 Task: Look for space in Clive, United States from 12th July, 2023 to 16th July, 2023 for 8 adults in price range Rs.10000 to Rs.16000. Place can be private room with 8 bedrooms having 8 beds and 8 bathrooms. Property type can be house, flat, guest house, hotel. Amenities needed are: wifi, TV, free parkinig on premises, gym, breakfast. Booking option can be shelf check-in. Required host language is English.
Action: Mouse moved to (509, 116)
Screenshot: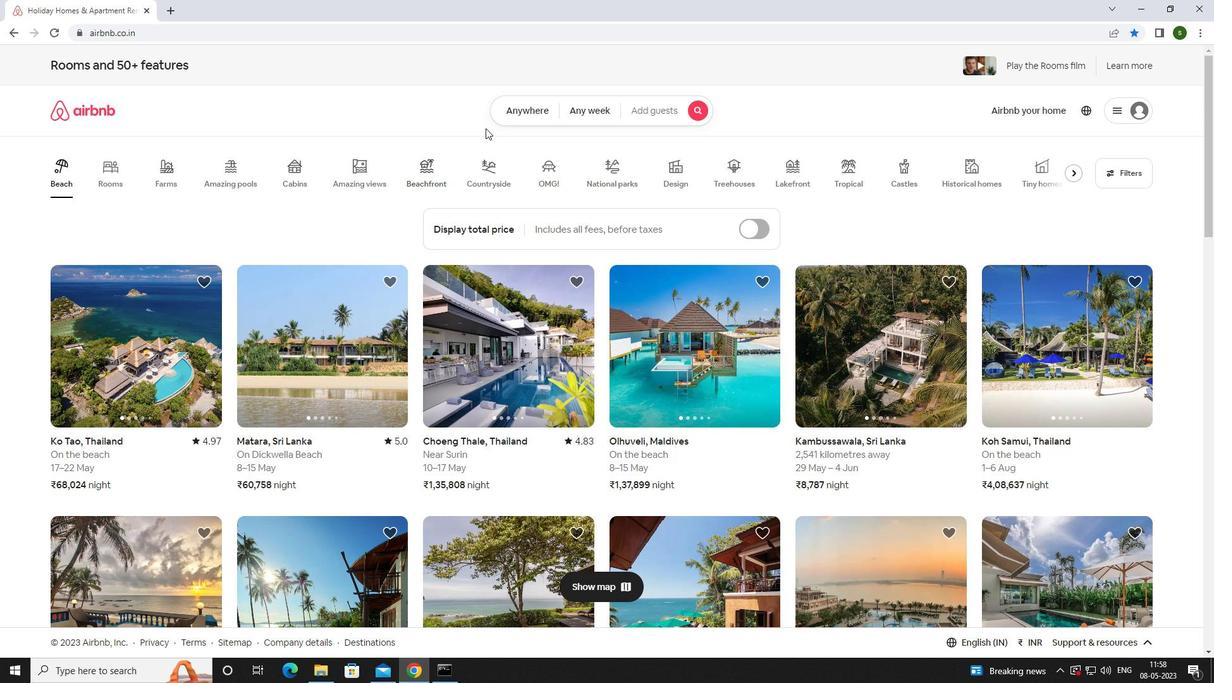 
Action: Mouse pressed left at (509, 116)
Screenshot: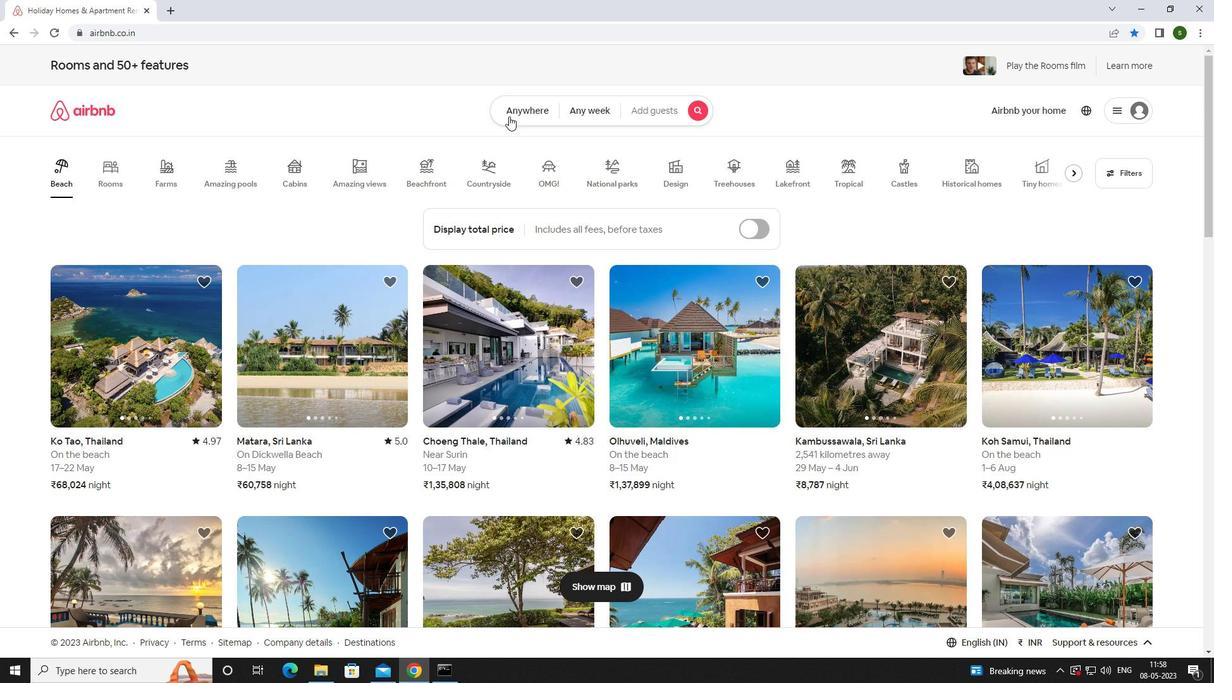 
Action: Mouse moved to (447, 160)
Screenshot: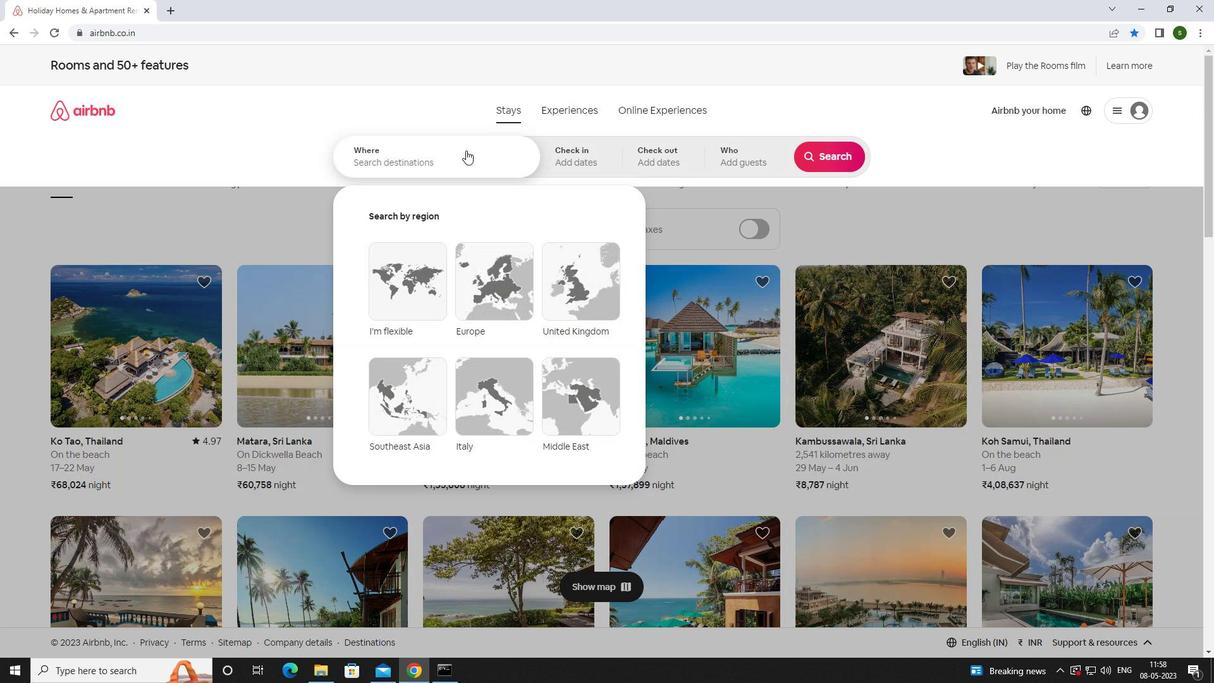 
Action: Mouse pressed left at (447, 160)
Screenshot: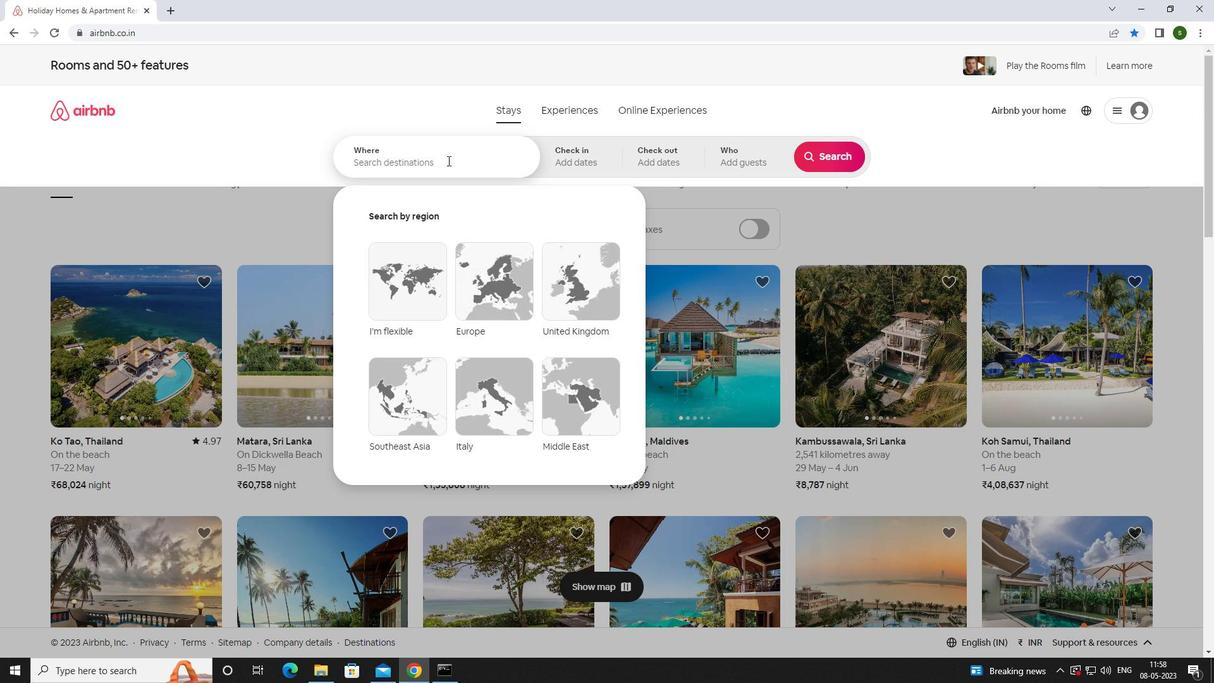 
Action: Mouse moved to (444, 161)
Screenshot: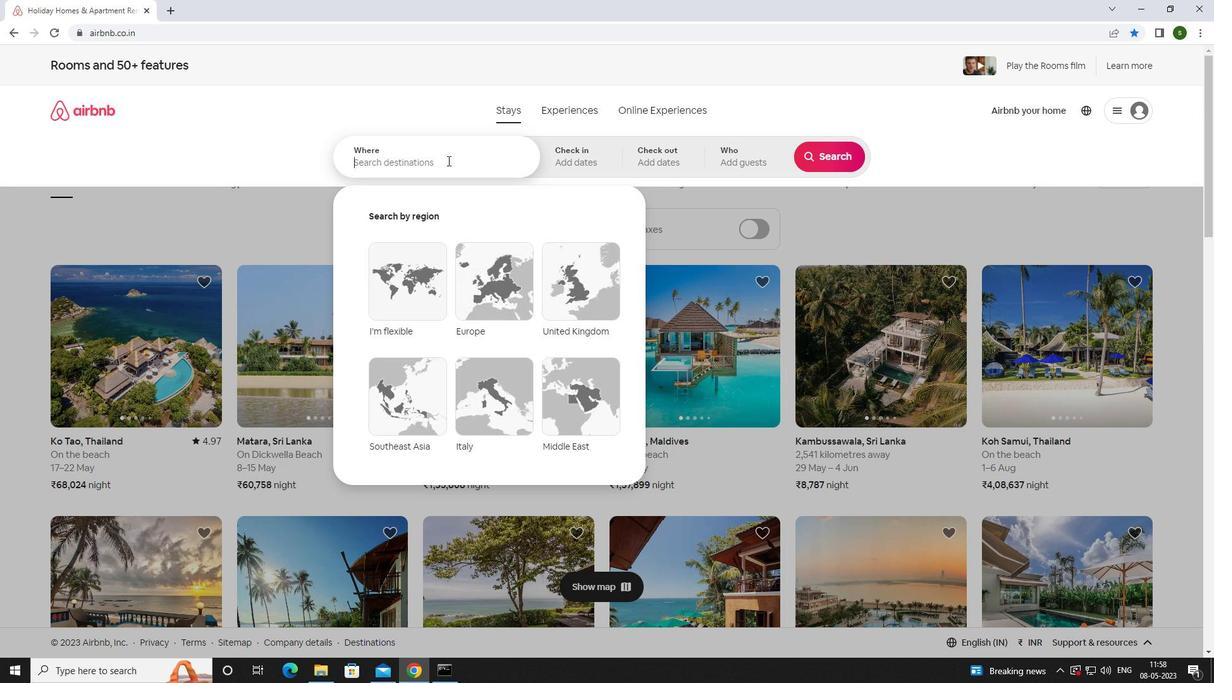 
Action: Key pressed <Key.caps_lock>c<Key.caps_lock>live,<Key.space><Key.caps_lock>u<Key.caps_lock>nited<Key.space><Key.caps_lock>s<Key.caps_lock>tates<Key.enter>
Screenshot: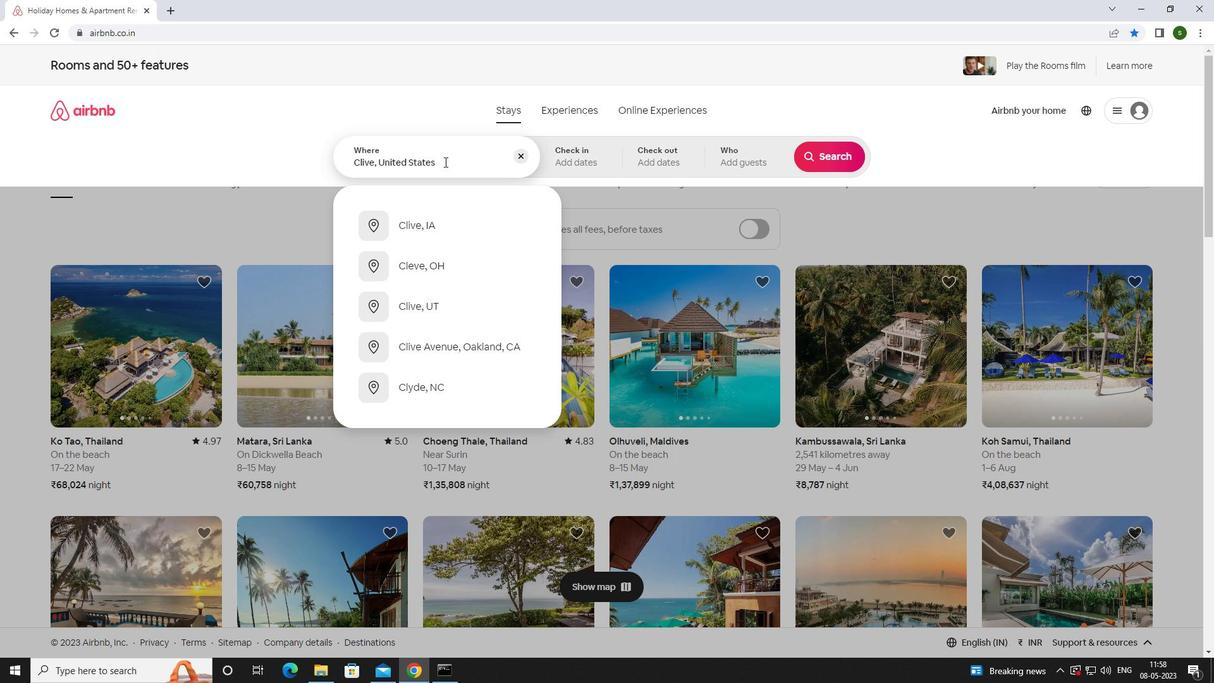 
Action: Mouse moved to (825, 254)
Screenshot: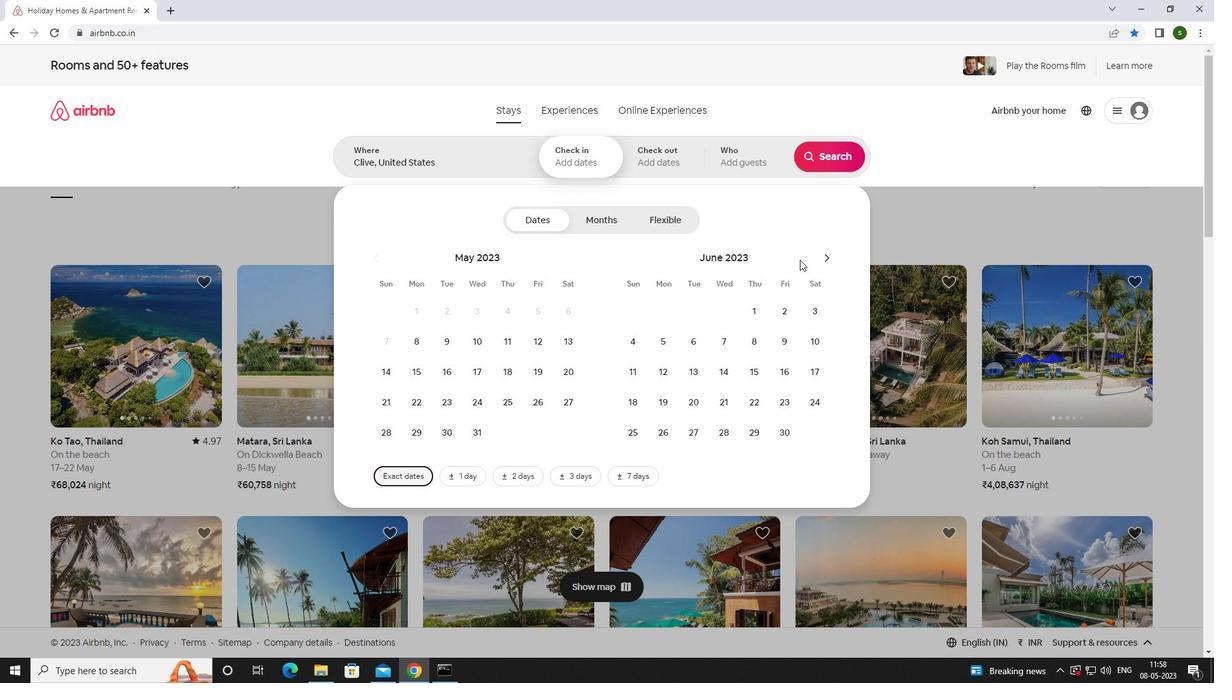 
Action: Mouse pressed left at (825, 254)
Screenshot: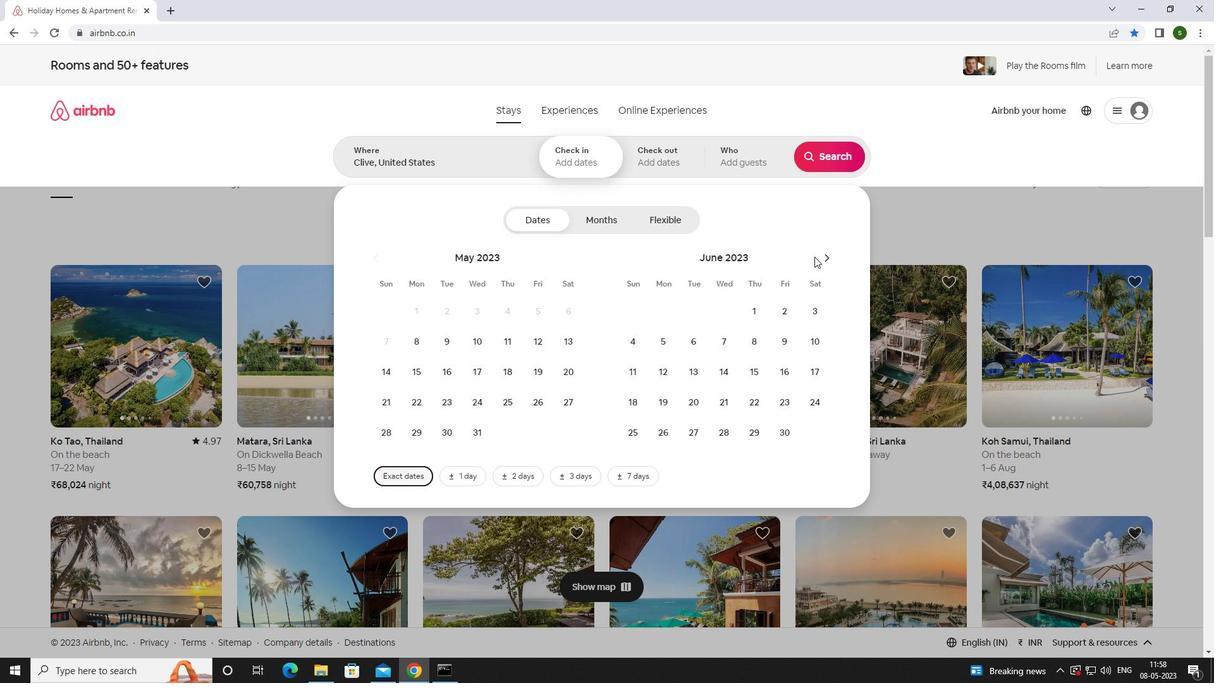 
Action: Mouse moved to (728, 370)
Screenshot: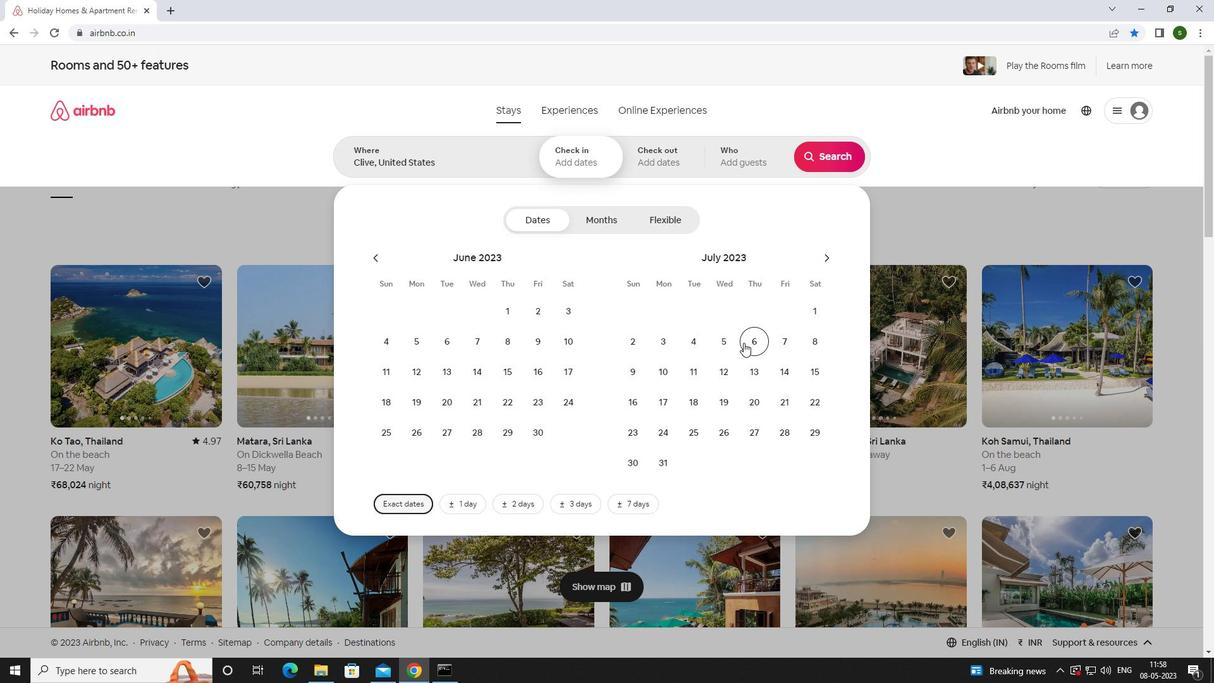 
Action: Mouse pressed left at (728, 370)
Screenshot: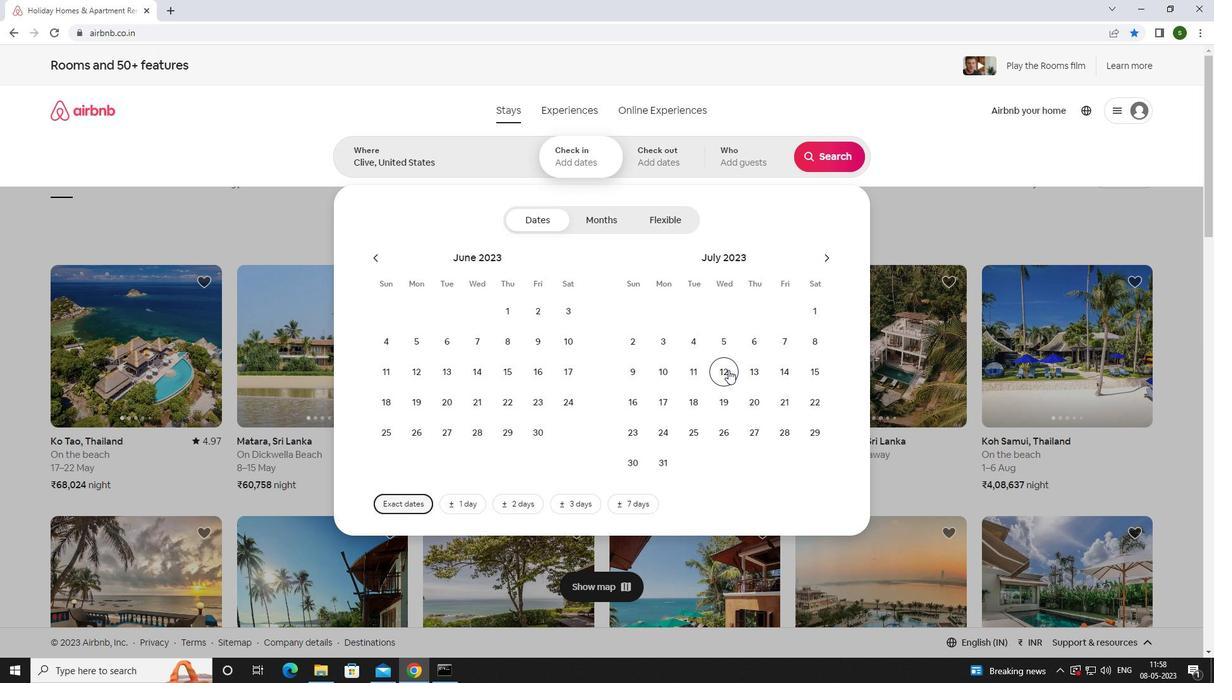 
Action: Mouse moved to (637, 404)
Screenshot: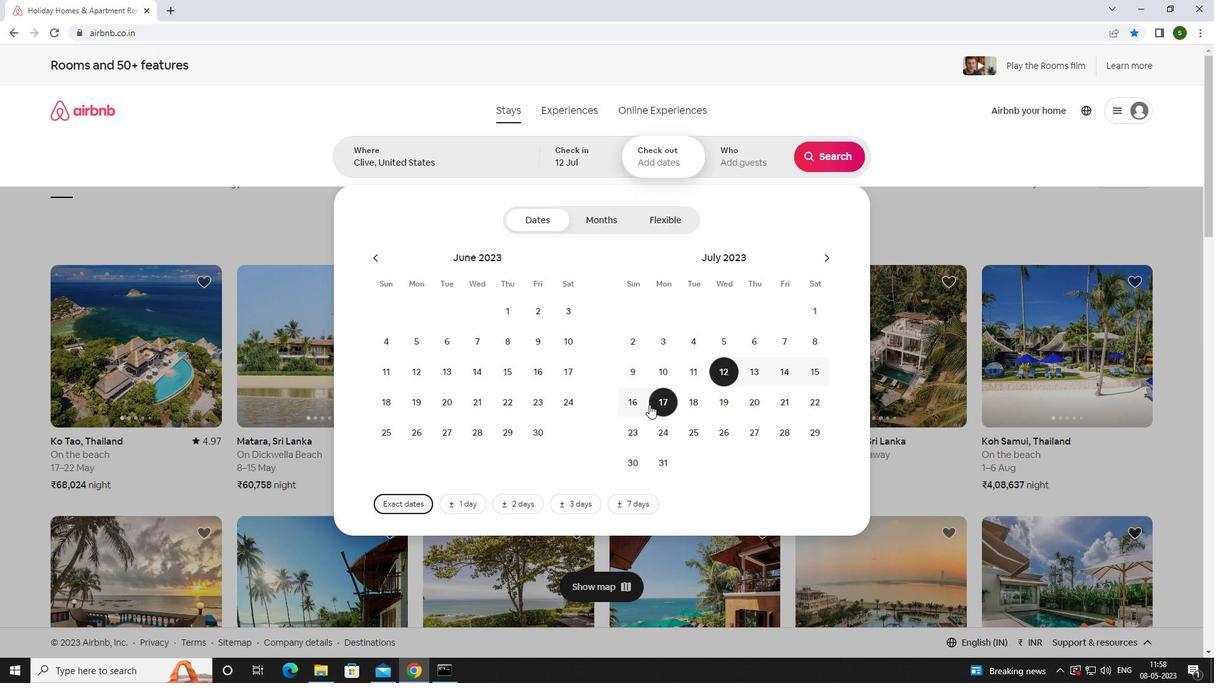 
Action: Mouse pressed left at (637, 404)
Screenshot: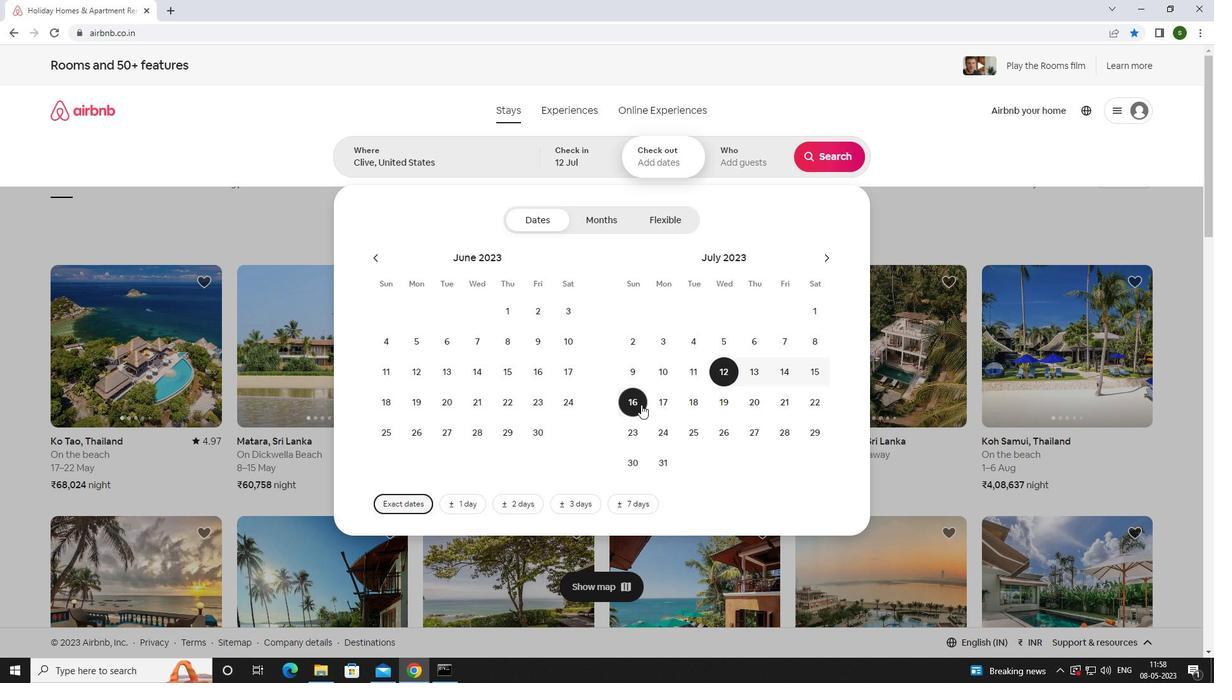 
Action: Mouse moved to (743, 161)
Screenshot: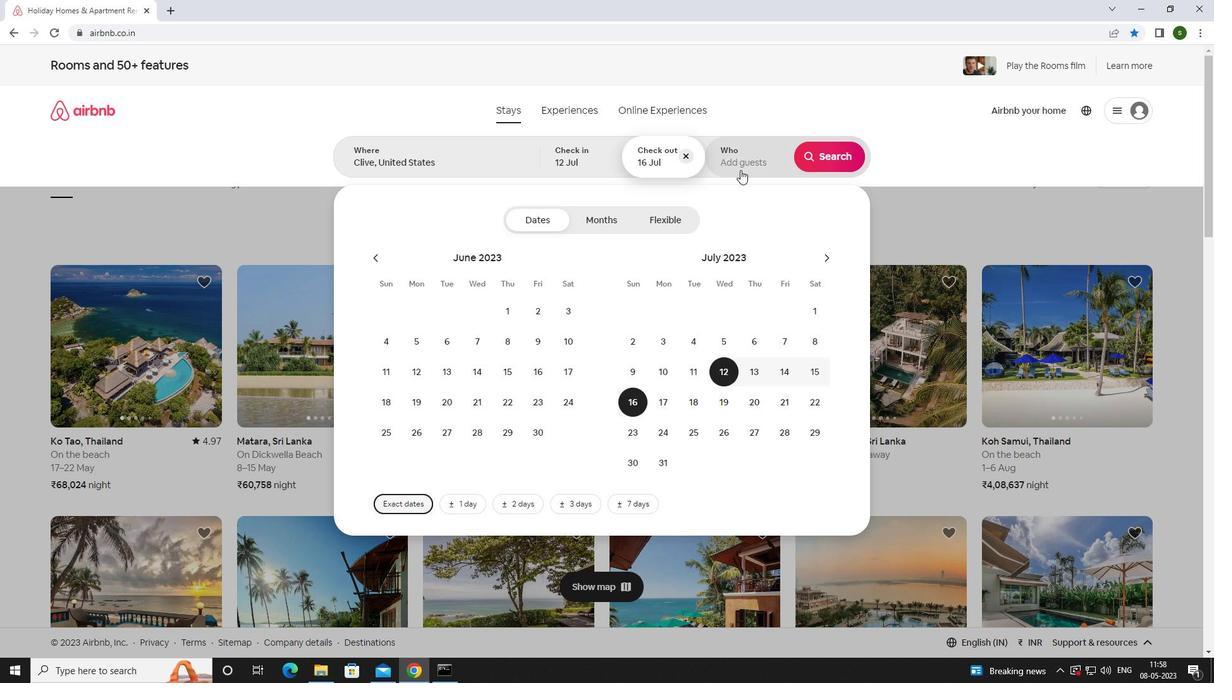 
Action: Mouse pressed left at (743, 161)
Screenshot: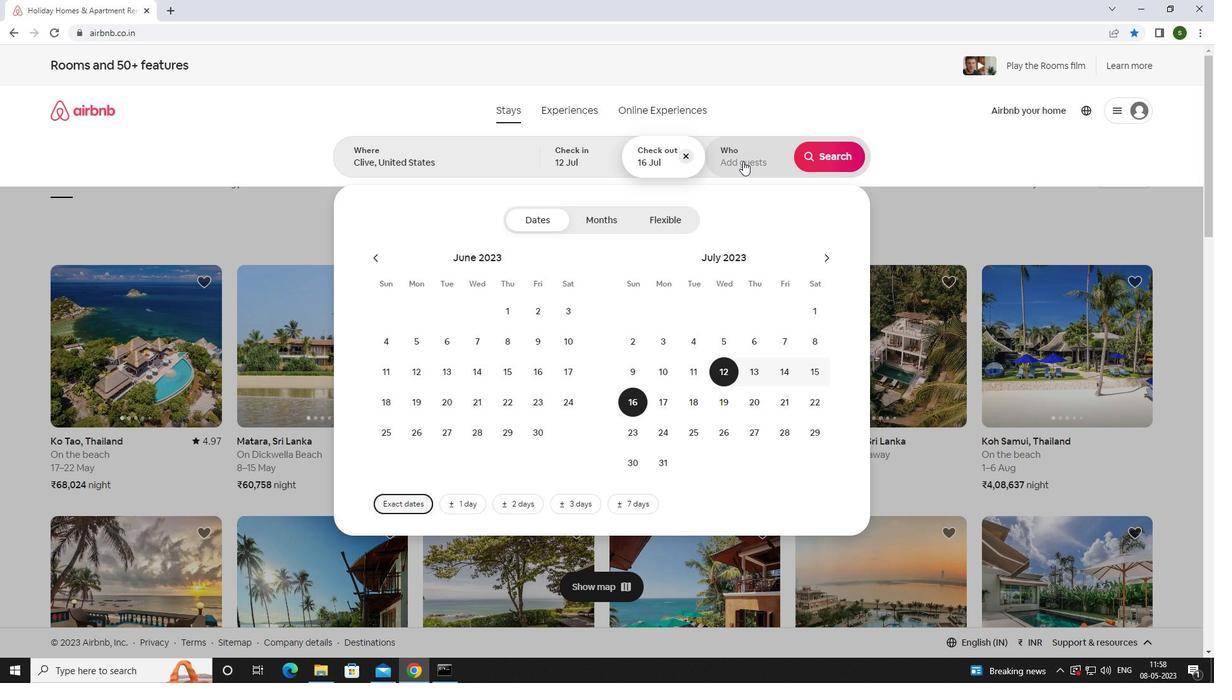 
Action: Mouse moved to (835, 224)
Screenshot: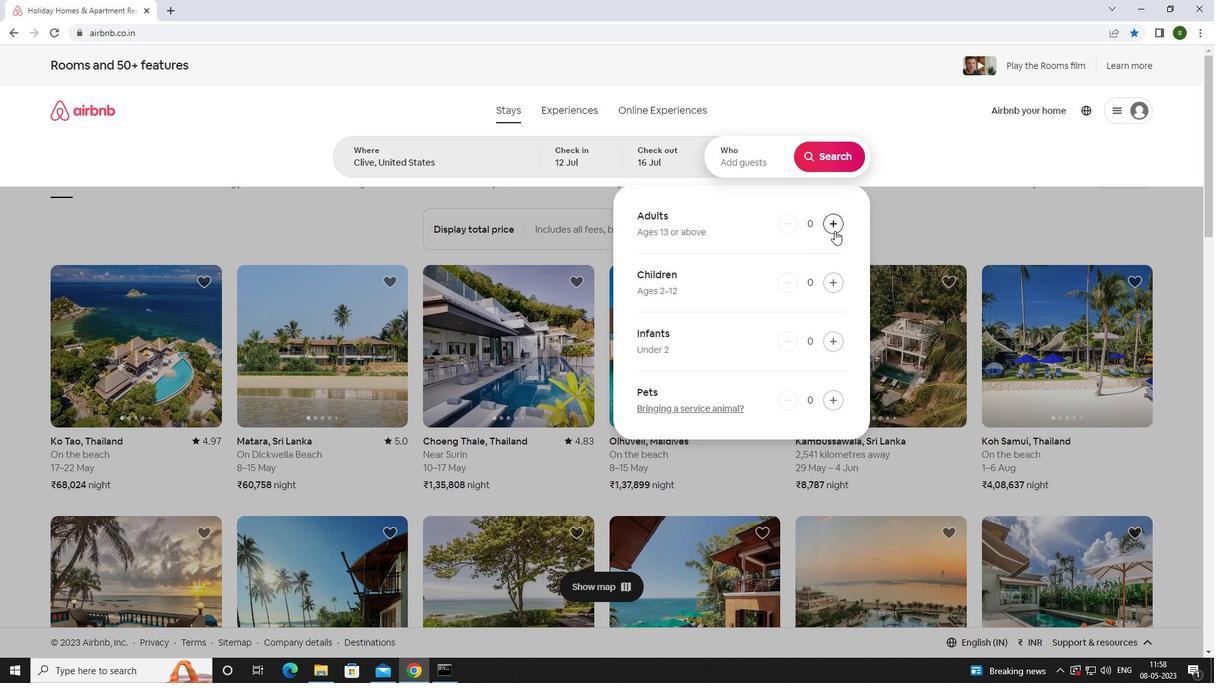 
Action: Mouse pressed left at (835, 224)
Screenshot: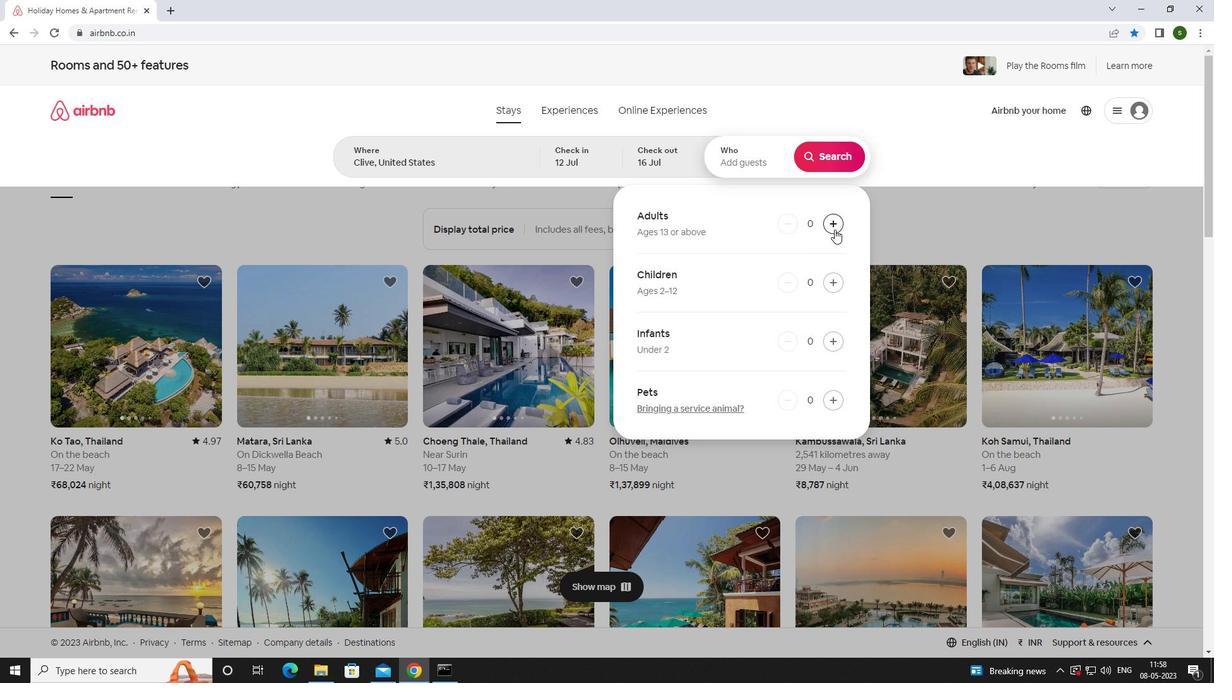 
Action: Mouse pressed left at (835, 224)
Screenshot: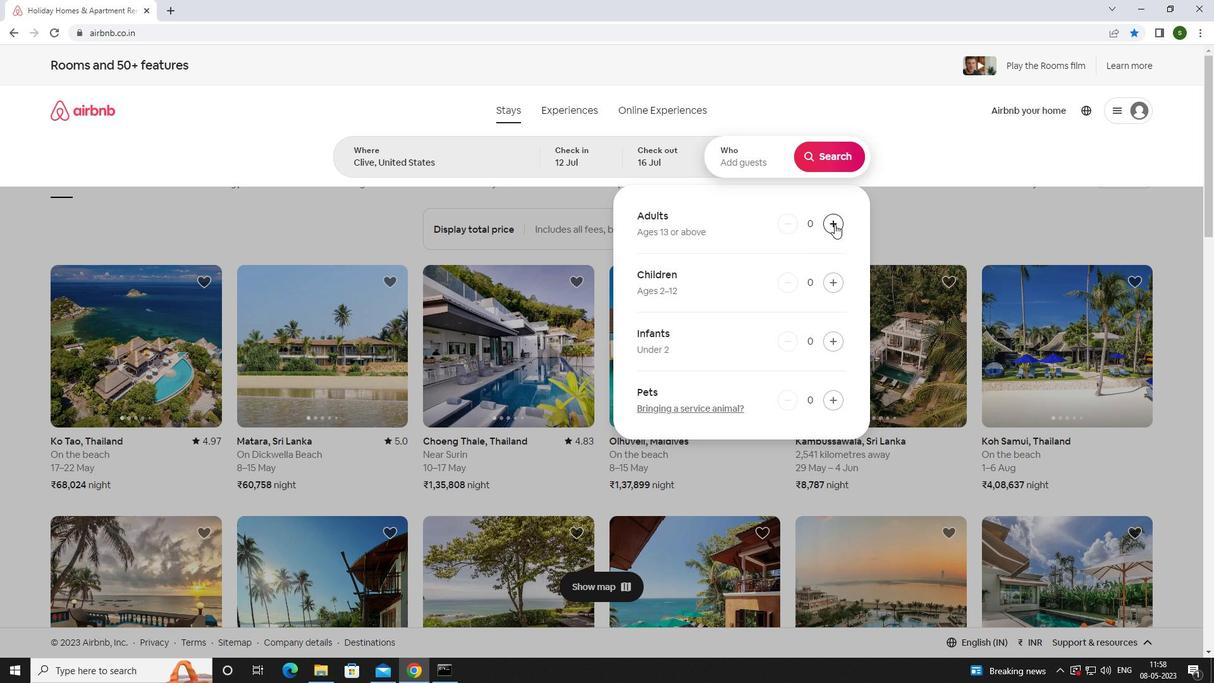 
Action: Mouse pressed left at (835, 224)
Screenshot: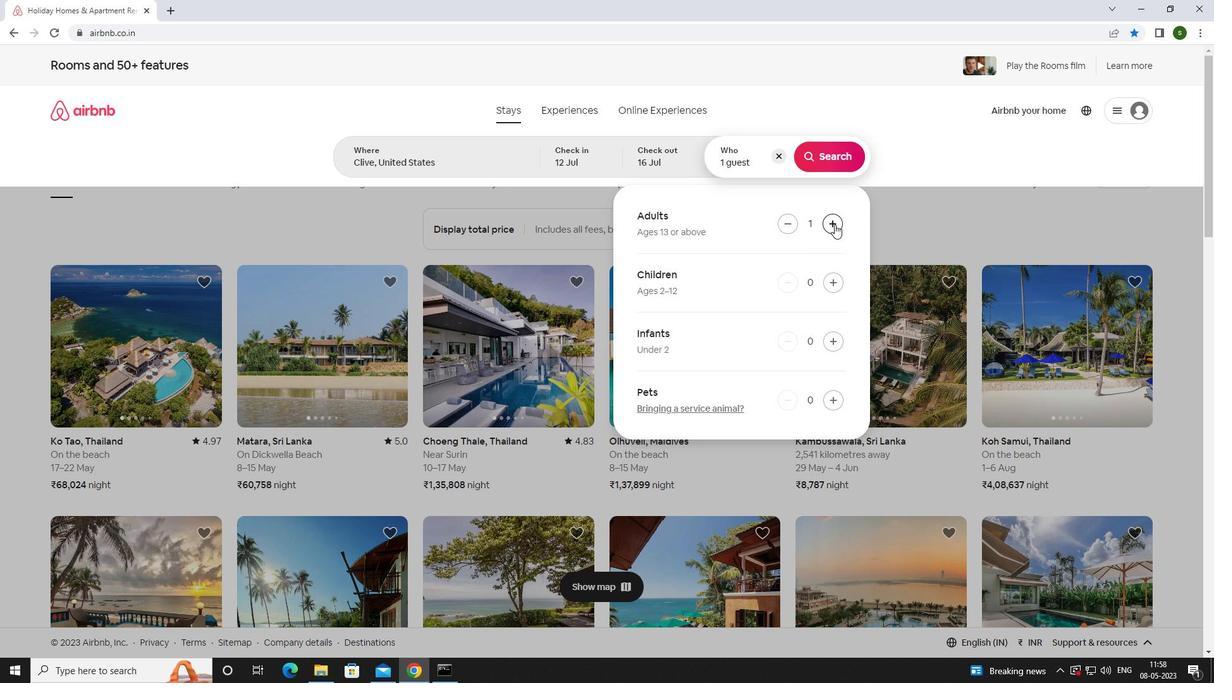 
Action: Mouse pressed left at (835, 224)
Screenshot: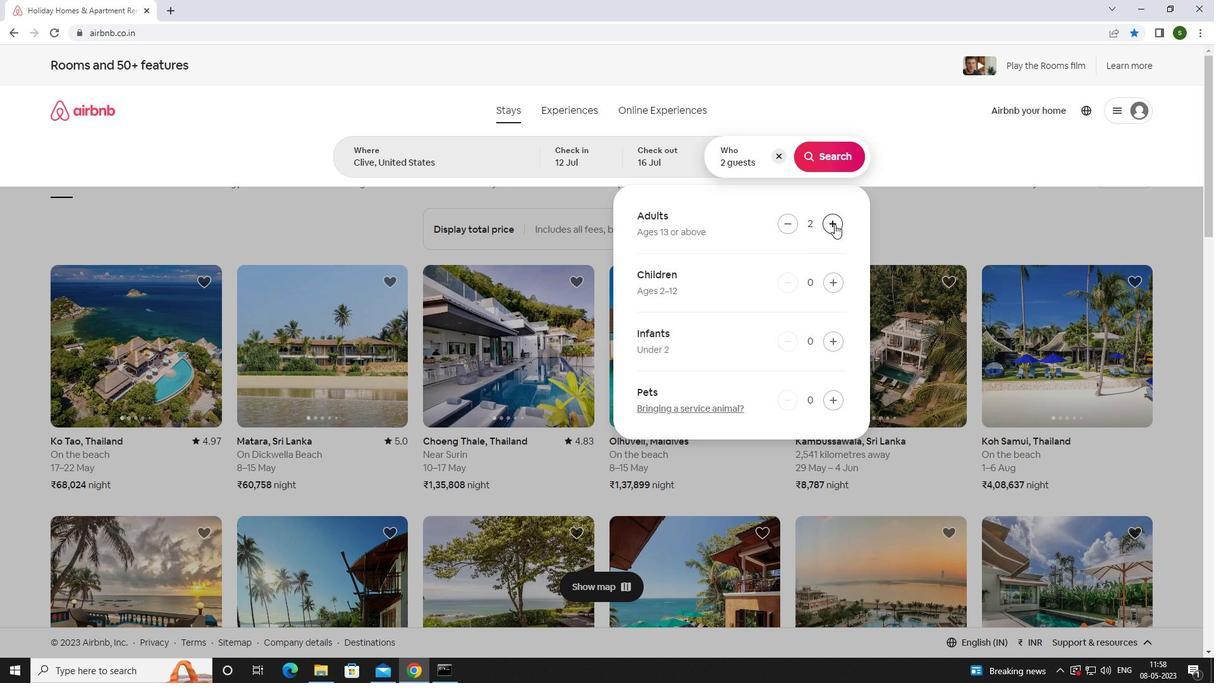 
Action: Mouse pressed left at (835, 224)
Screenshot: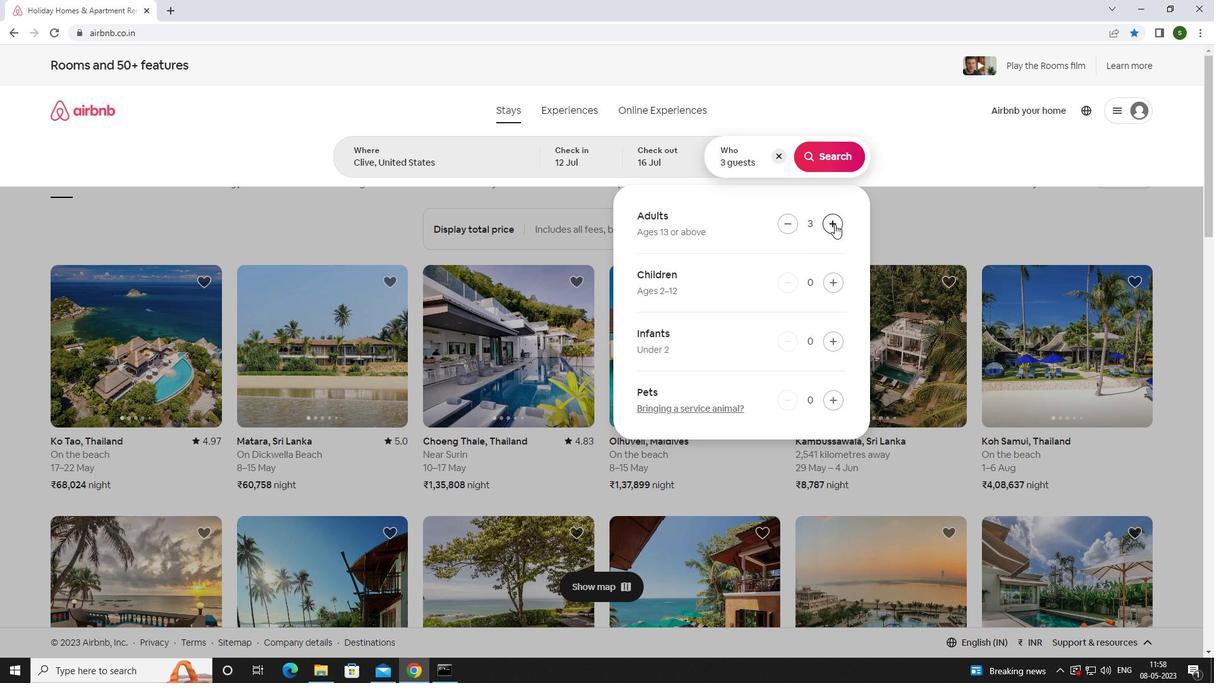 
Action: Mouse pressed left at (835, 224)
Screenshot: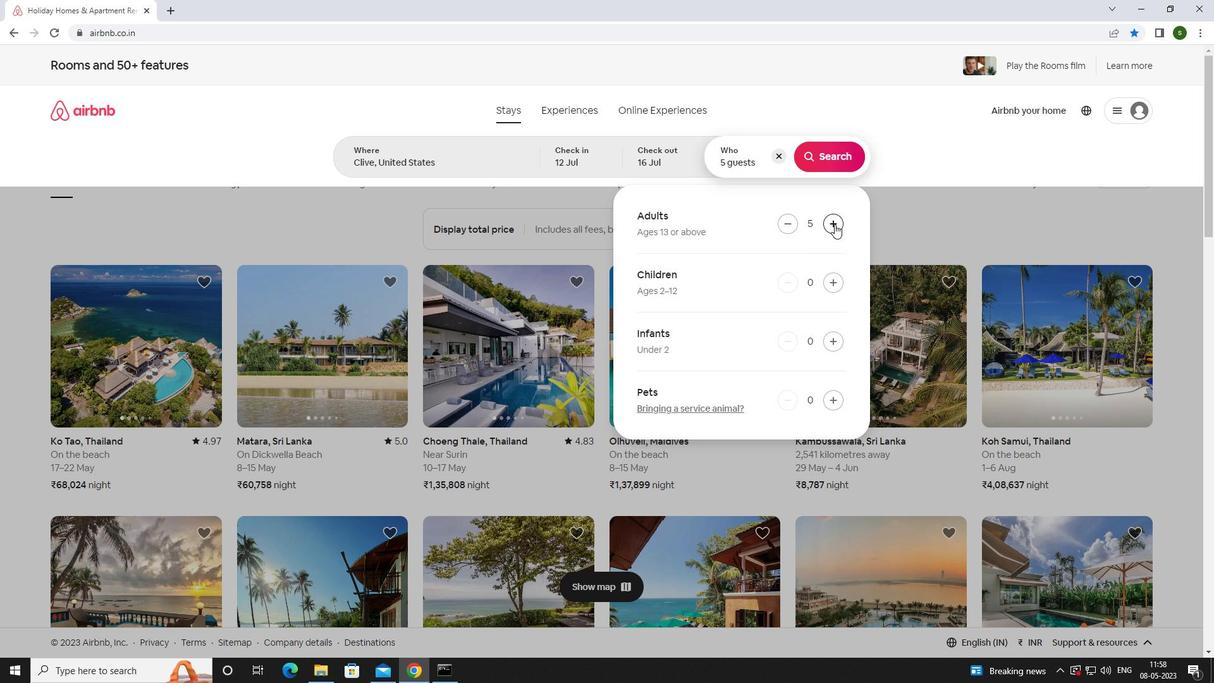 
Action: Mouse pressed left at (835, 224)
Screenshot: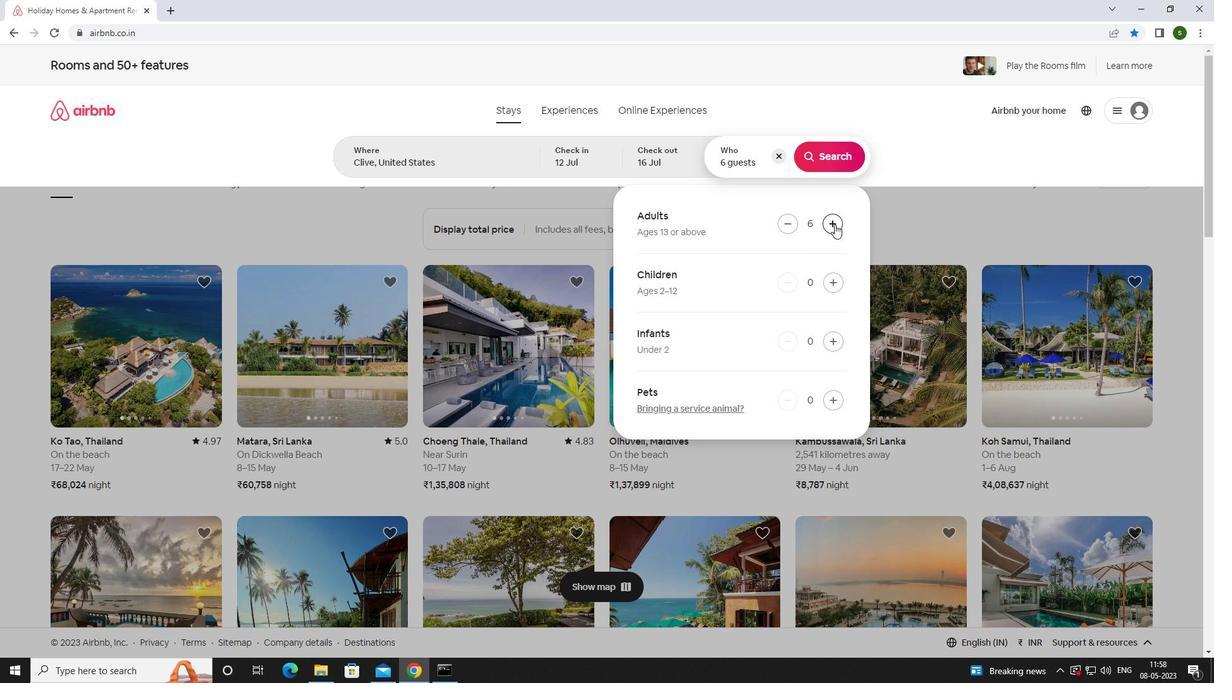 
Action: Mouse moved to (831, 218)
Screenshot: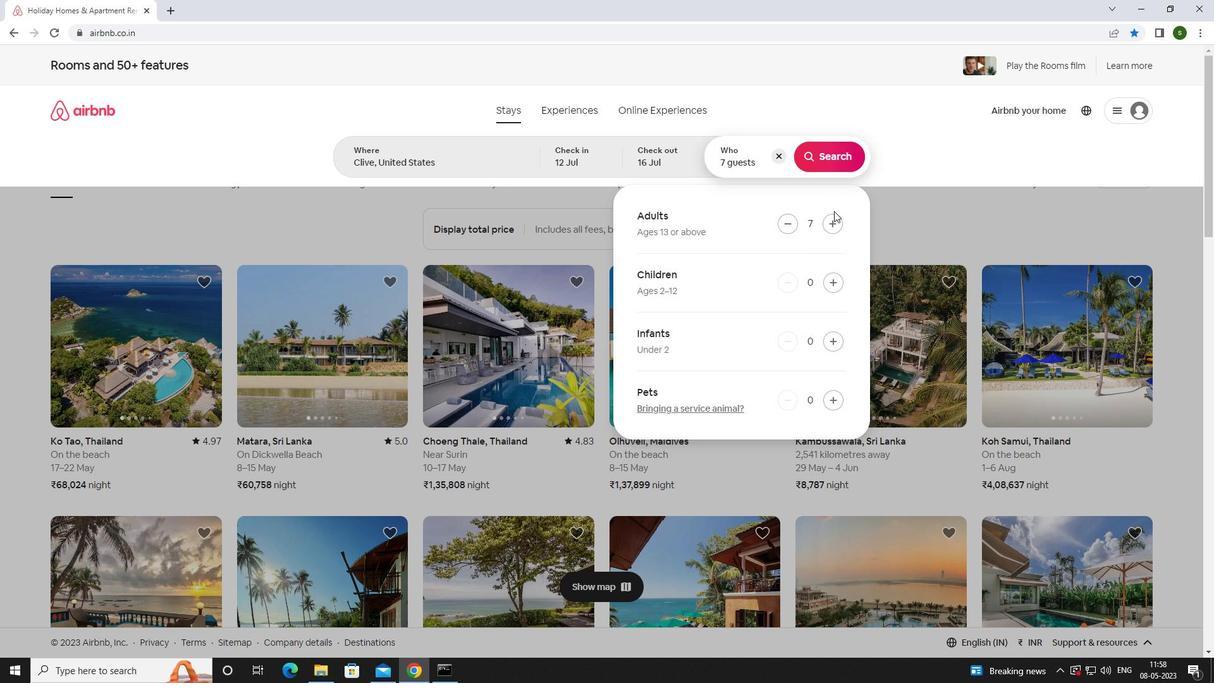 
Action: Mouse pressed left at (831, 218)
Screenshot: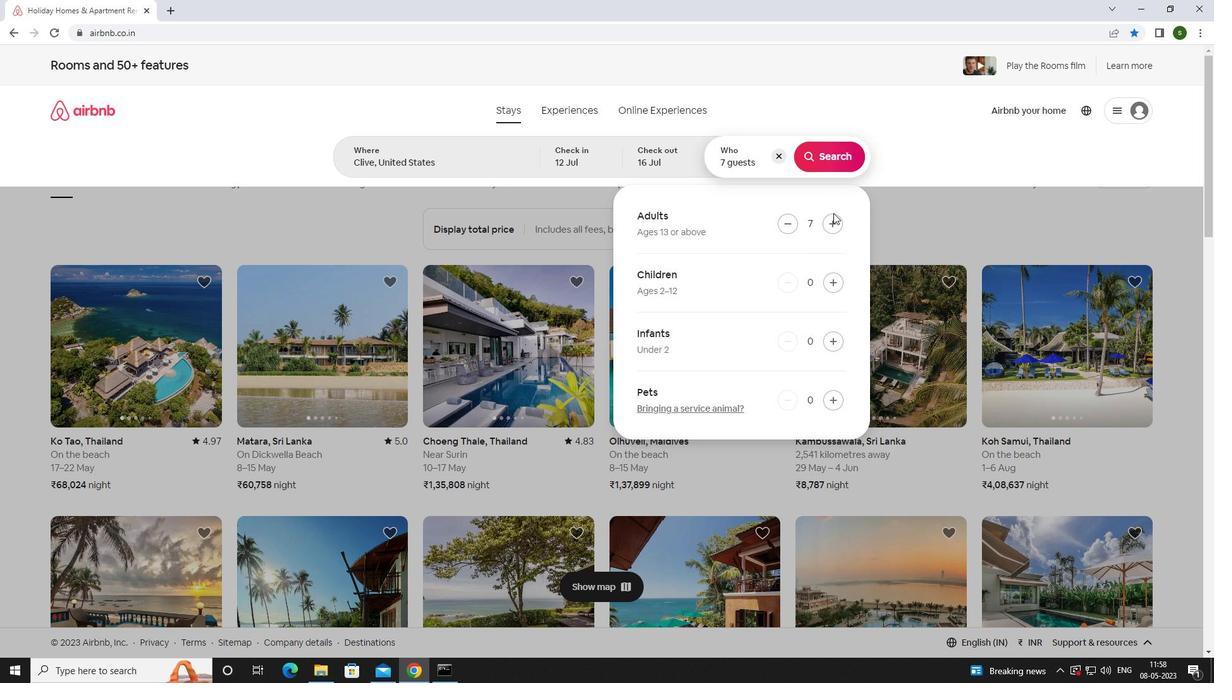 
Action: Mouse moved to (836, 159)
Screenshot: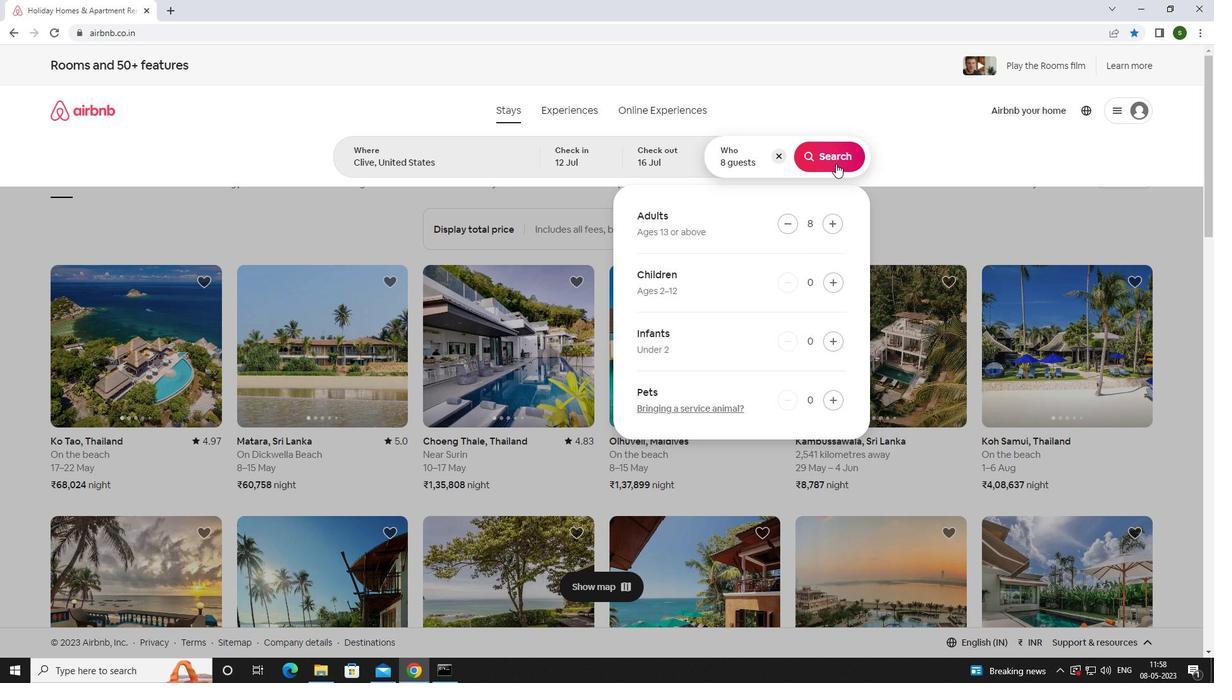 
Action: Mouse pressed left at (836, 159)
Screenshot: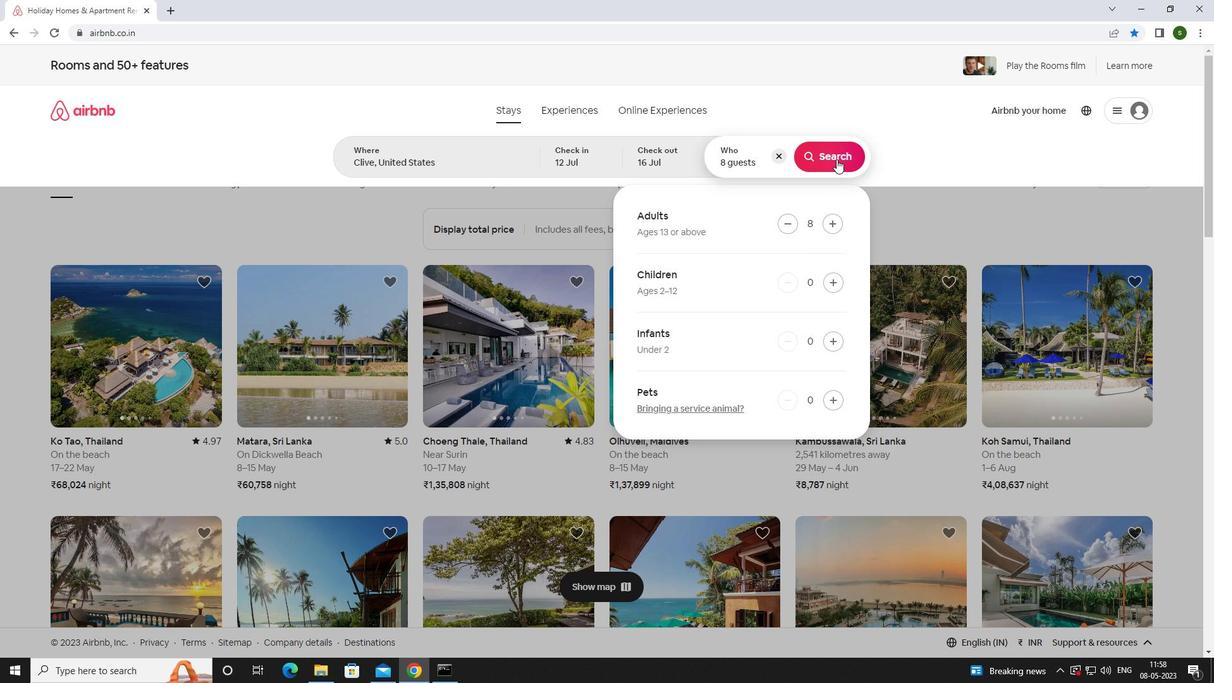 
Action: Mouse moved to (1148, 110)
Screenshot: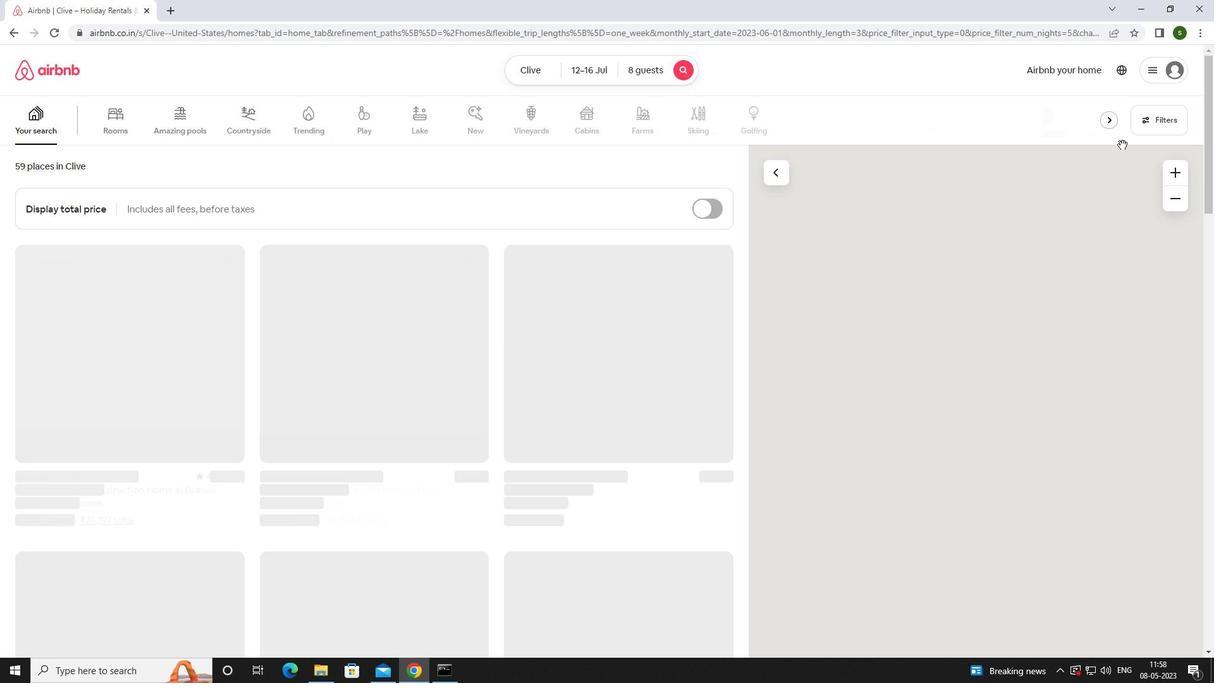 
Action: Mouse pressed left at (1148, 110)
Screenshot: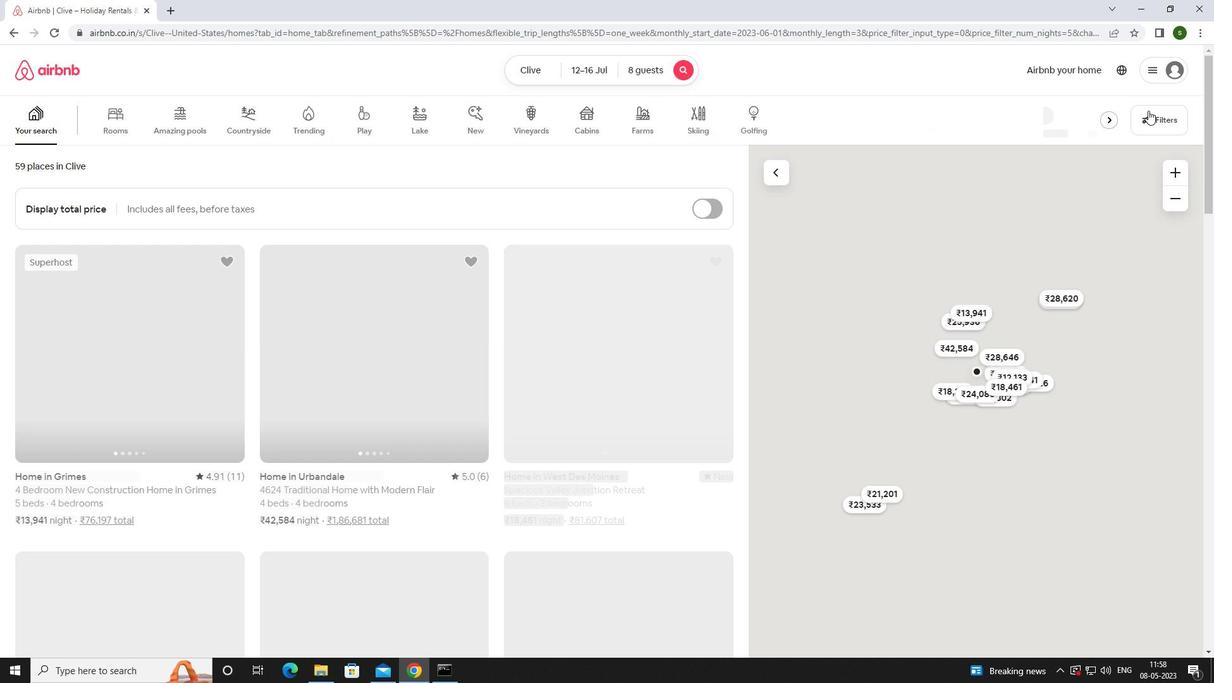 
Action: Mouse moved to (473, 429)
Screenshot: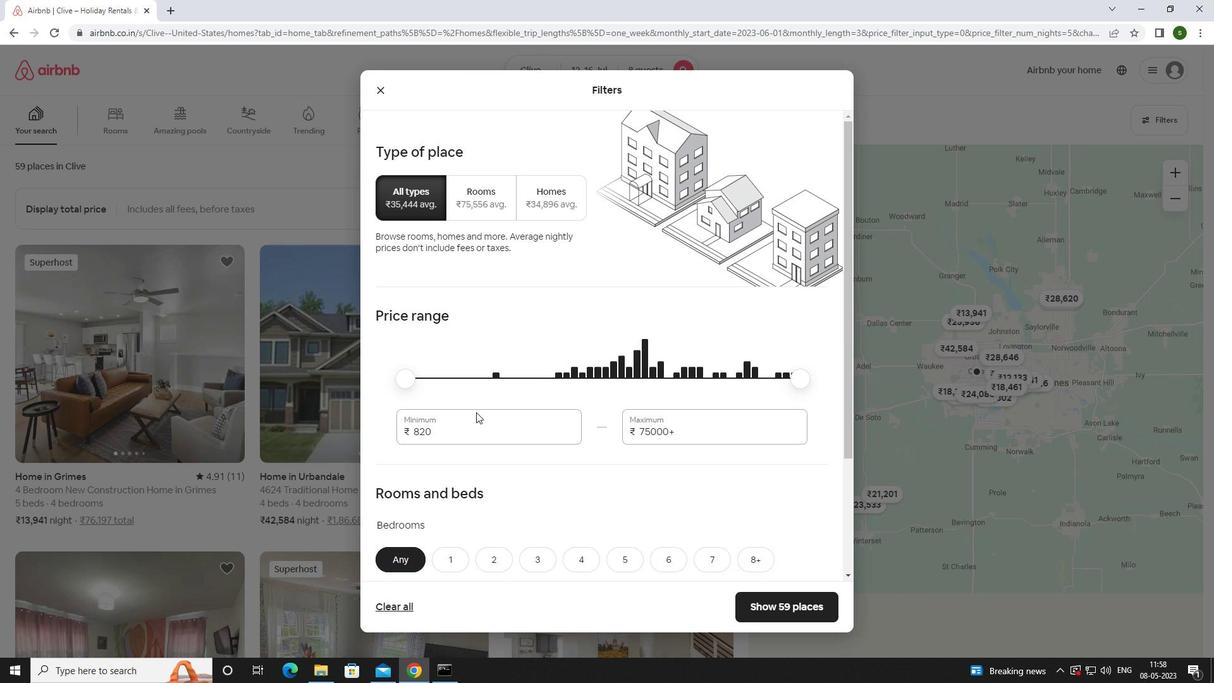 
Action: Mouse pressed left at (473, 429)
Screenshot: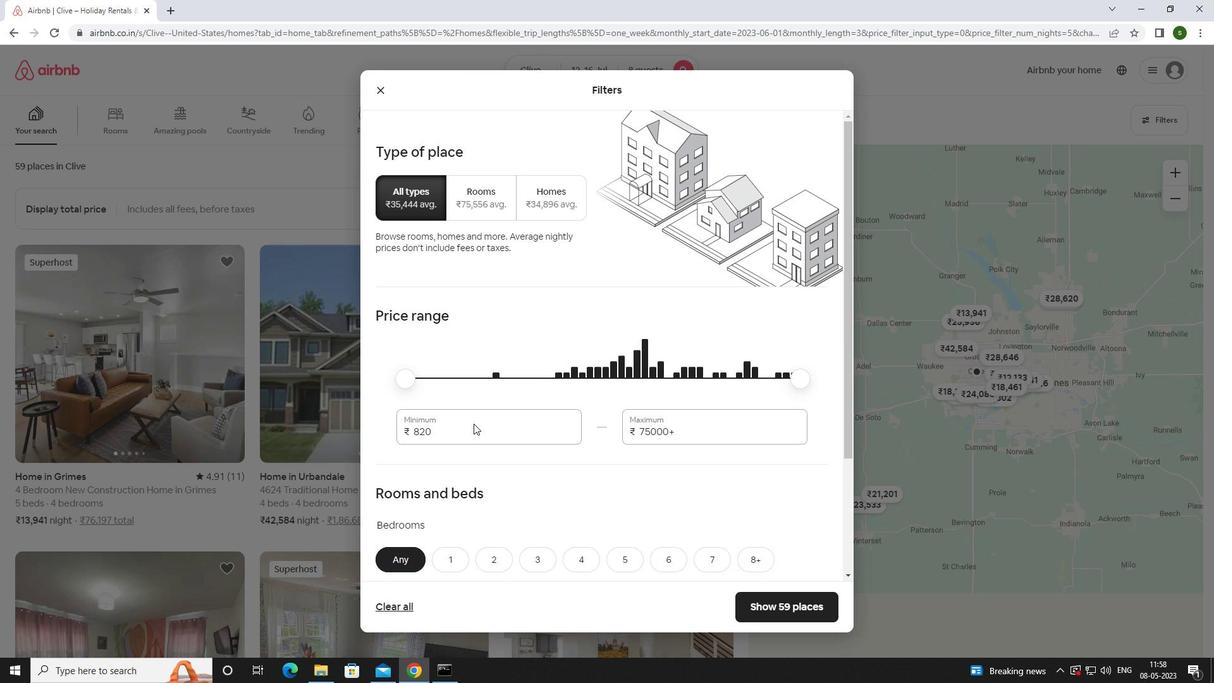 
Action: Mouse moved to (473, 429)
Screenshot: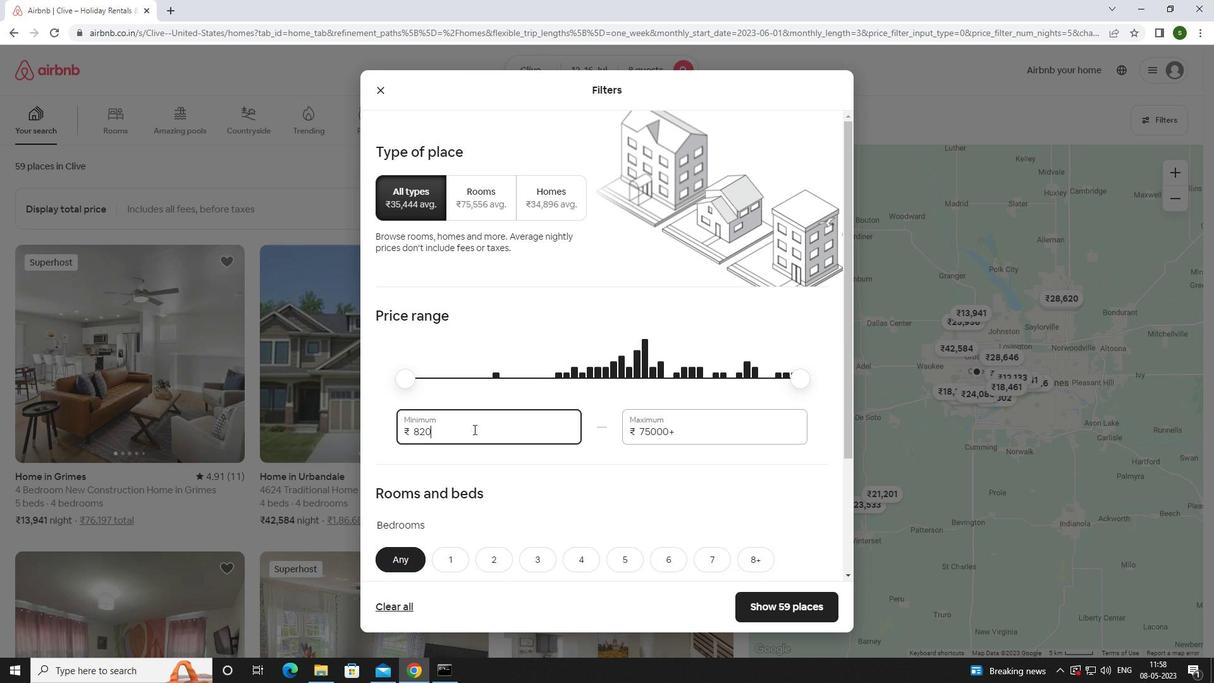 
Action: Key pressed <Key.backspace><Key.backspace><Key.backspace><Key.backspace>10000
Screenshot: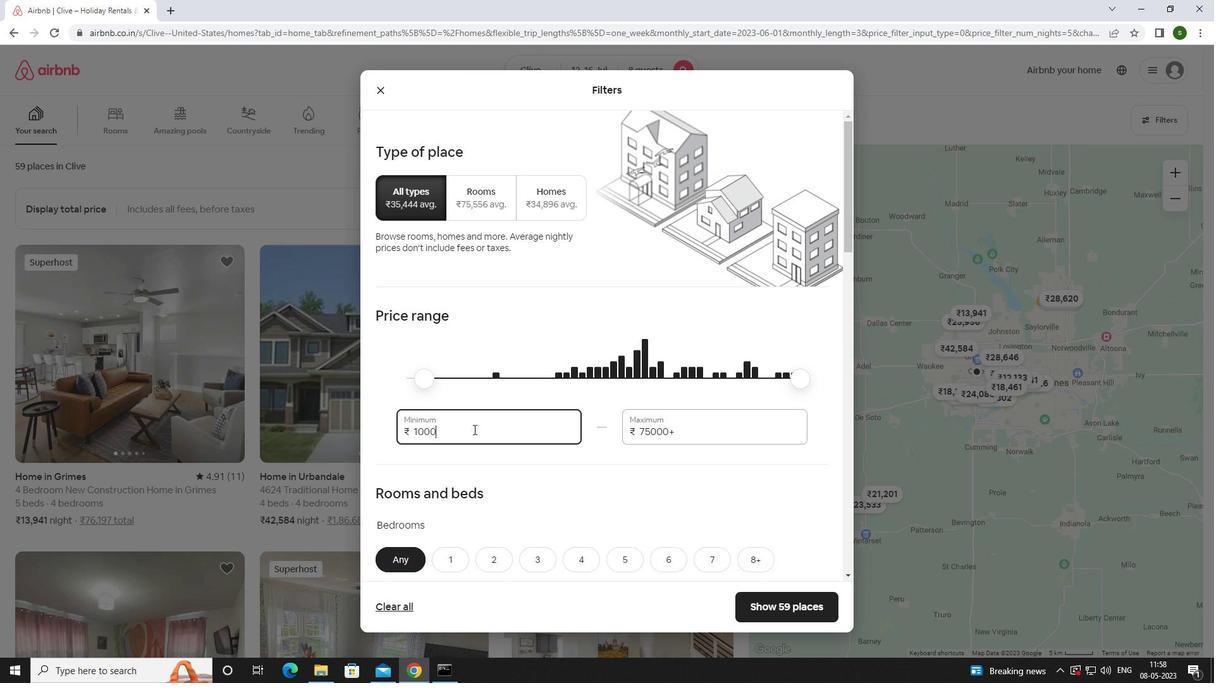 
Action: Mouse moved to (688, 429)
Screenshot: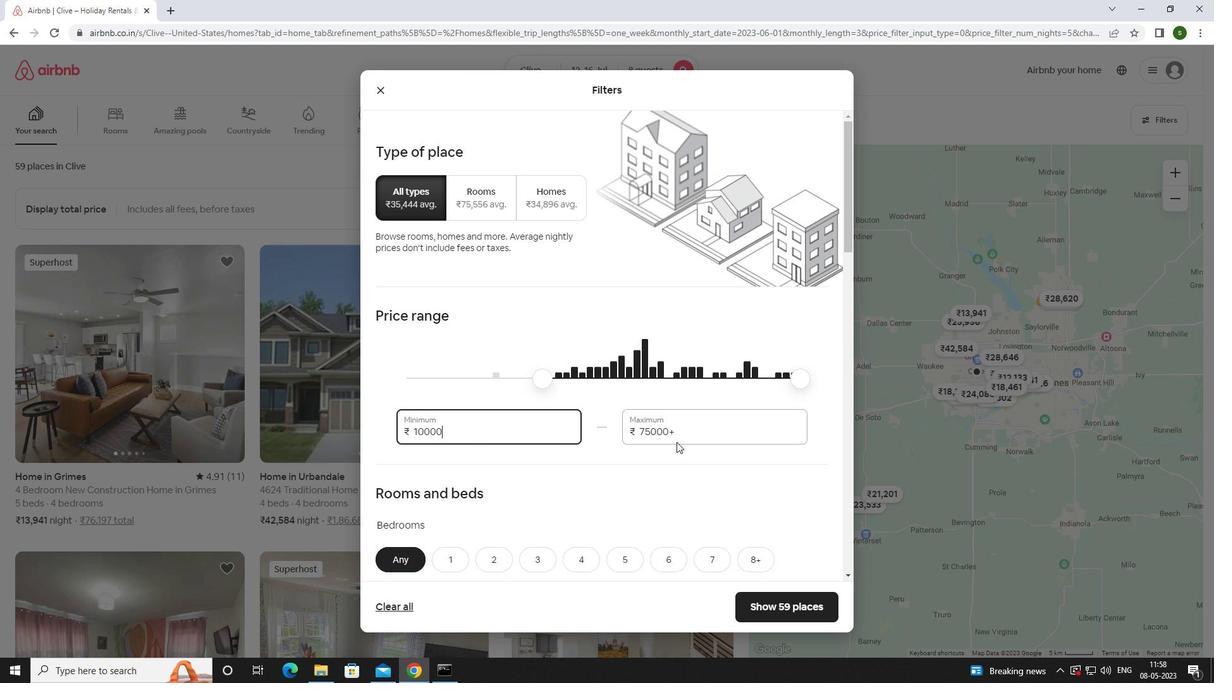 
Action: Mouse pressed left at (688, 429)
Screenshot: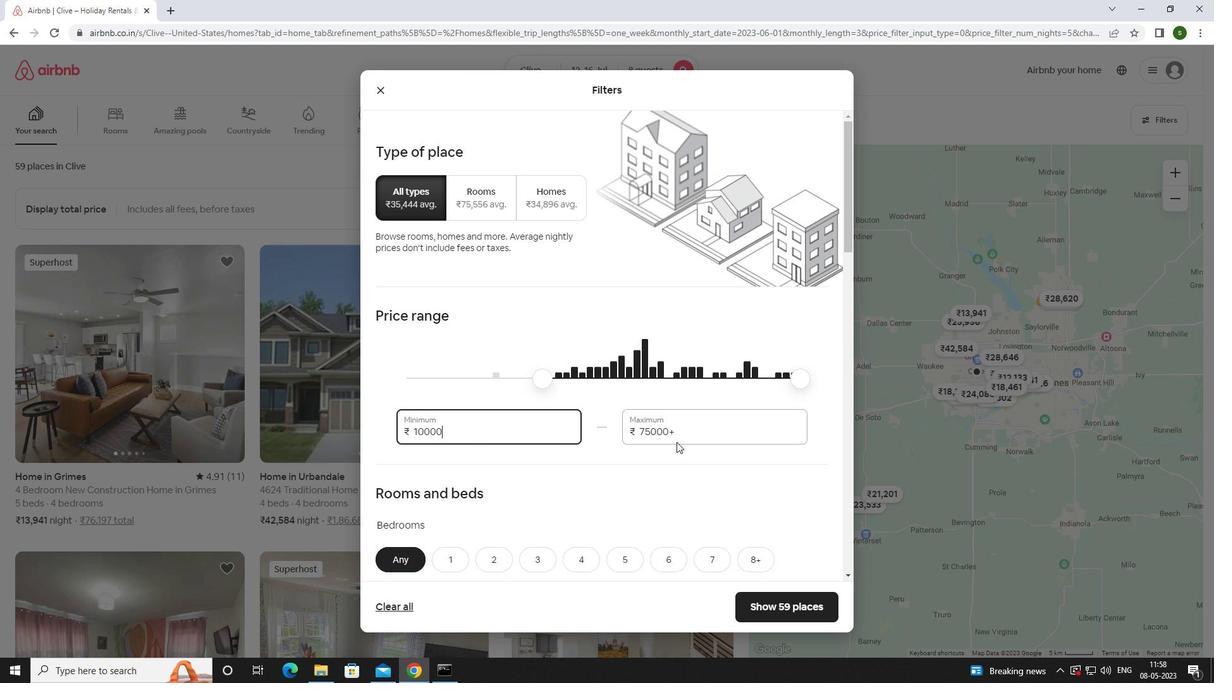 
Action: Key pressed <Key.backspace><Key.backspace><Key.backspace><Key.backspace><Key.backspace><Key.backspace><Key.backspace><Key.backspace><Key.backspace><Key.backspace><Key.backspace><Key.backspace><Key.backspace><Key.backspace>16000
Screenshot: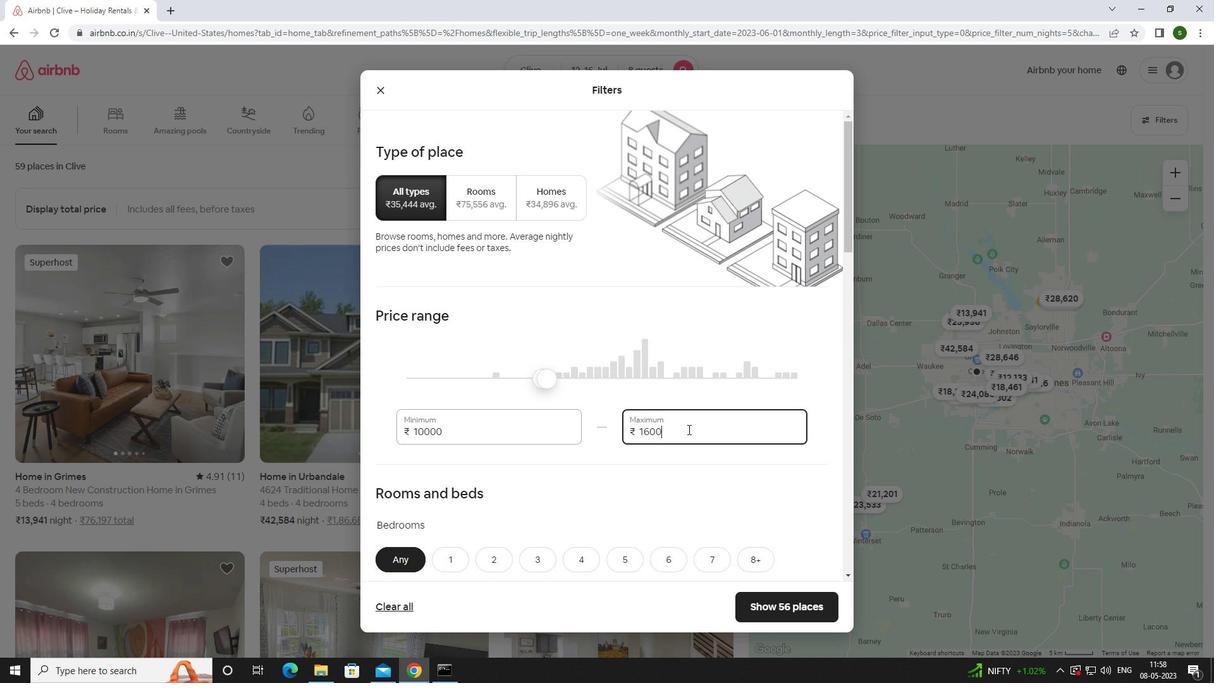 
Action: Mouse moved to (593, 419)
Screenshot: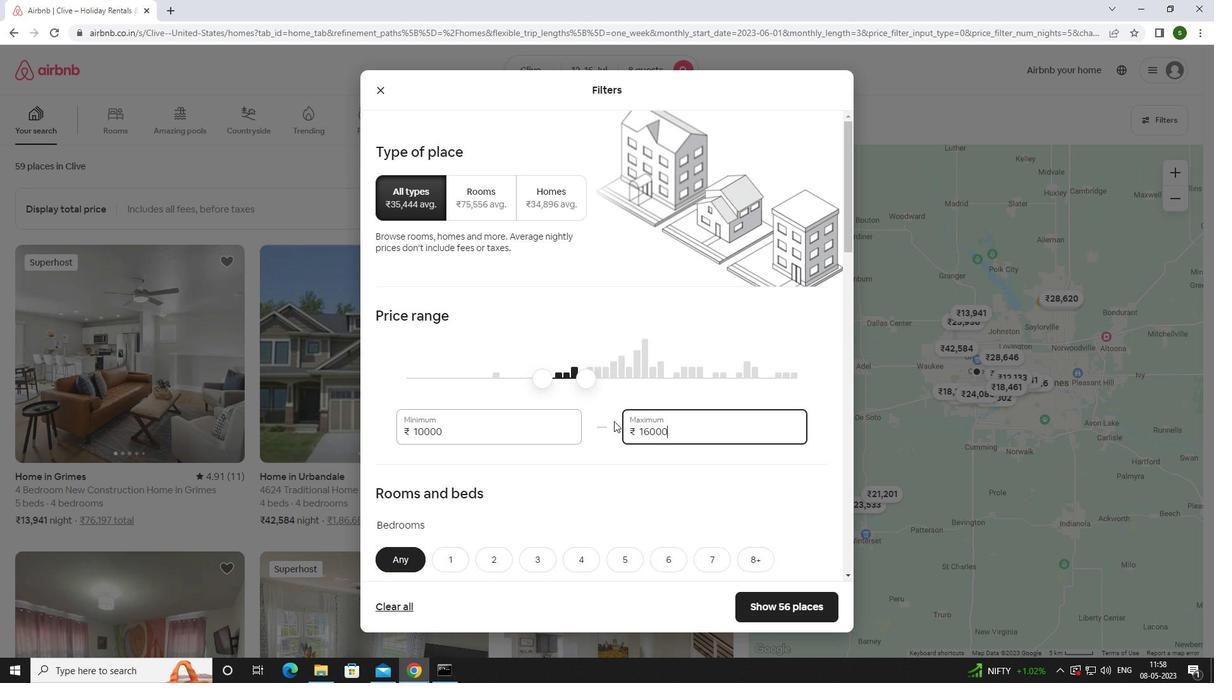 
Action: Mouse scrolled (593, 418) with delta (0, 0)
Screenshot: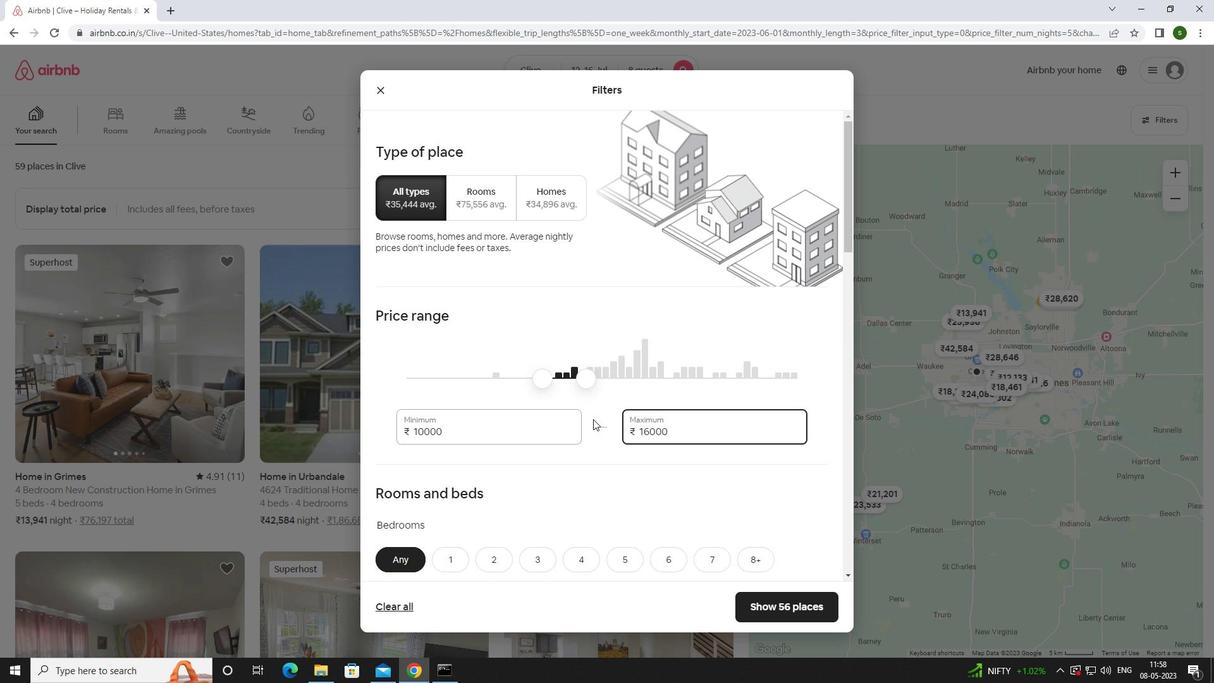 
Action: Mouse scrolled (593, 418) with delta (0, 0)
Screenshot: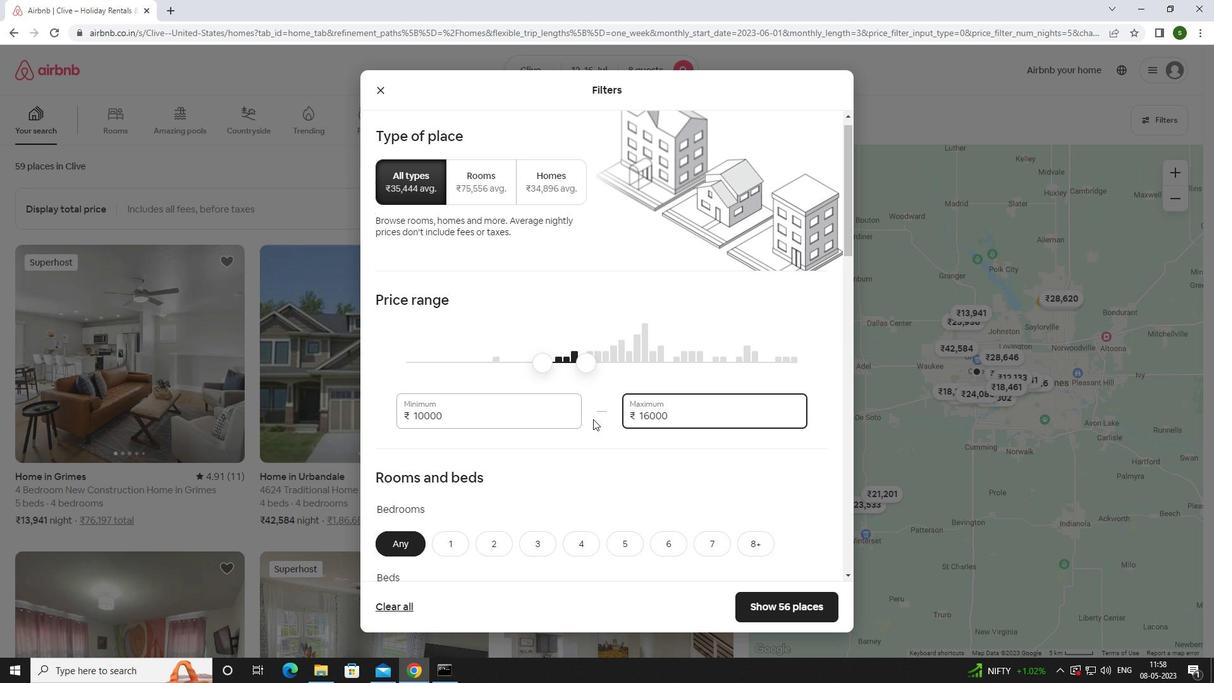 
Action: Mouse scrolled (593, 418) with delta (0, 0)
Screenshot: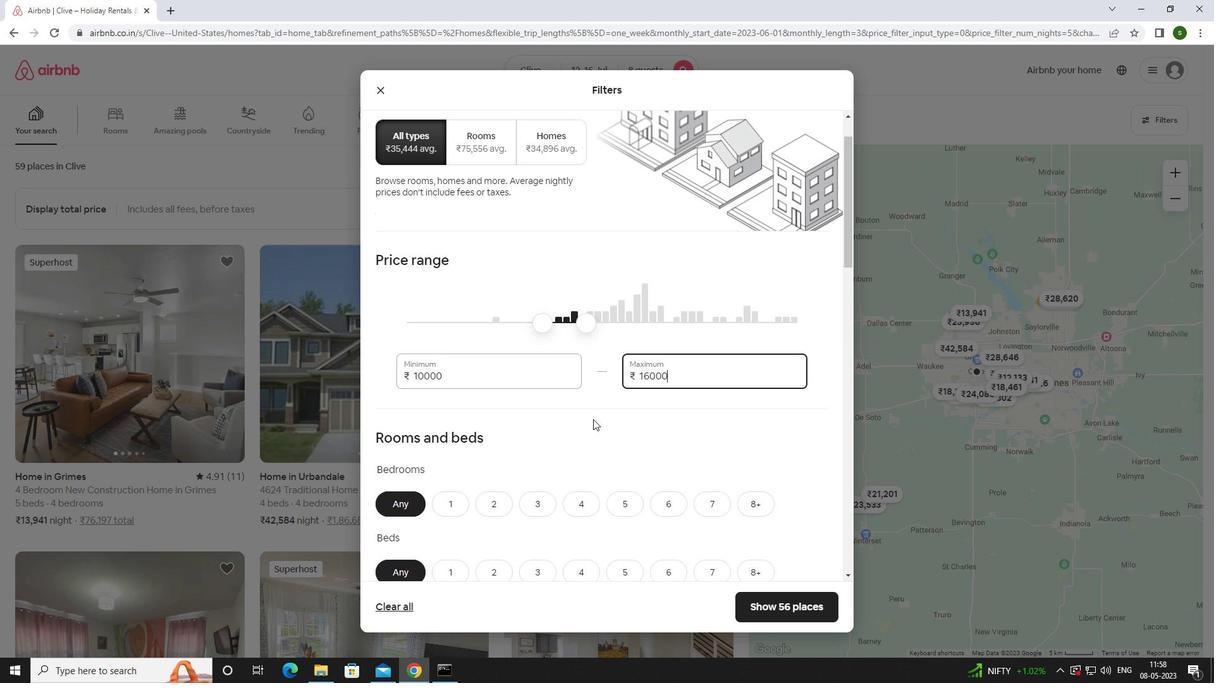 
Action: Mouse scrolled (593, 418) with delta (0, 0)
Screenshot: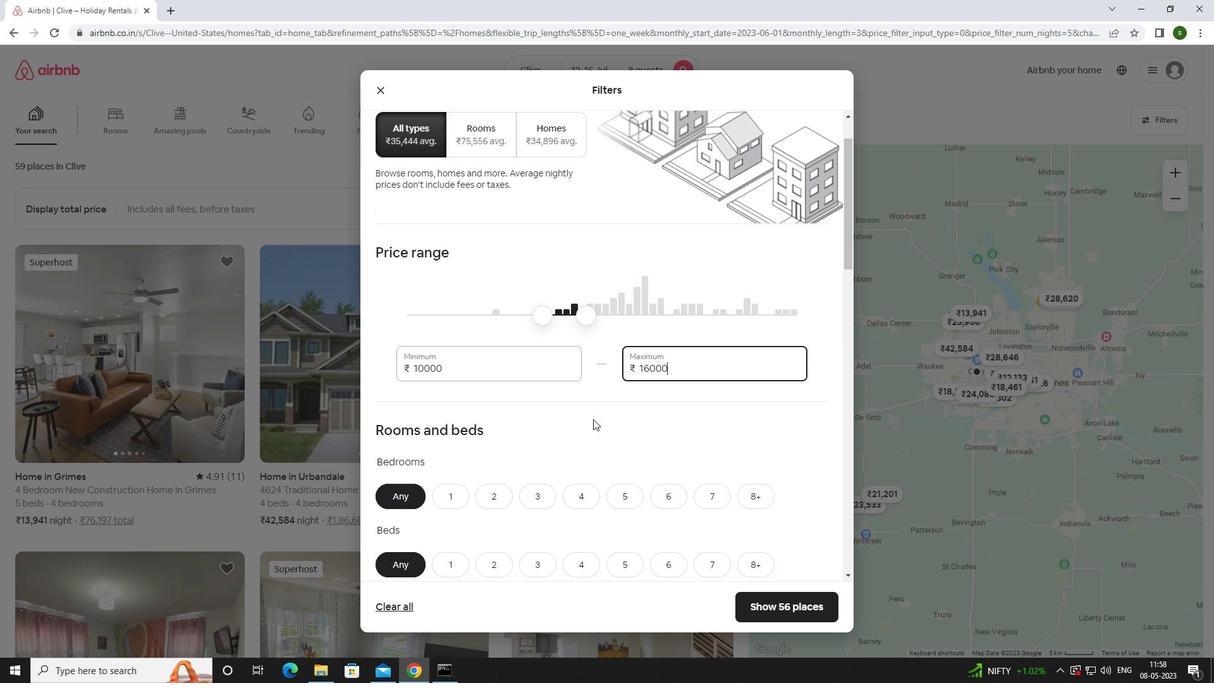 
Action: Mouse moved to (753, 307)
Screenshot: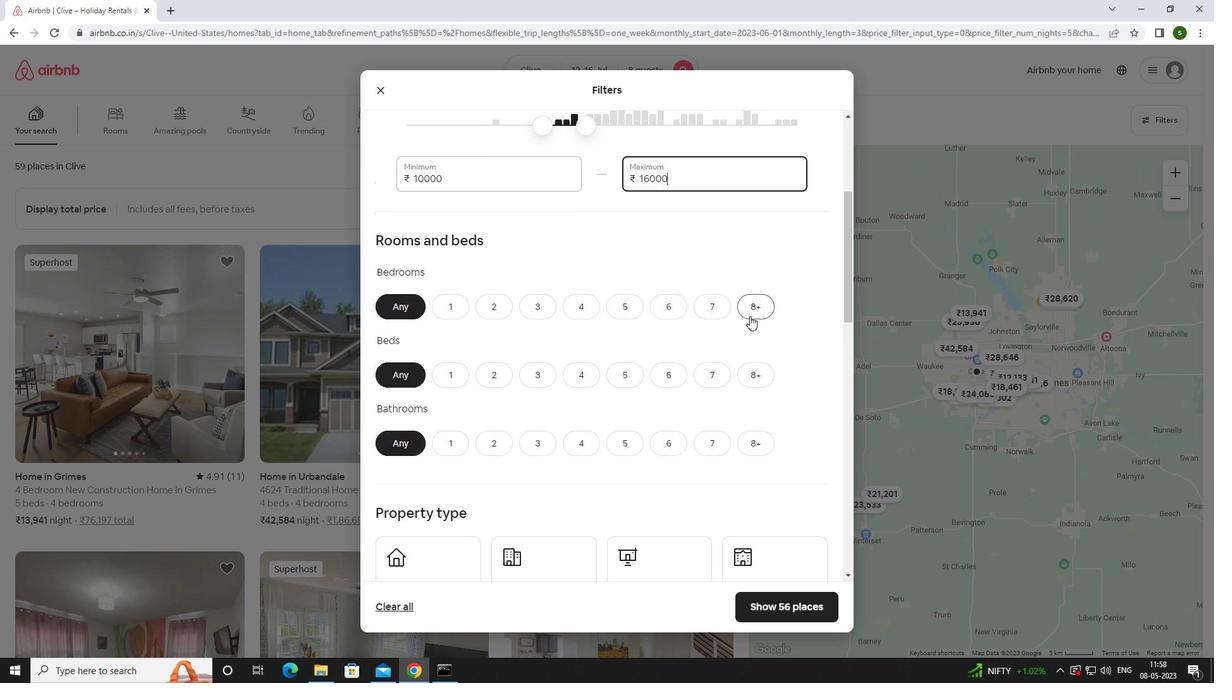 
Action: Mouse pressed left at (753, 307)
Screenshot: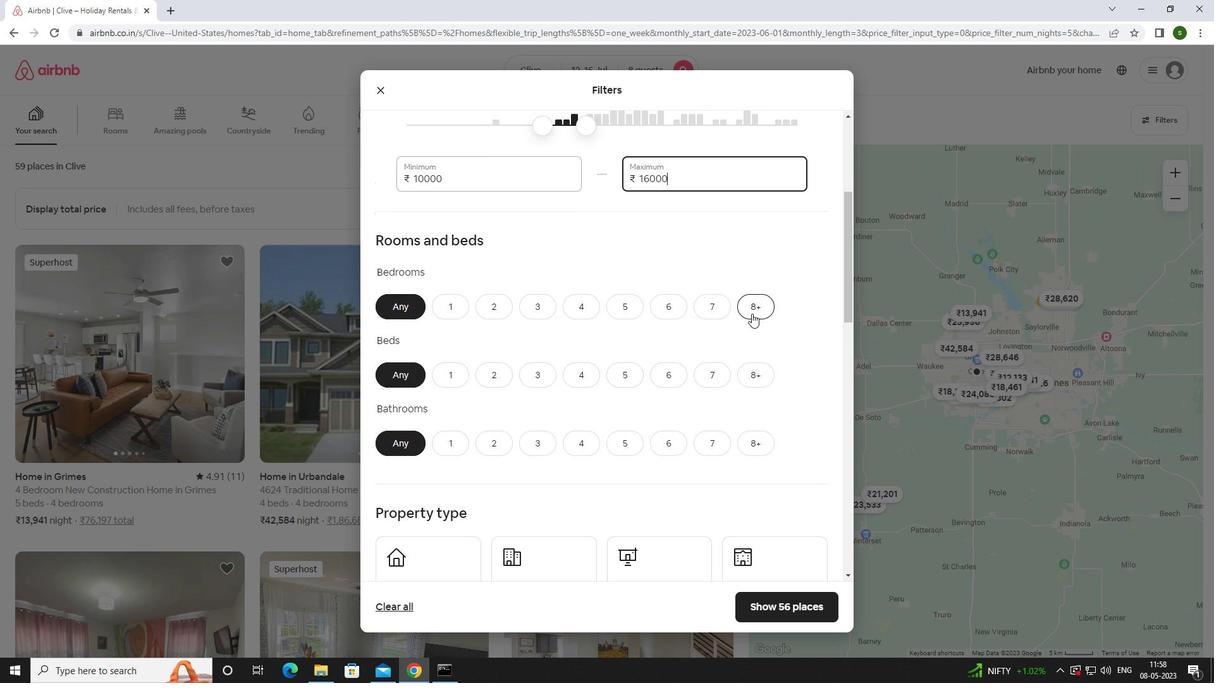 
Action: Mouse moved to (750, 375)
Screenshot: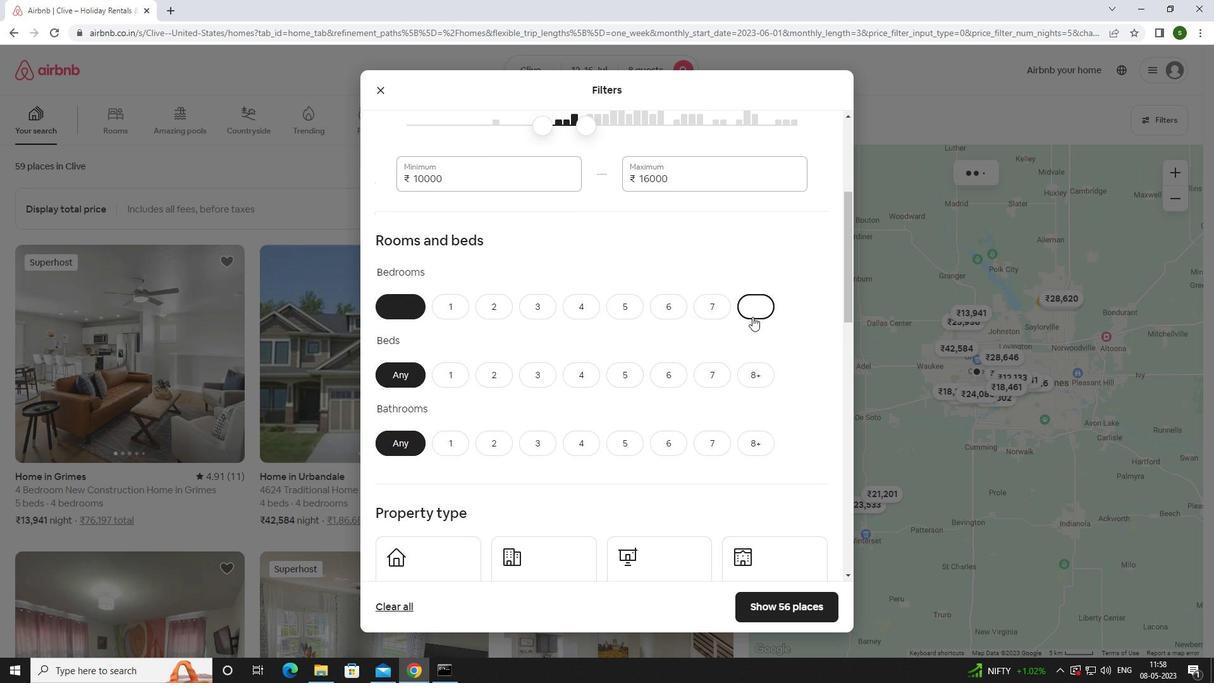 
Action: Mouse pressed left at (750, 375)
Screenshot: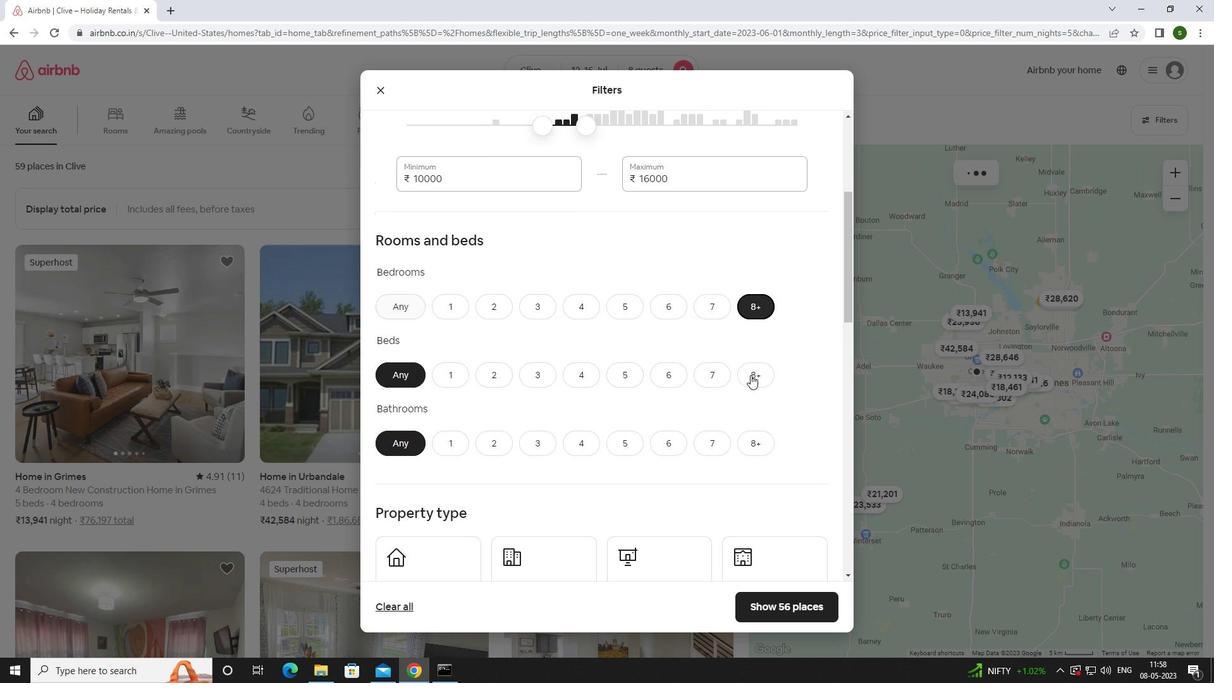 
Action: Mouse moved to (761, 446)
Screenshot: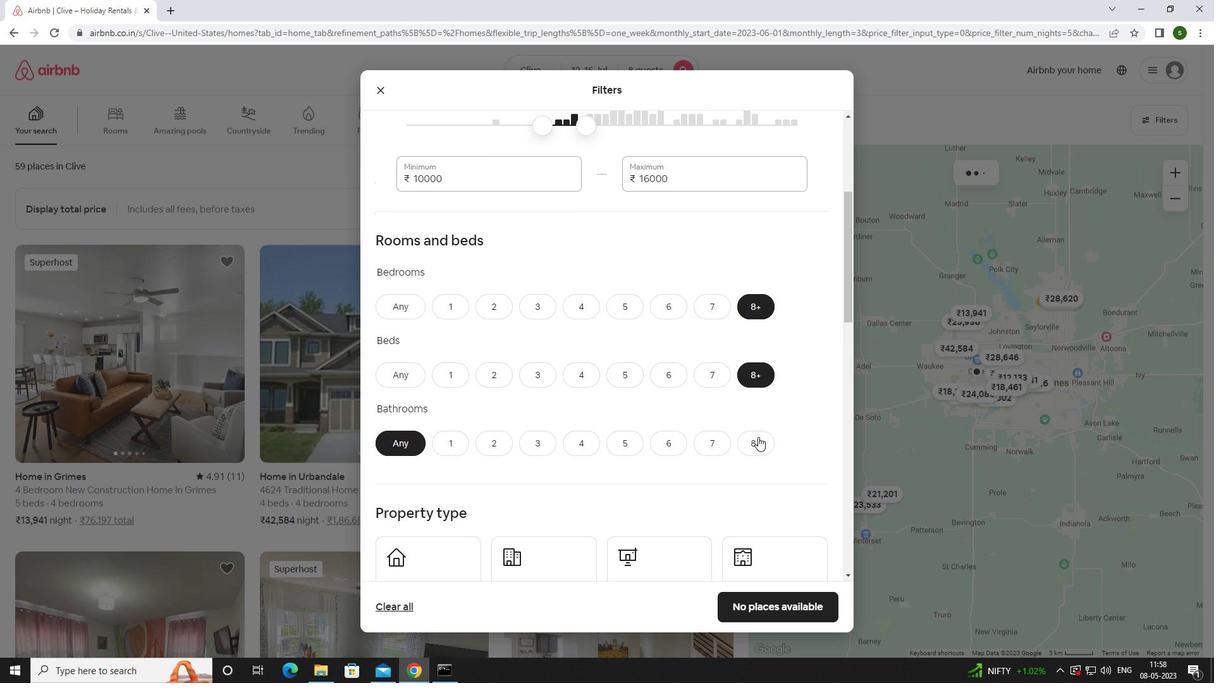 
Action: Mouse pressed left at (761, 446)
Screenshot: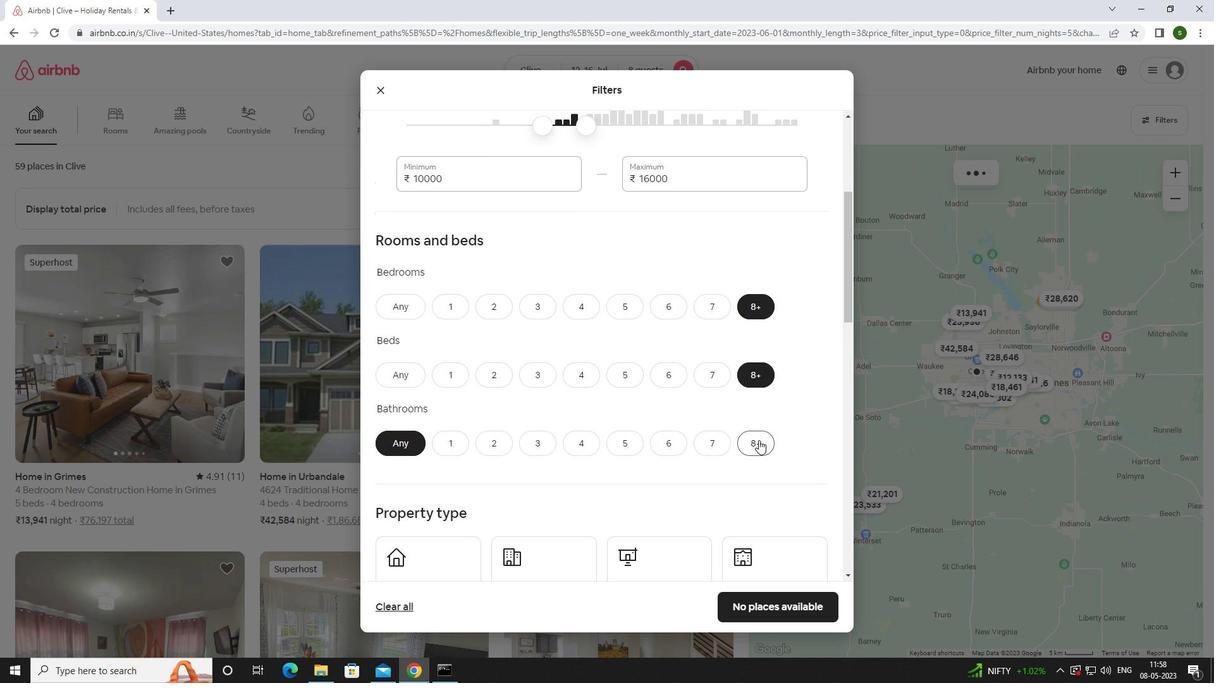 
Action: Mouse moved to (607, 382)
Screenshot: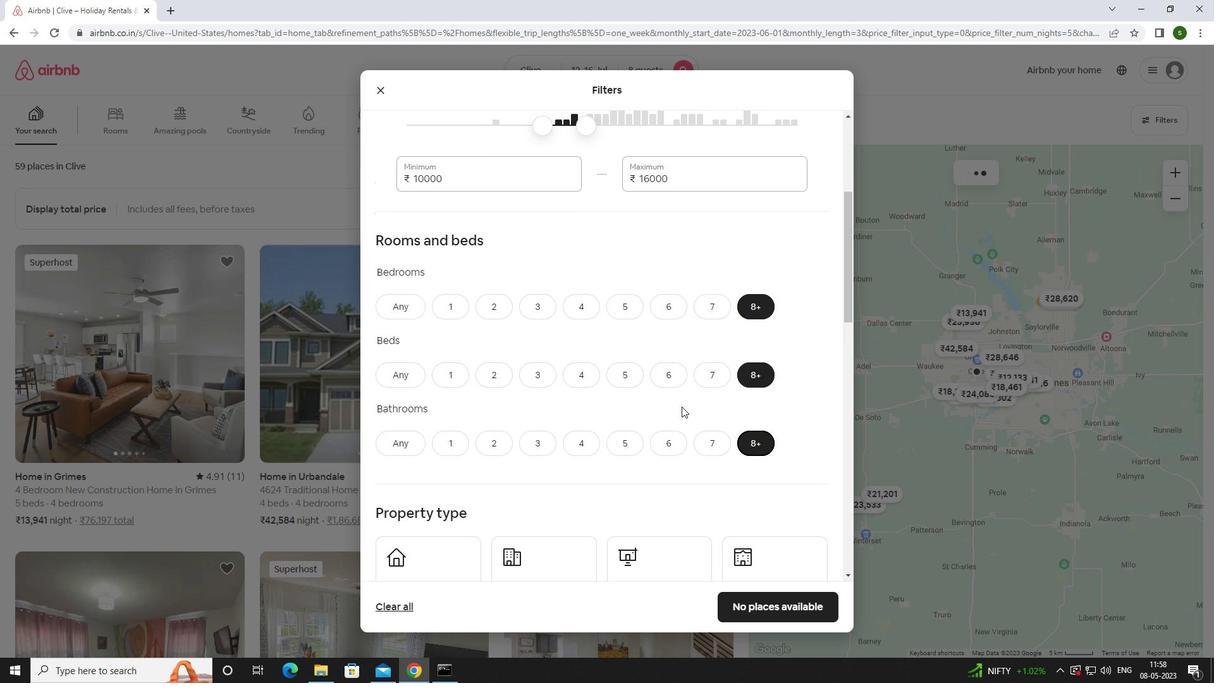 
Action: Mouse scrolled (607, 381) with delta (0, 0)
Screenshot: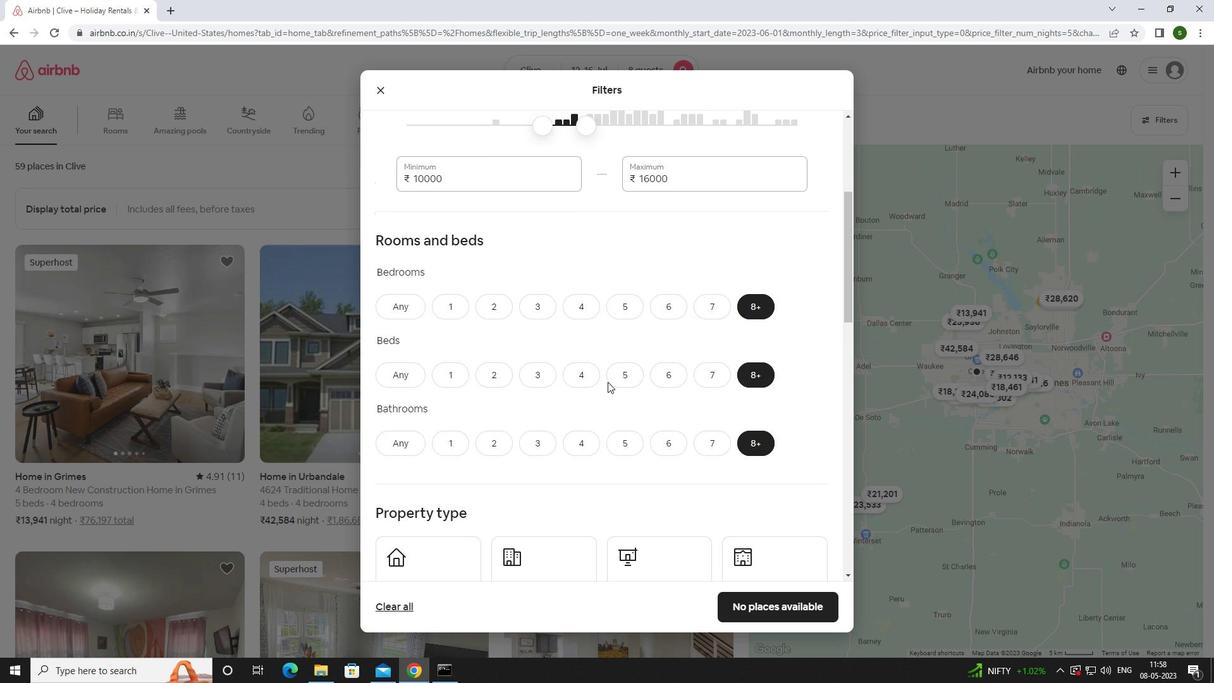 
Action: Mouse scrolled (607, 381) with delta (0, 0)
Screenshot: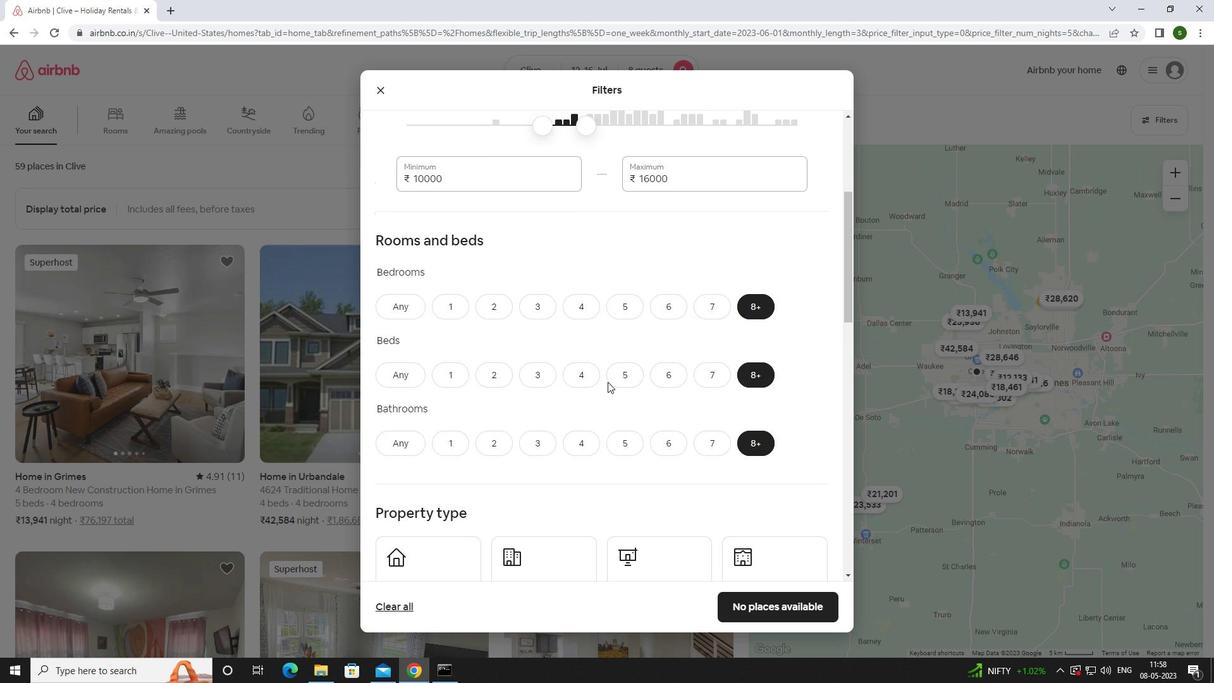 
Action: Mouse scrolled (607, 381) with delta (0, 0)
Screenshot: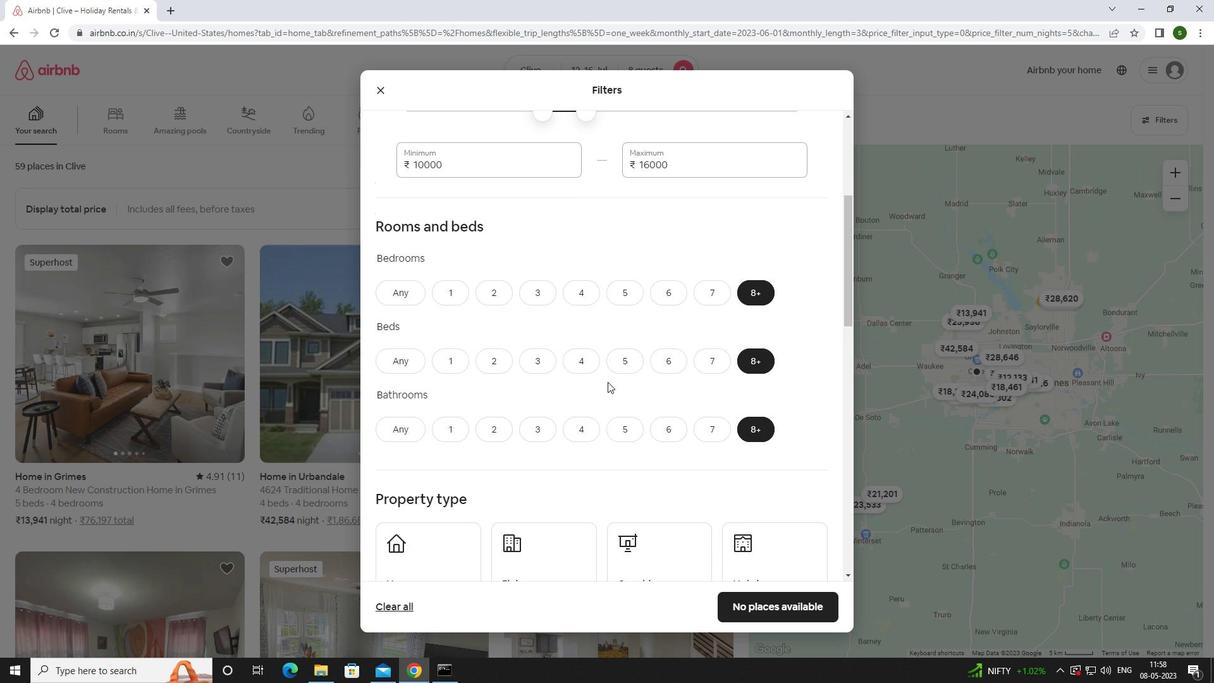 
Action: Mouse moved to (435, 371)
Screenshot: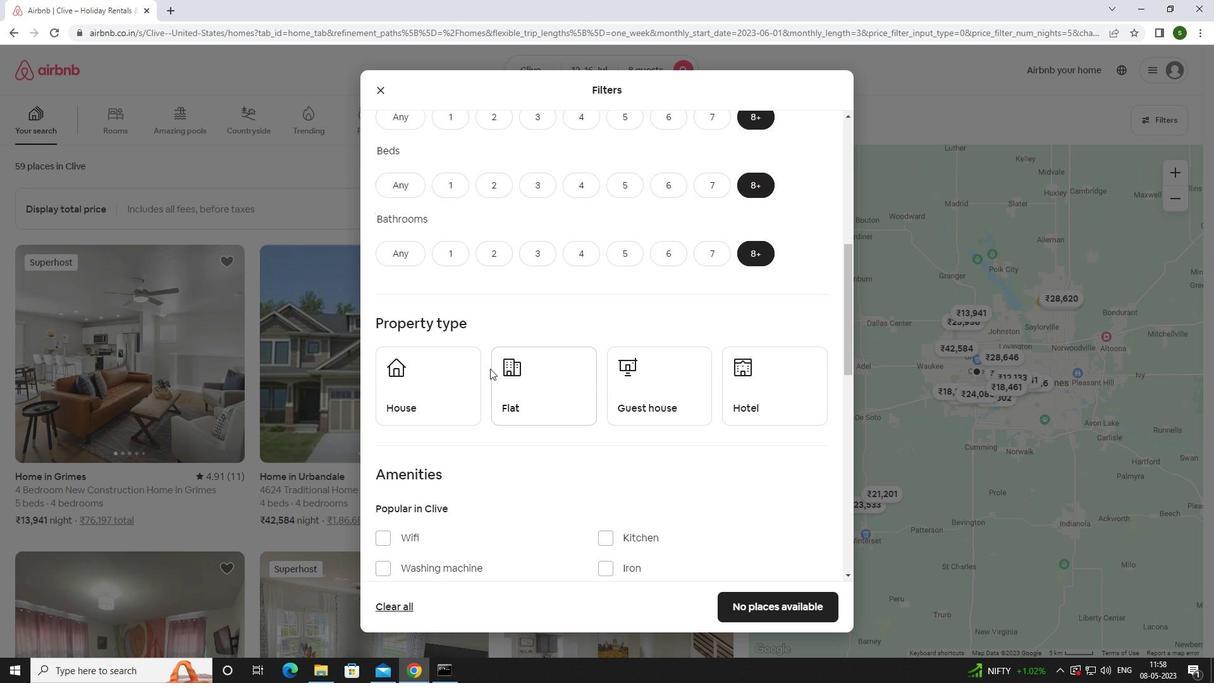 
Action: Mouse pressed left at (435, 371)
Screenshot: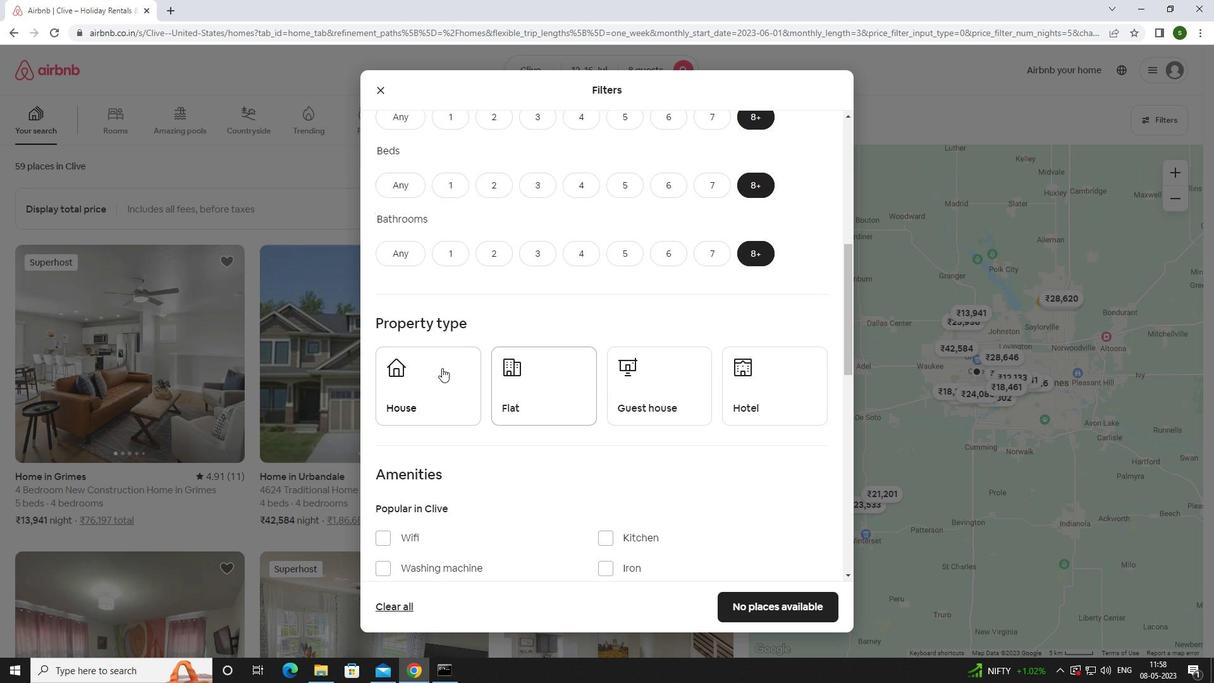 
Action: Mouse moved to (535, 387)
Screenshot: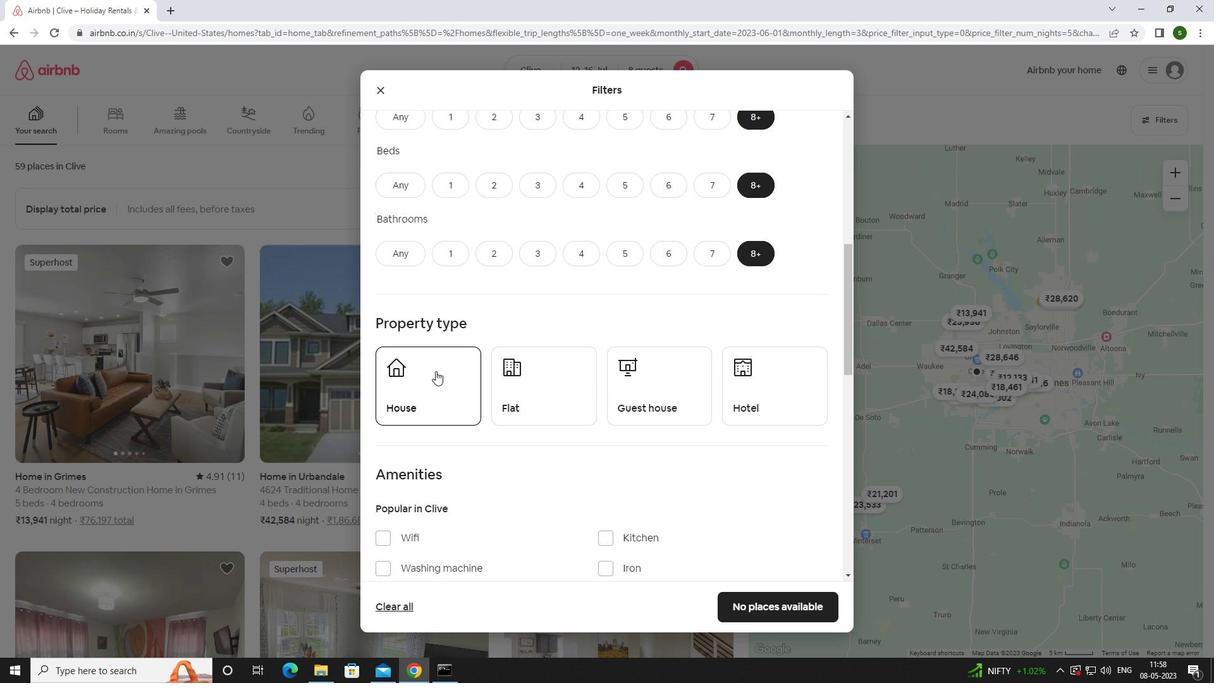 
Action: Mouse pressed left at (535, 387)
Screenshot: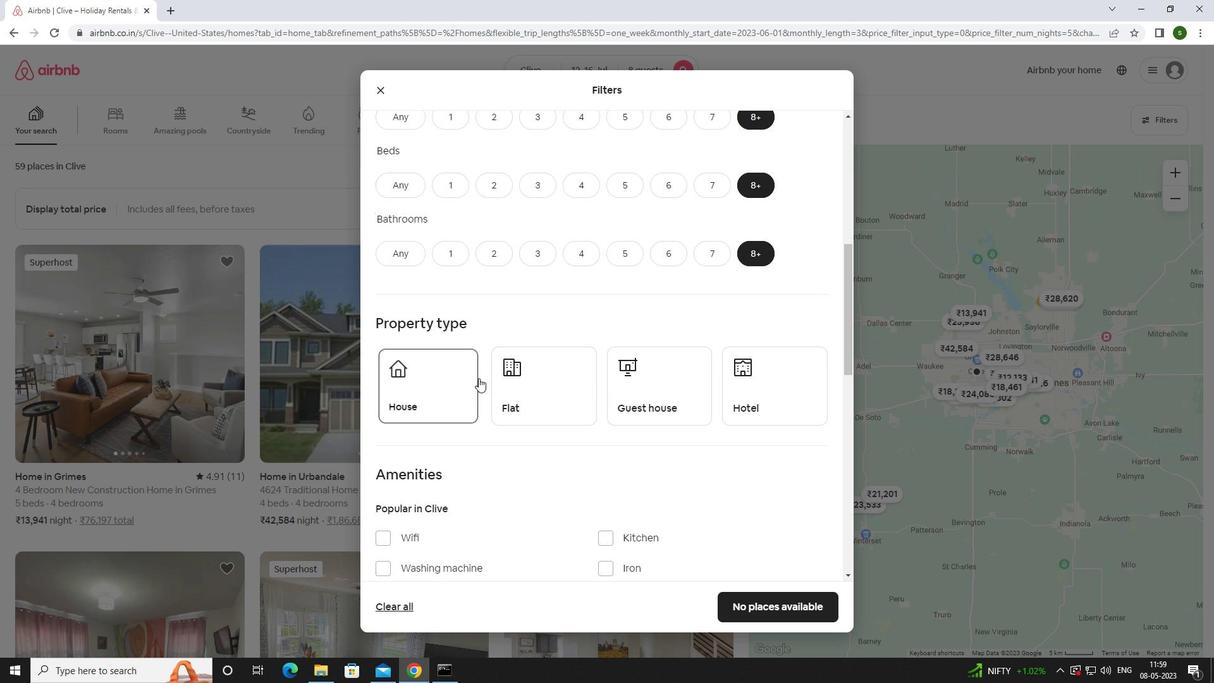 
Action: Mouse moved to (631, 378)
Screenshot: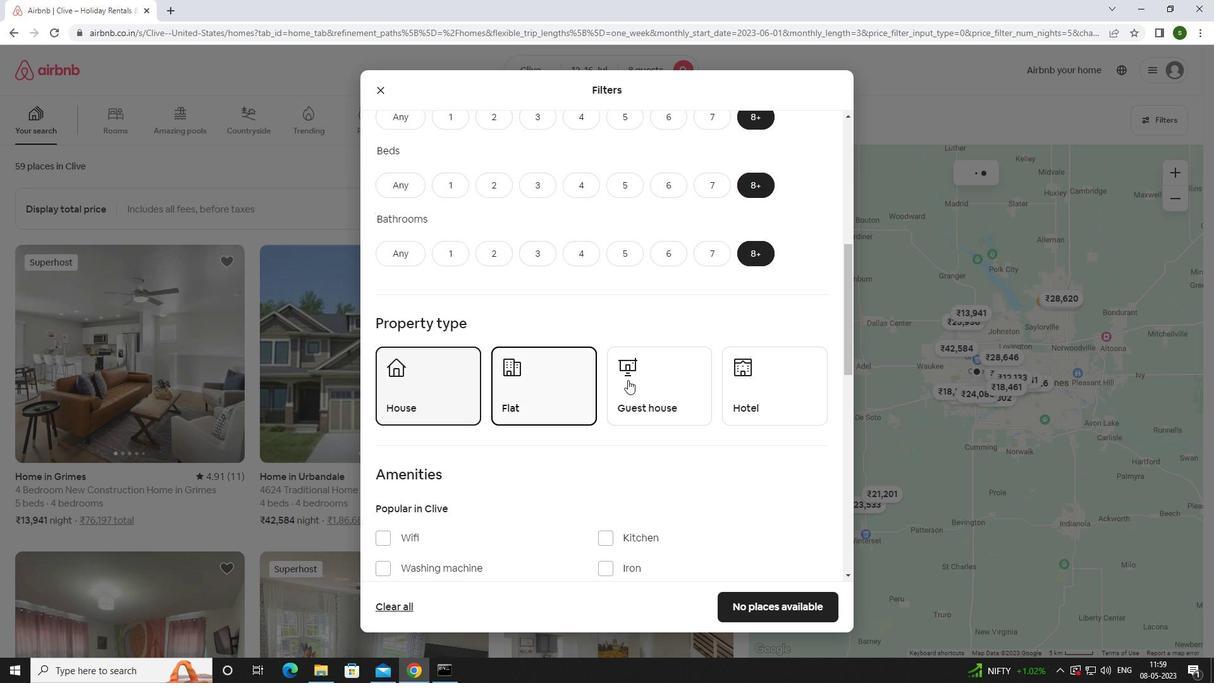 
Action: Mouse pressed left at (631, 378)
Screenshot: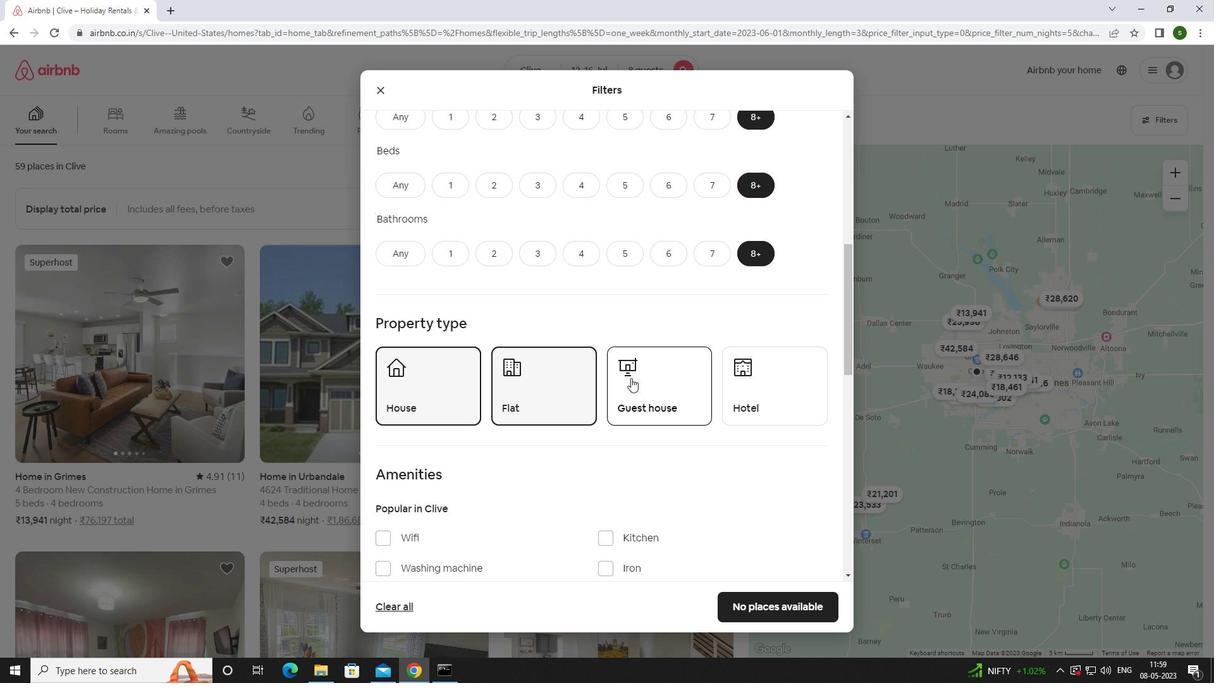 
Action: Mouse moved to (752, 379)
Screenshot: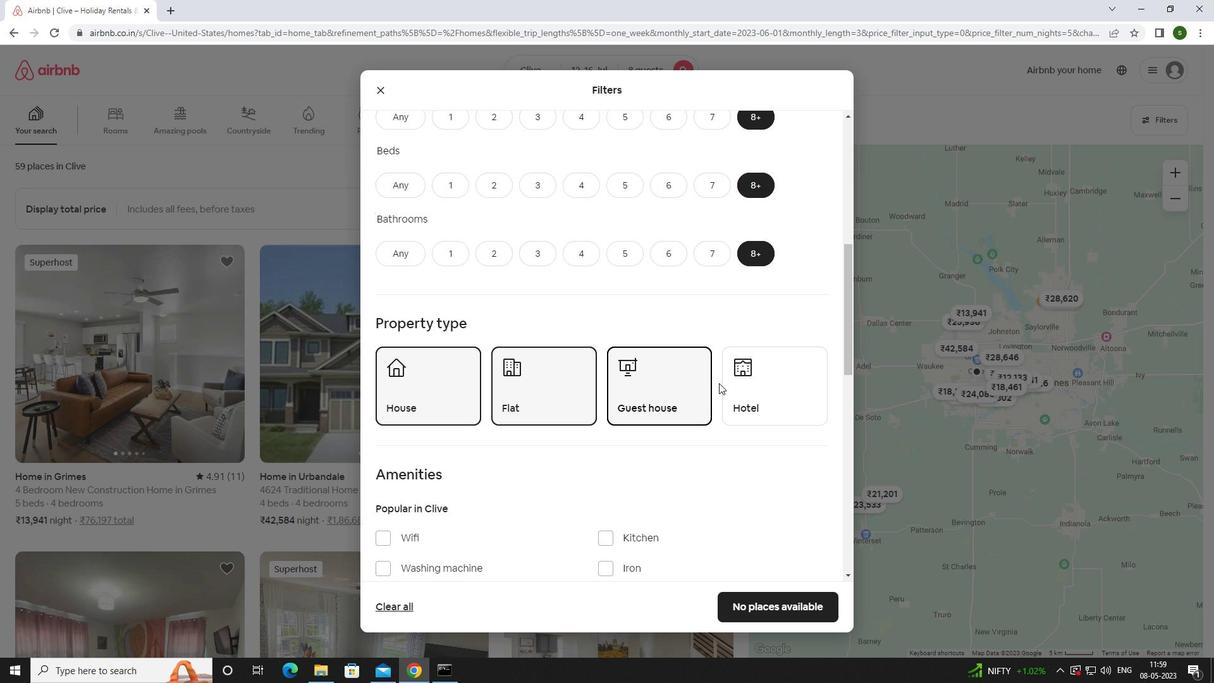 
Action: Mouse pressed left at (752, 379)
Screenshot: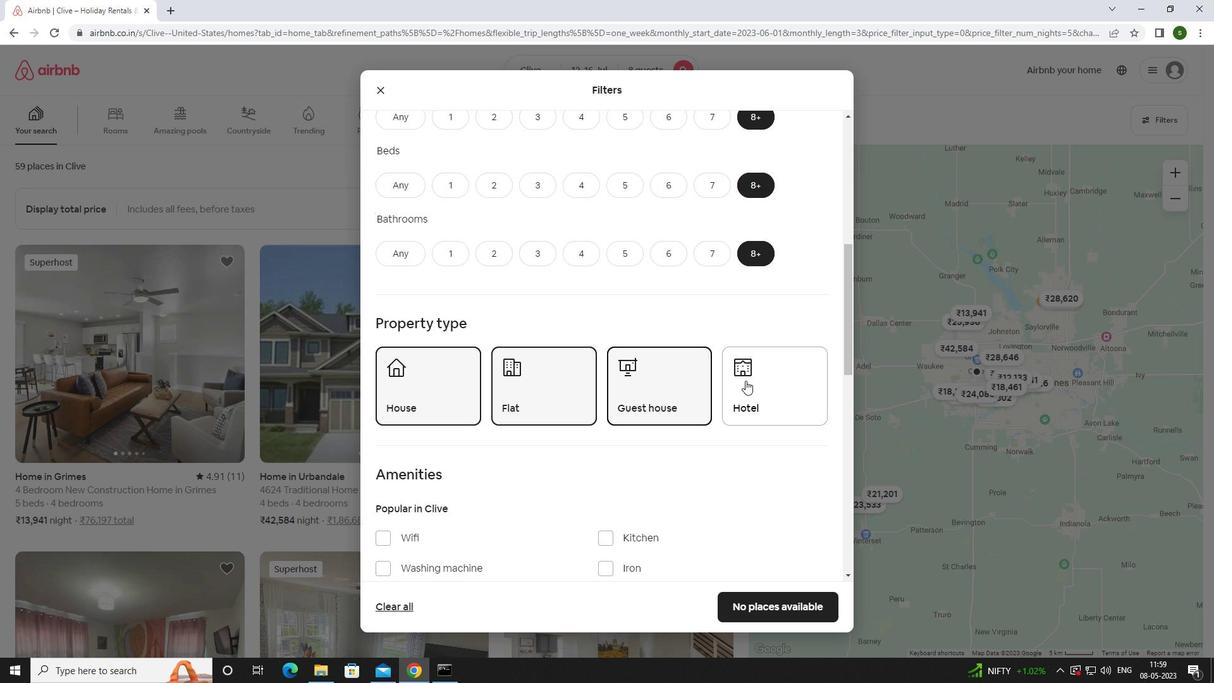 
Action: Mouse moved to (509, 349)
Screenshot: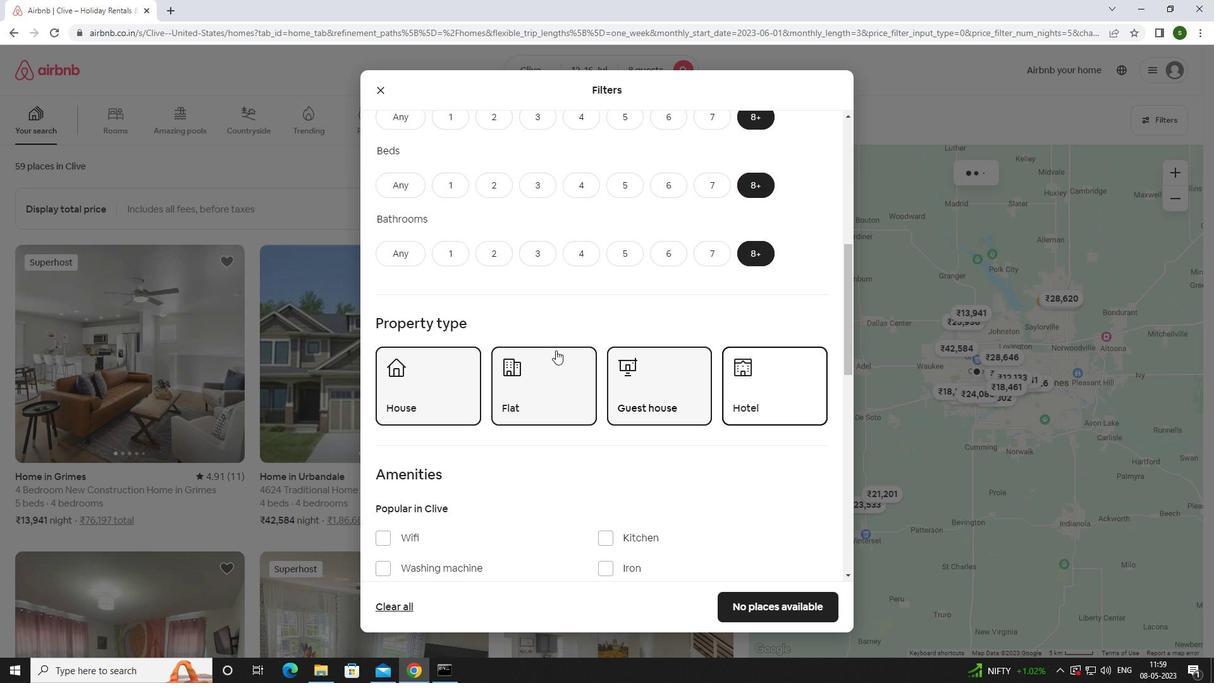 
Action: Mouse scrolled (509, 349) with delta (0, 0)
Screenshot: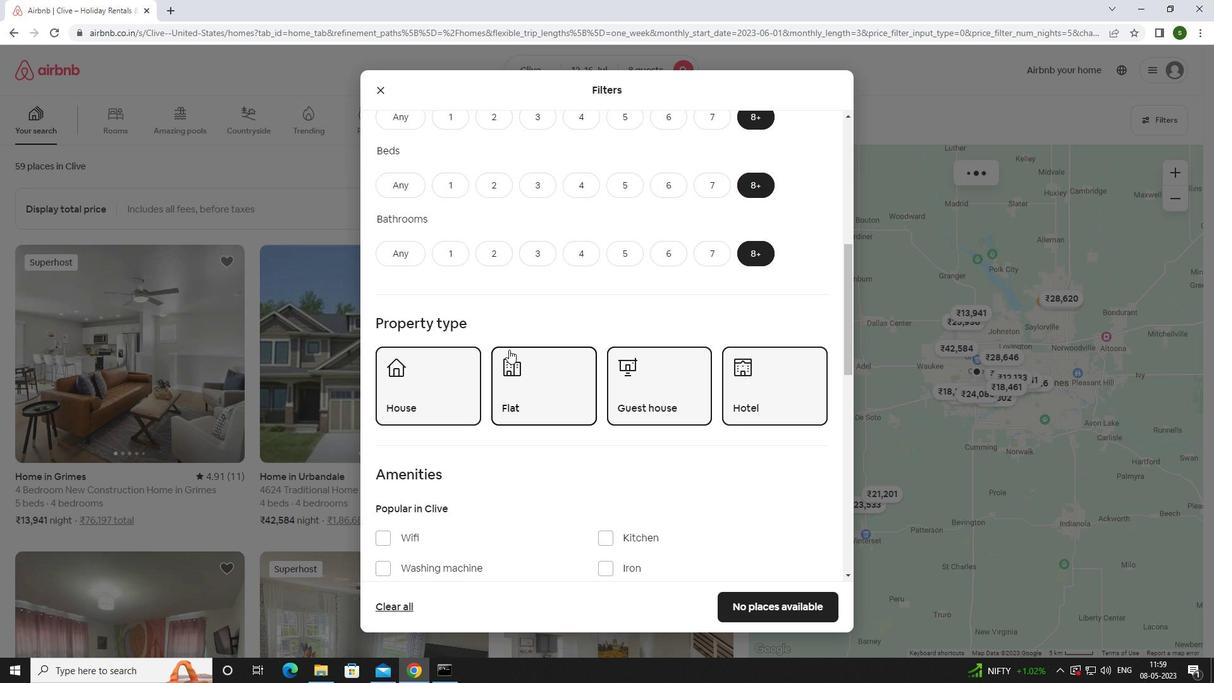 
Action: Mouse scrolled (509, 349) with delta (0, 0)
Screenshot: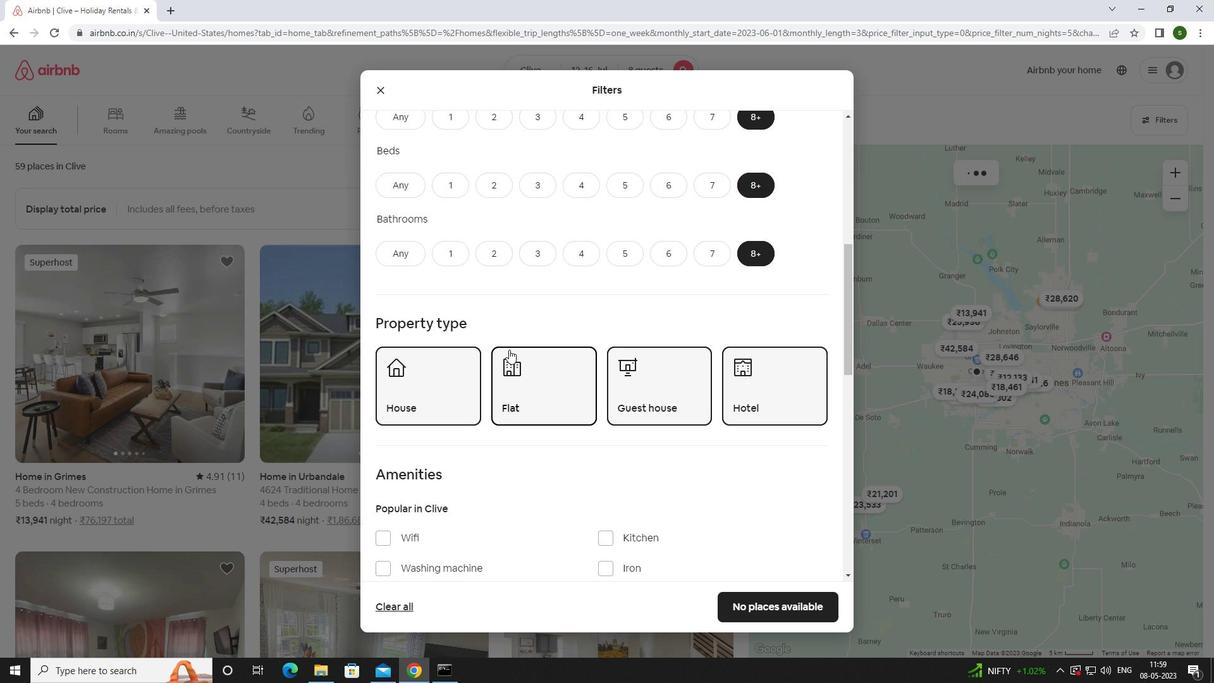 
Action: Mouse scrolled (509, 349) with delta (0, 0)
Screenshot: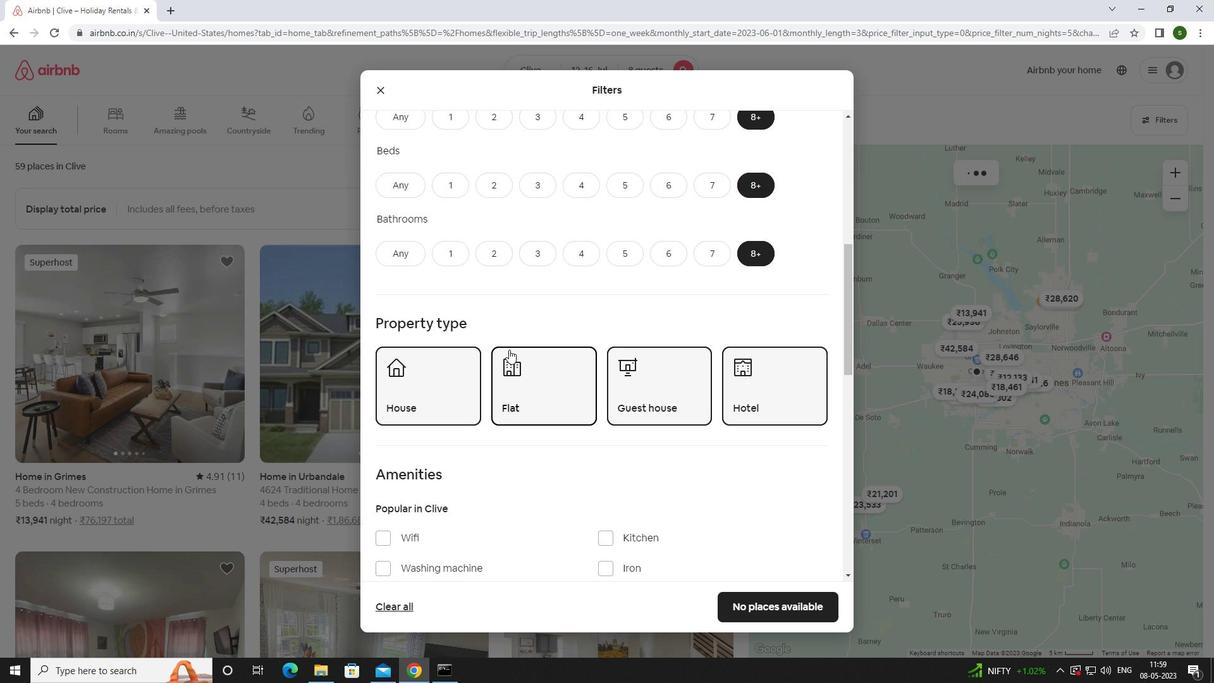 
Action: Mouse moved to (399, 347)
Screenshot: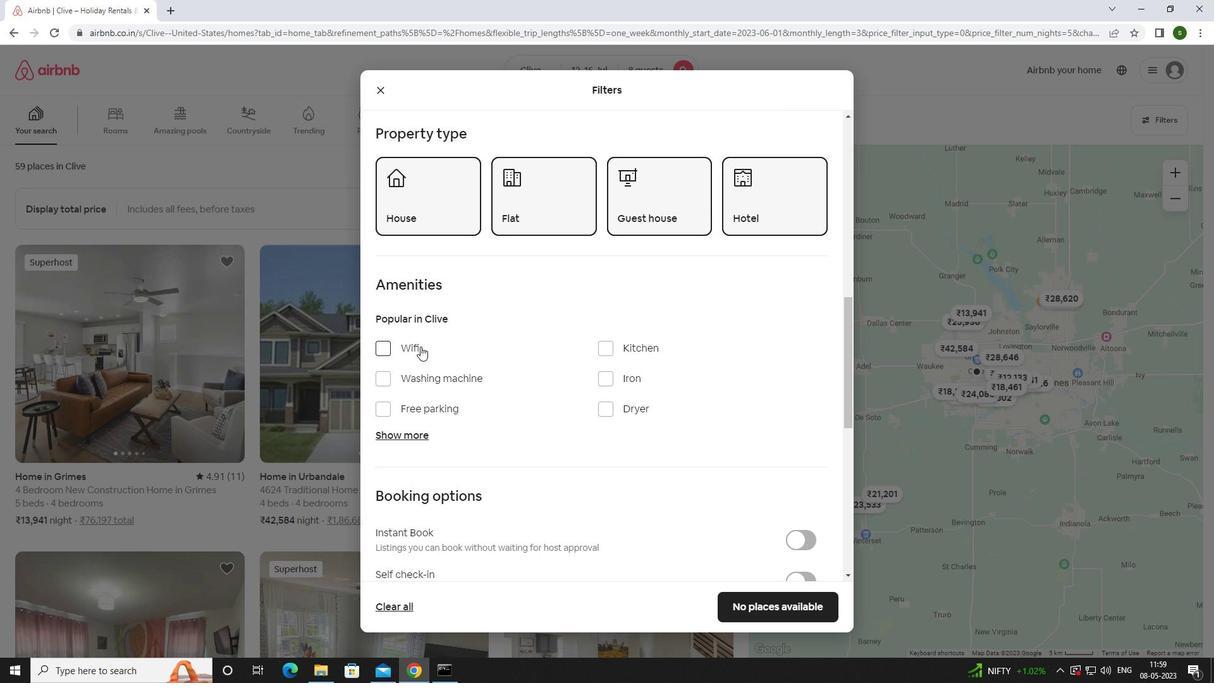 
Action: Mouse pressed left at (399, 347)
Screenshot: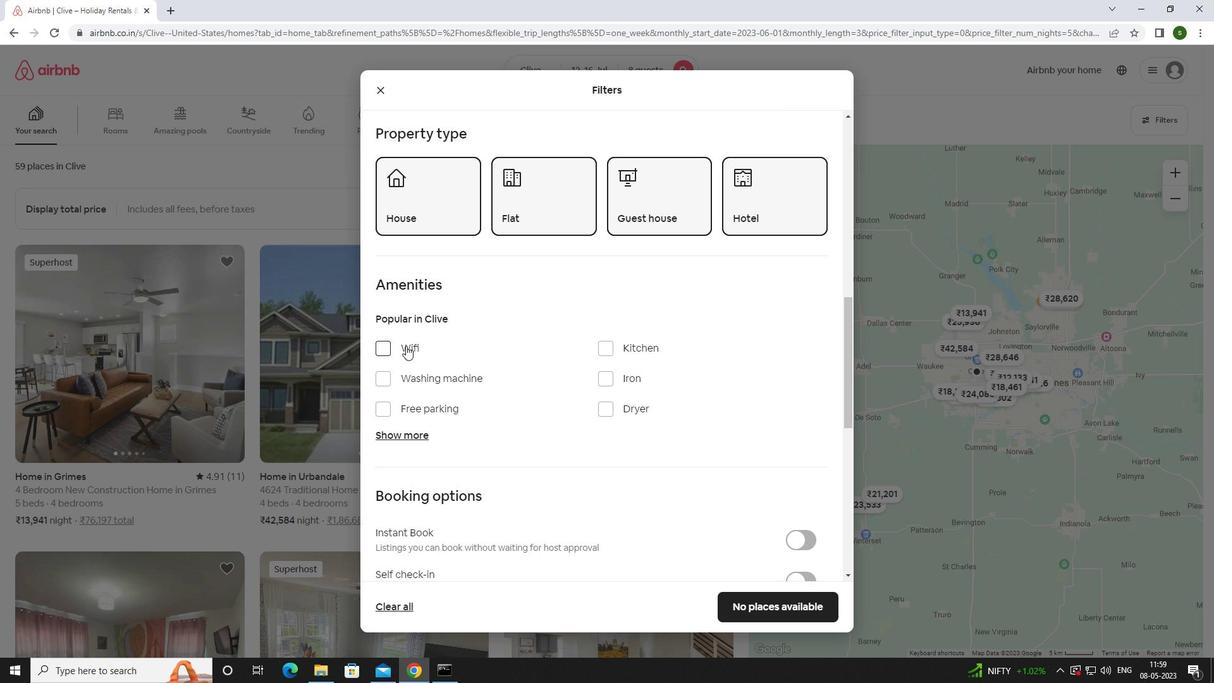 
Action: Mouse moved to (408, 400)
Screenshot: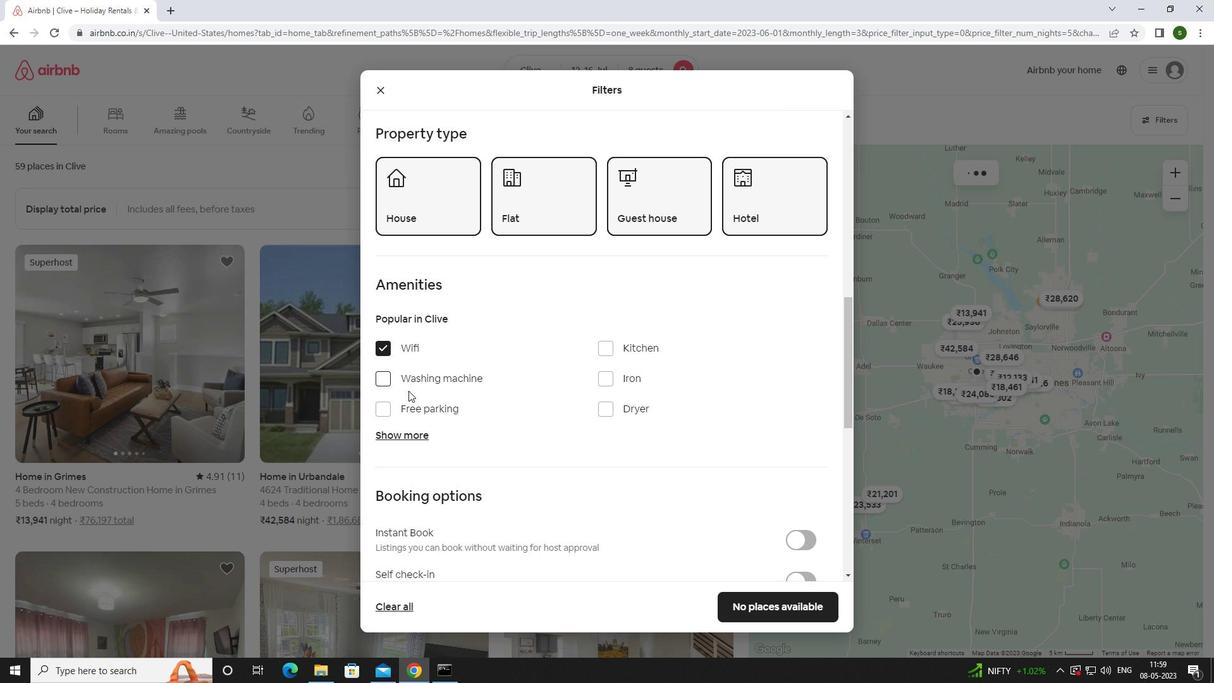 
Action: Mouse pressed left at (408, 400)
Screenshot: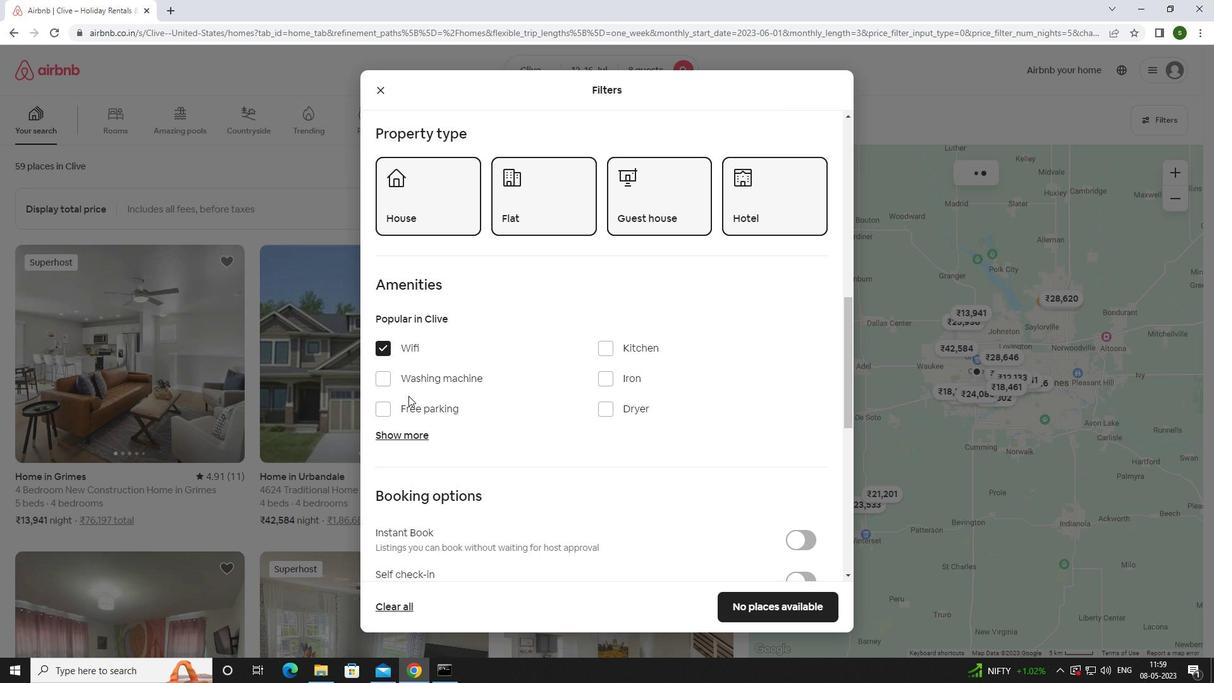 
Action: Mouse moved to (409, 405)
Screenshot: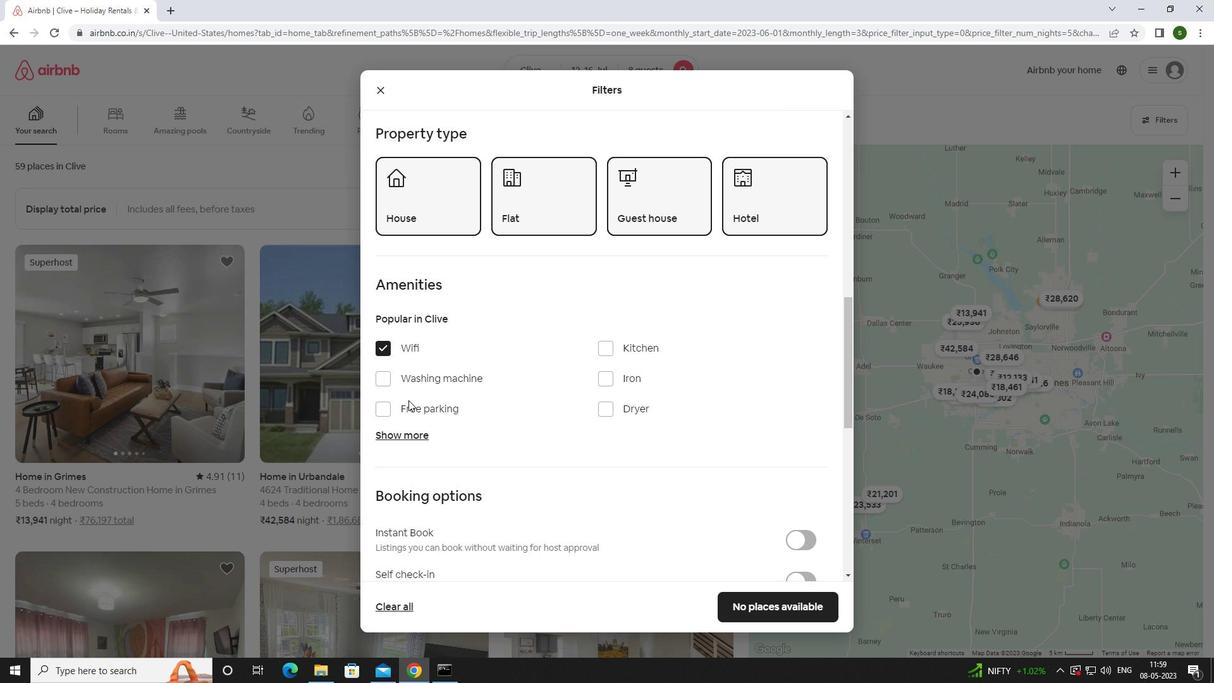 
Action: Mouse pressed left at (409, 405)
Screenshot: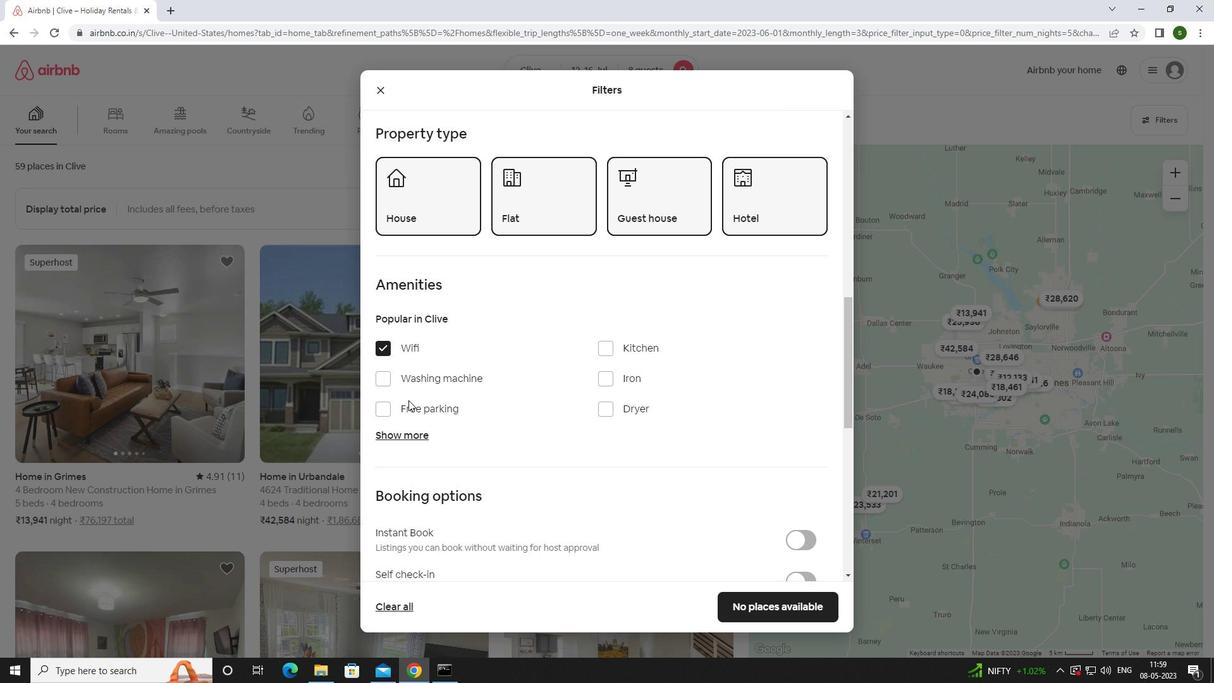 
Action: Mouse moved to (408, 433)
Screenshot: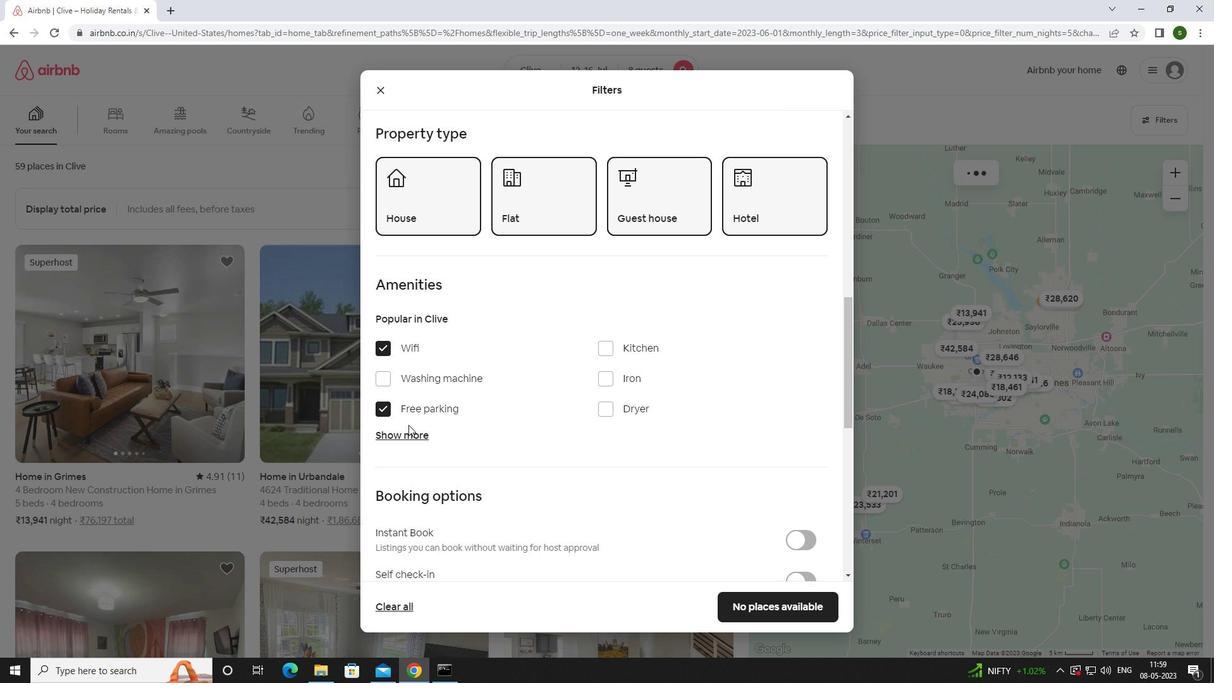 
Action: Mouse pressed left at (408, 433)
Screenshot: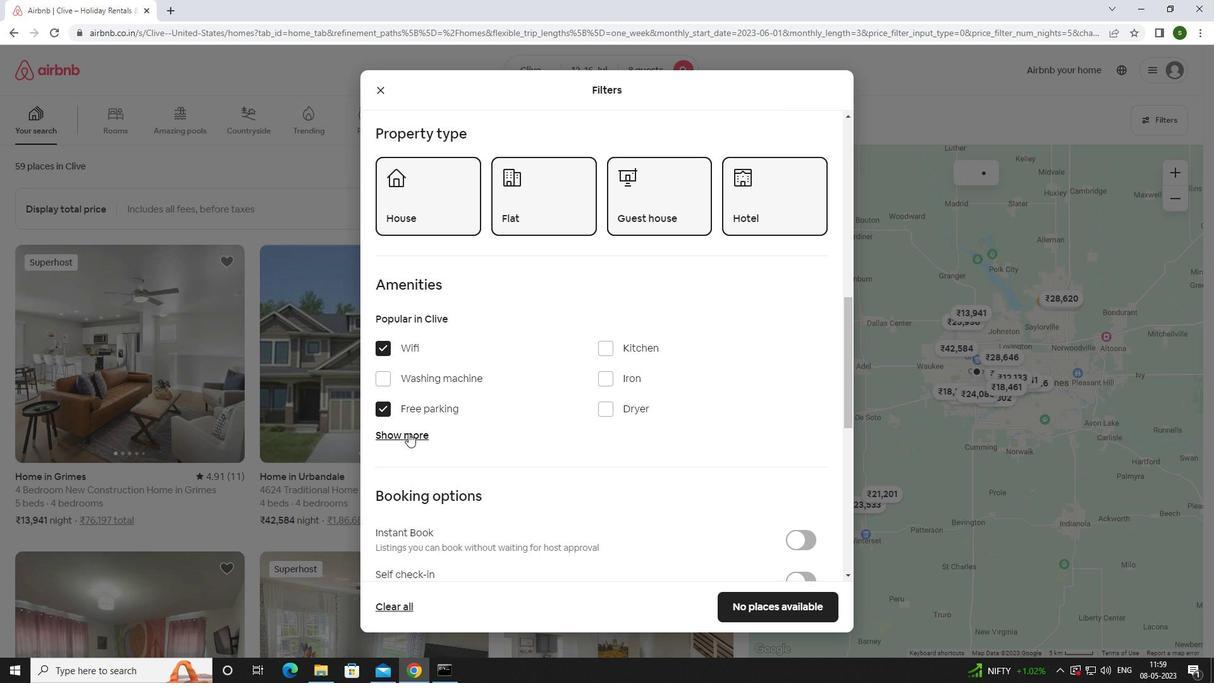 
Action: Mouse moved to (408, 432)
Screenshot: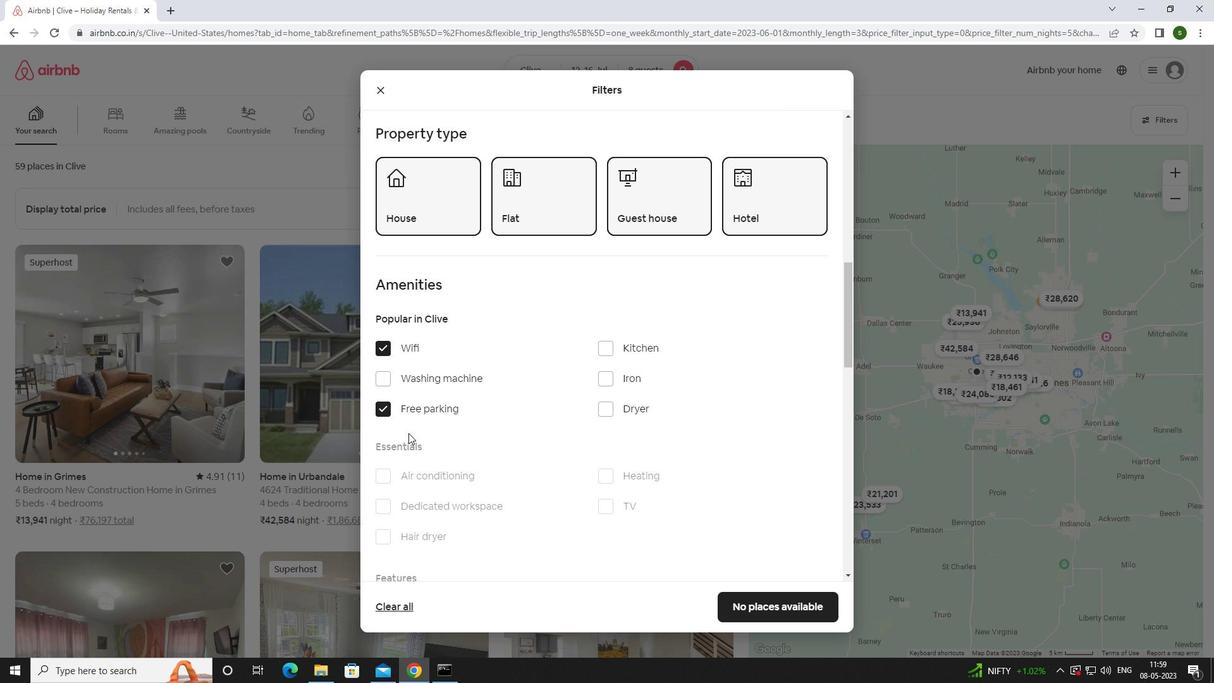 
Action: Mouse scrolled (408, 431) with delta (0, 0)
Screenshot: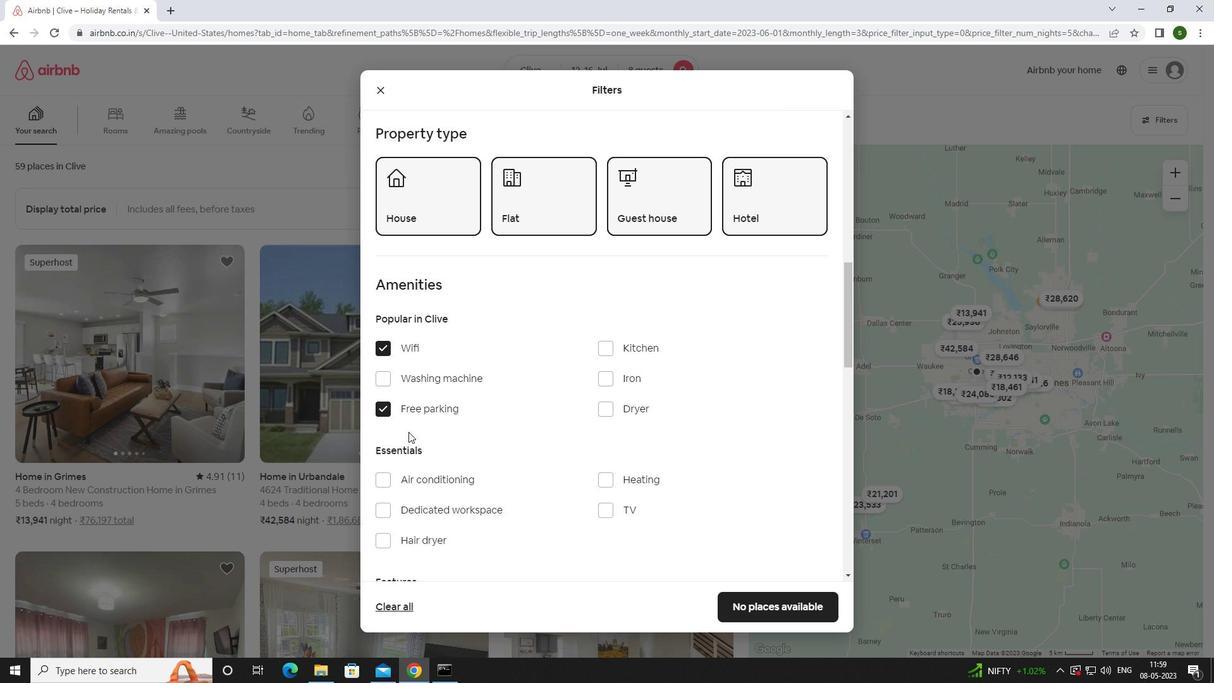 
Action: Mouse scrolled (408, 431) with delta (0, 0)
Screenshot: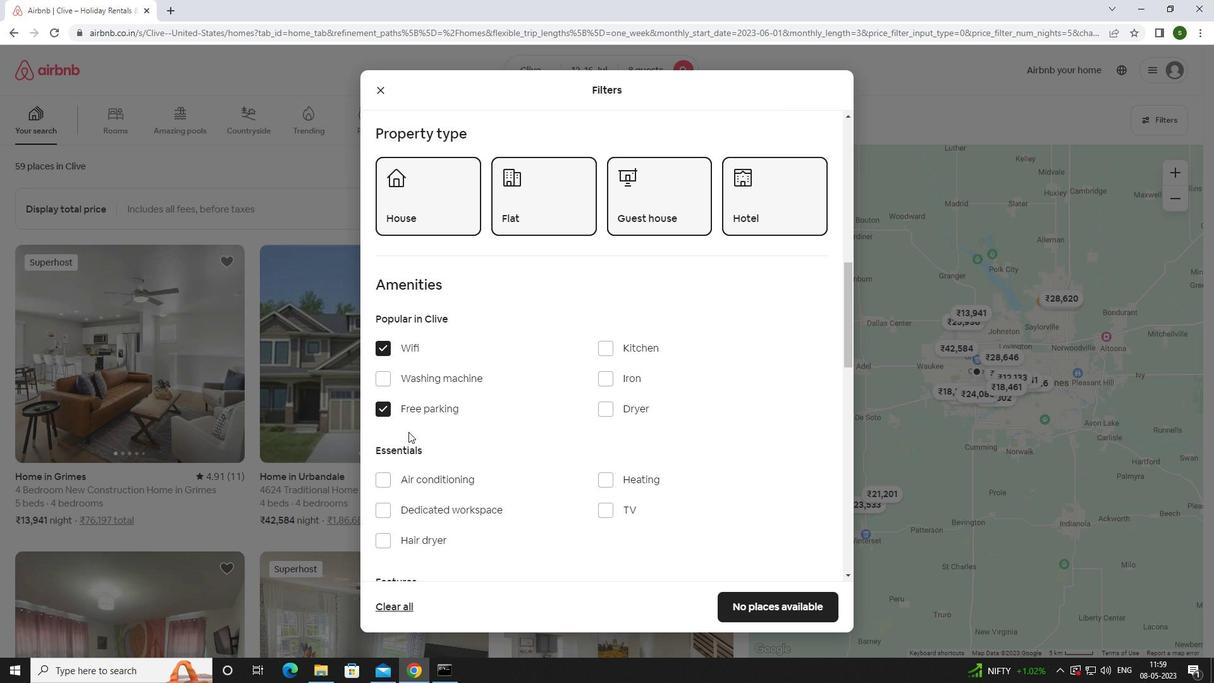 
Action: Mouse moved to (408, 432)
Screenshot: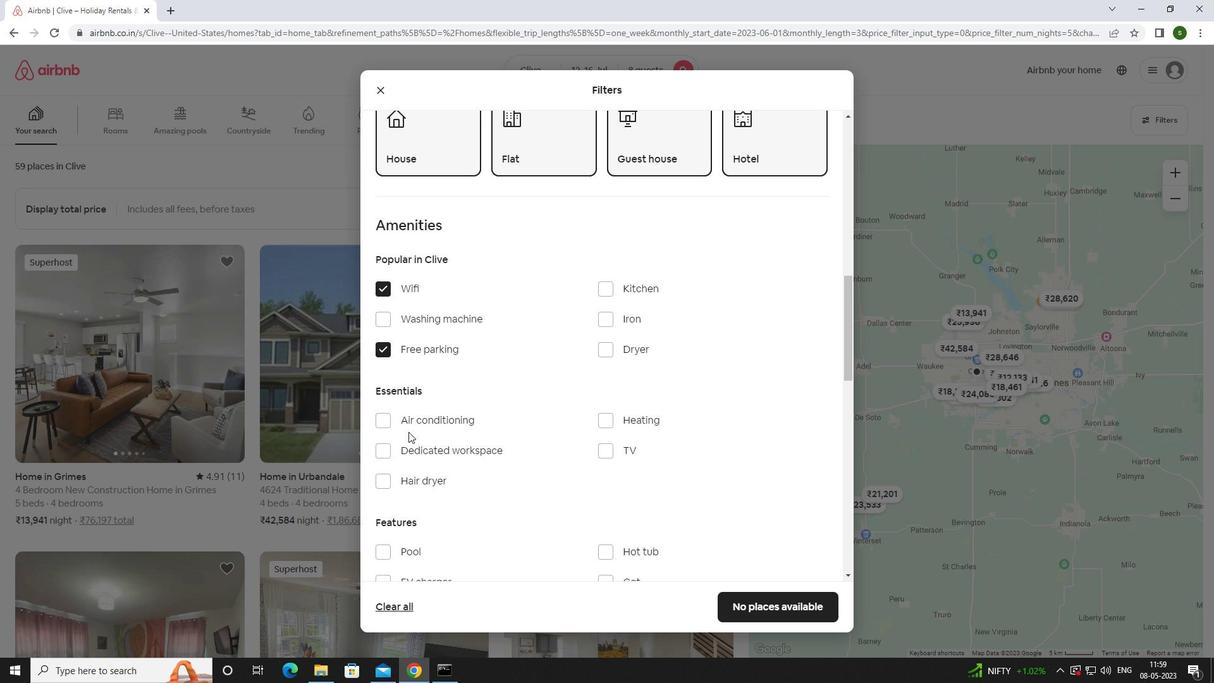 
Action: Mouse scrolled (408, 431) with delta (0, 0)
Screenshot: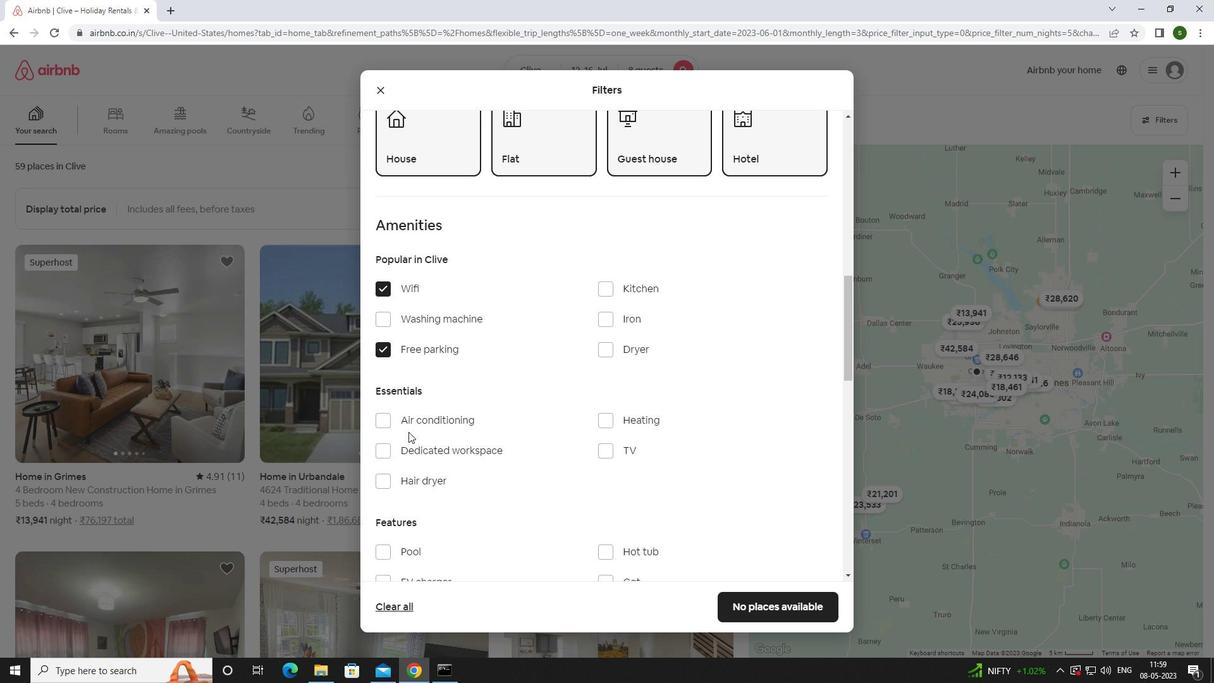
Action: Mouse moved to (601, 319)
Screenshot: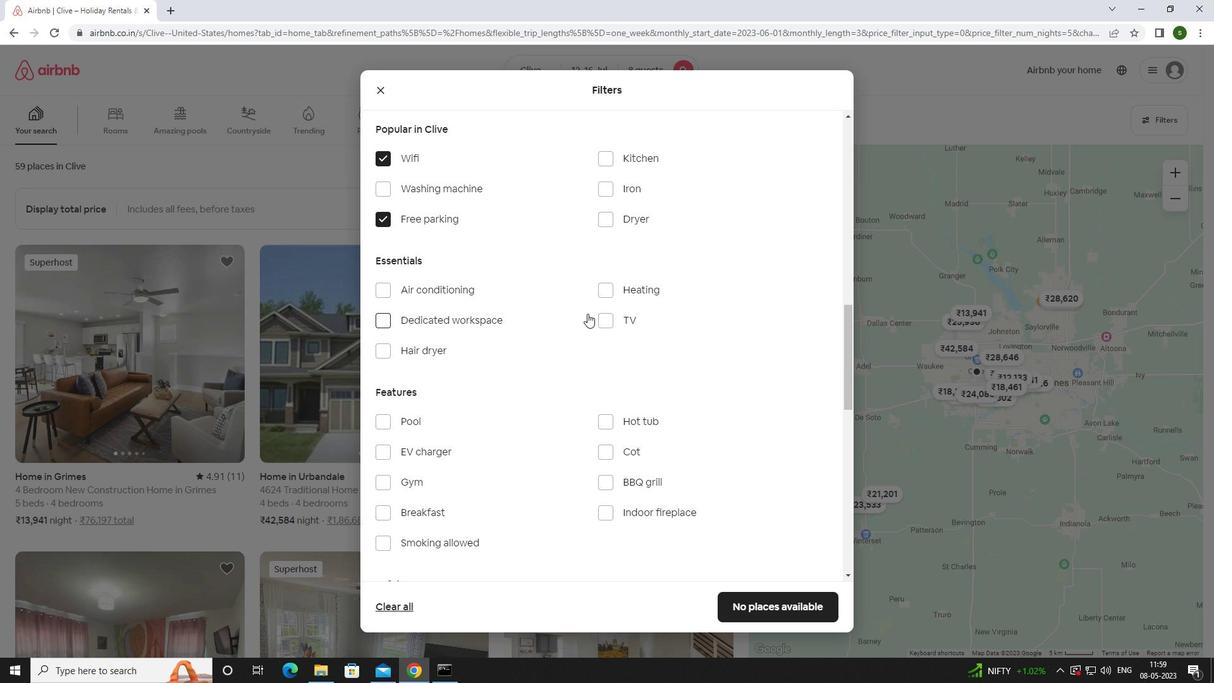 
Action: Mouse pressed left at (601, 319)
Screenshot: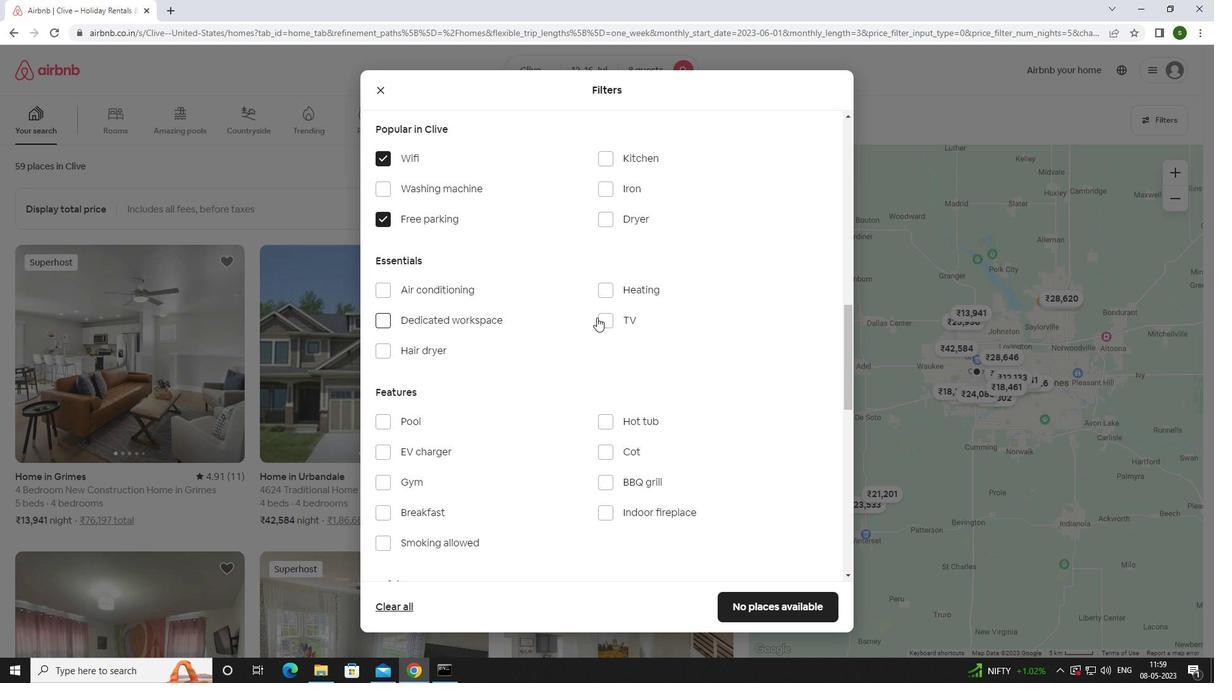 
Action: Mouse moved to (394, 478)
Screenshot: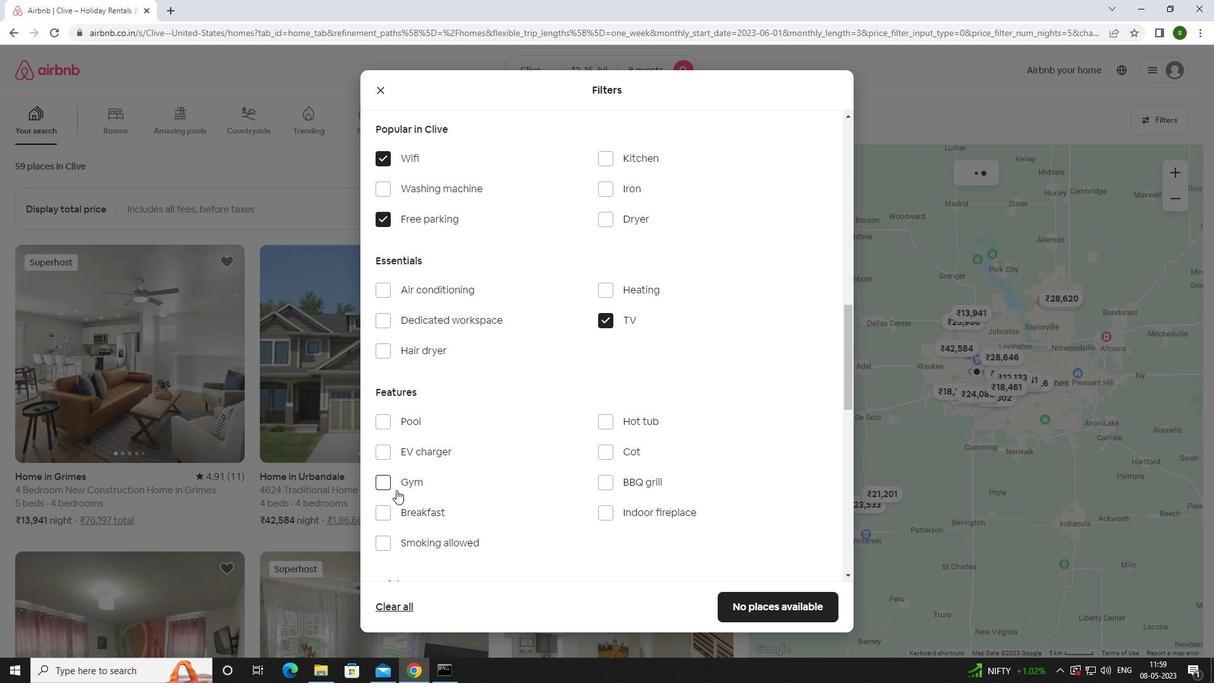 
Action: Mouse pressed left at (394, 478)
Screenshot: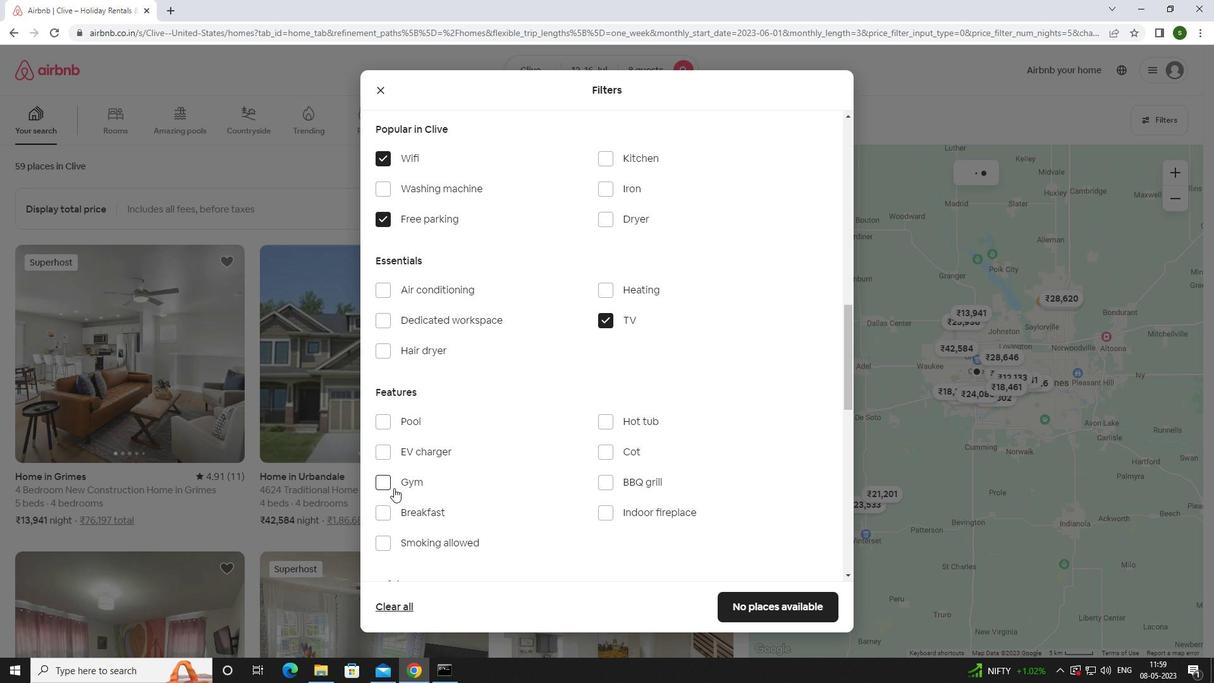 
Action: Mouse moved to (411, 511)
Screenshot: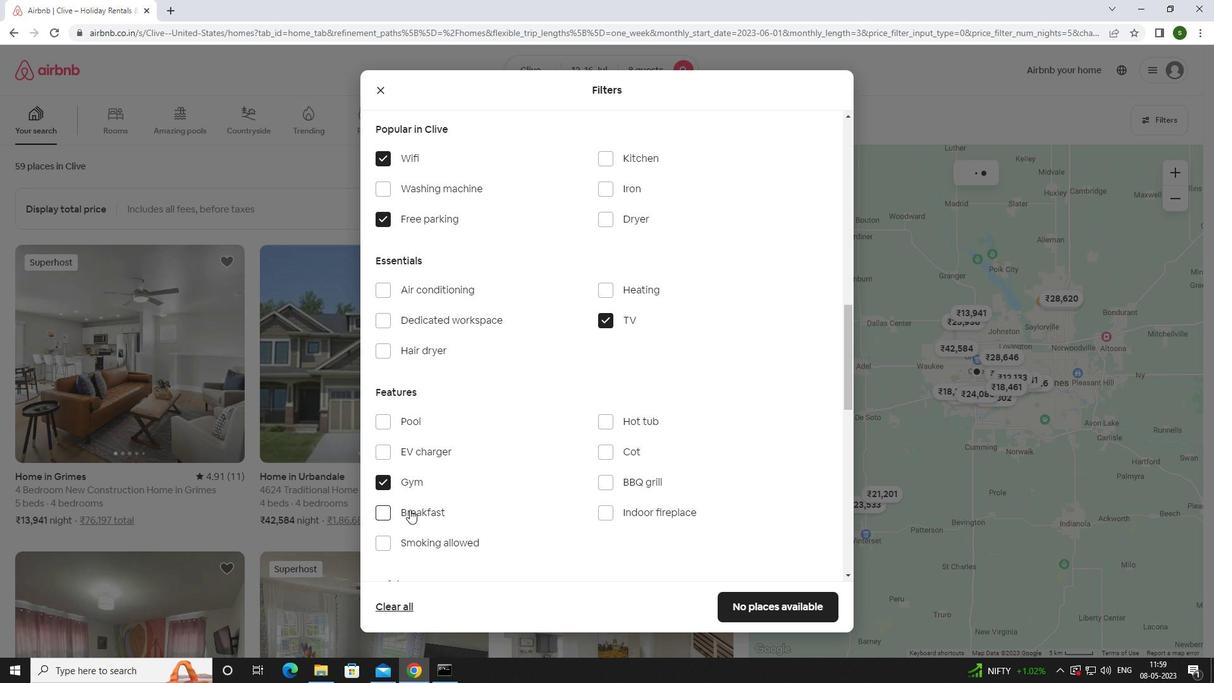 
Action: Mouse pressed left at (411, 511)
Screenshot: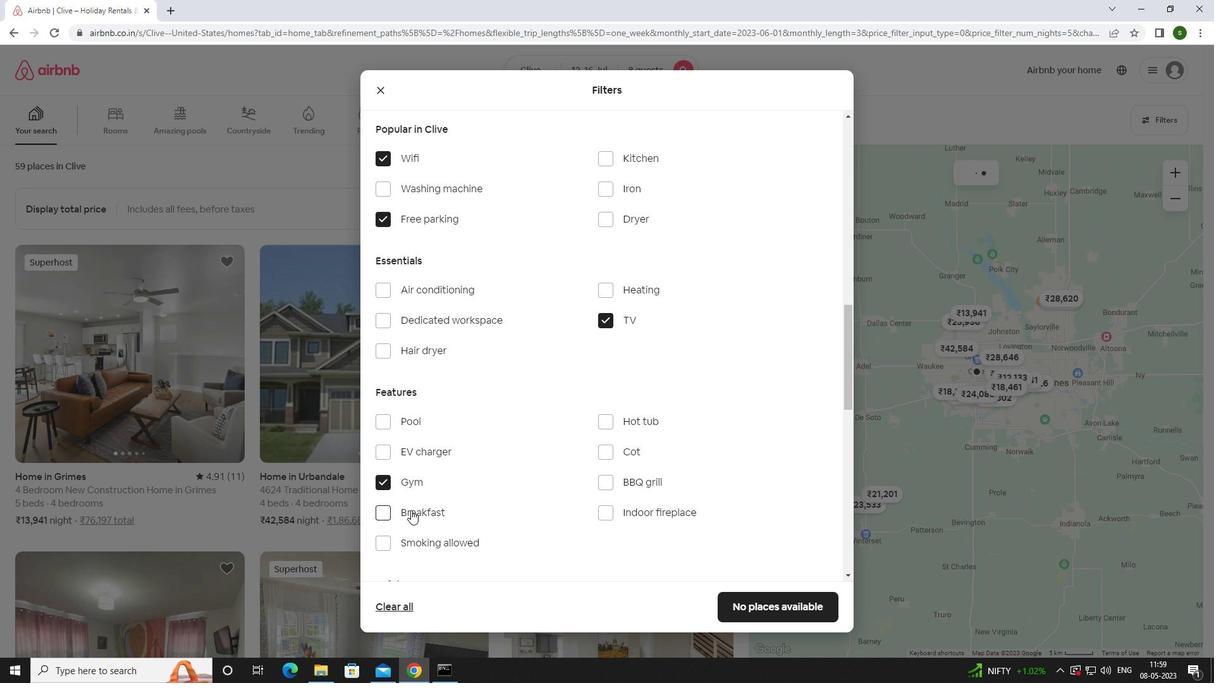 
Action: Mouse moved to (520, 472)
Screenshot: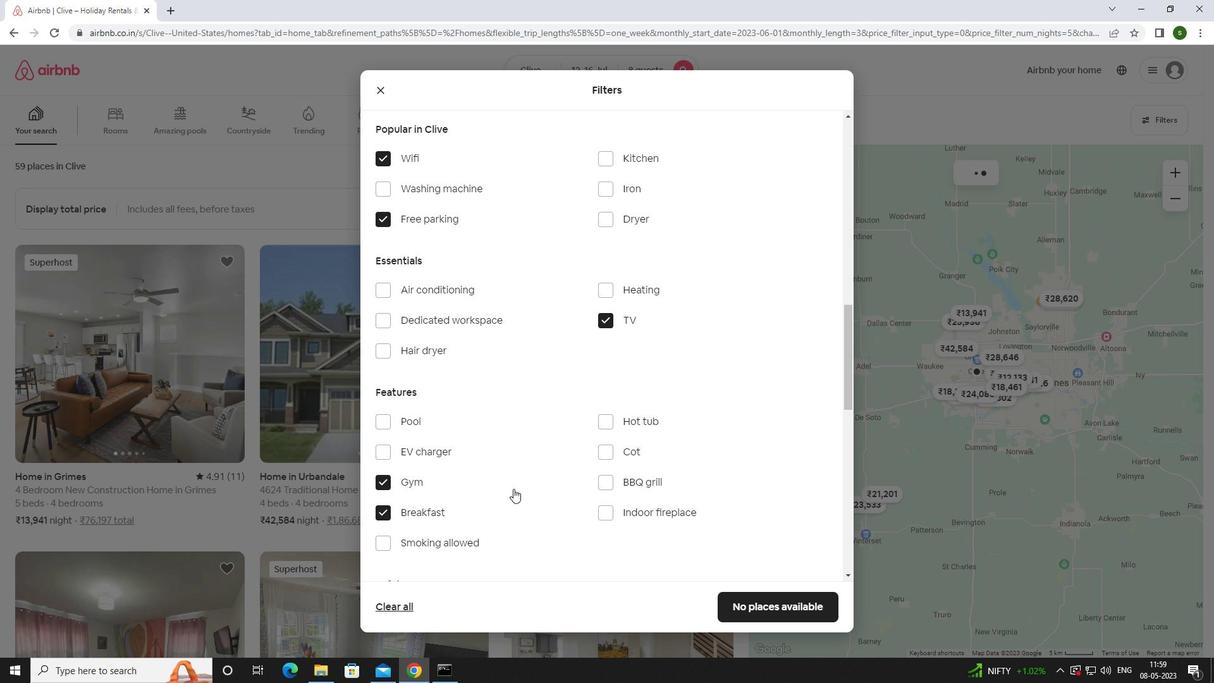 
Action: Mouse scrolled (520, 471) with delta (0, 0)
Screenshot: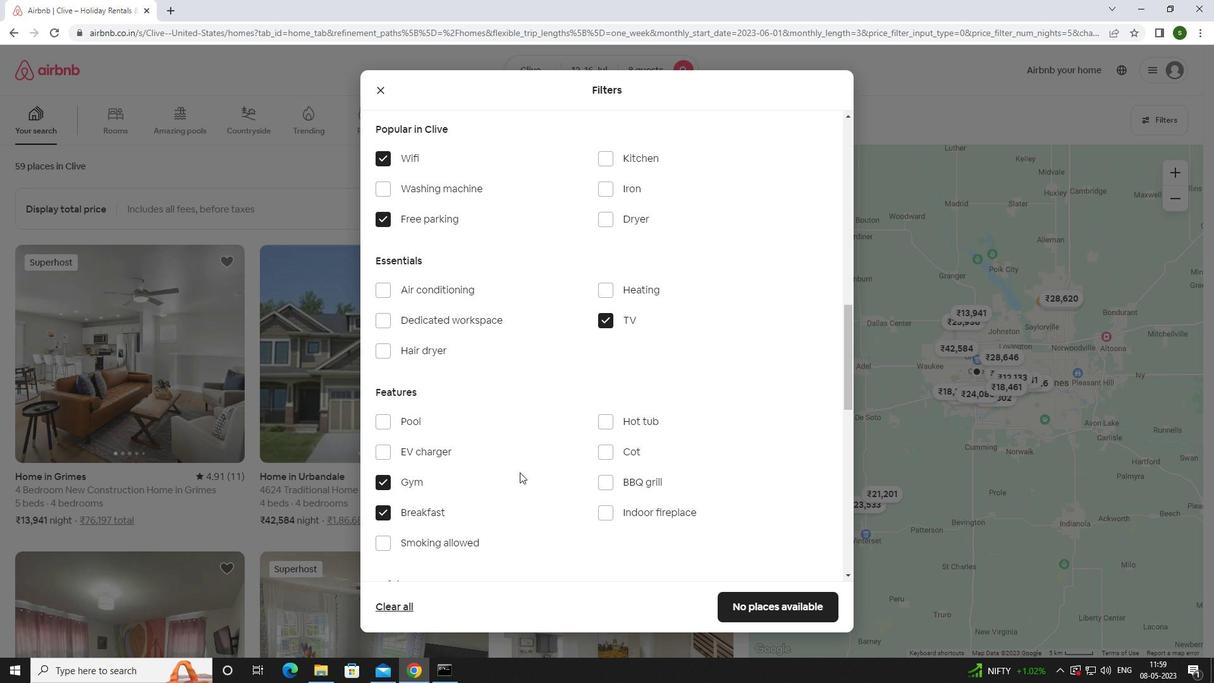 
Action: Mouse scrolled (520, 471) with delta (0, 0)
Screenshot: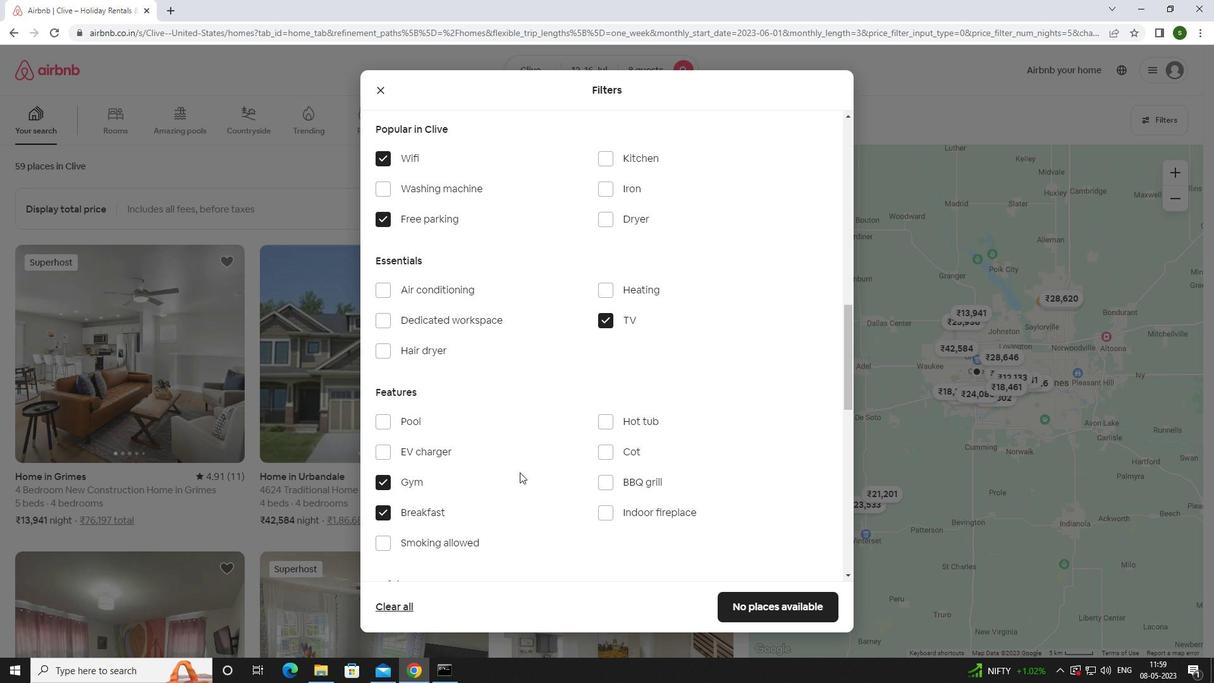 
Action: Mouse scrolled (520, 471) with delta (0, 0)
Screenshot: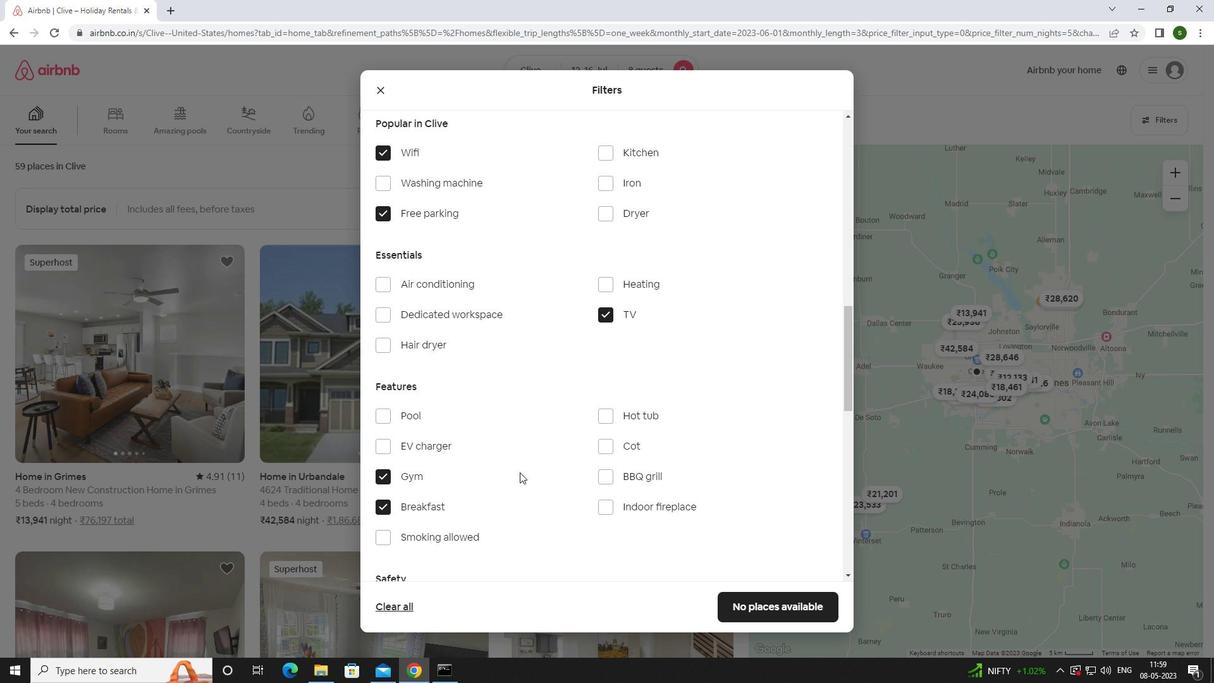 
Action: Mouse scrolled (520, 471) with delta (0, 0)
Screenshot: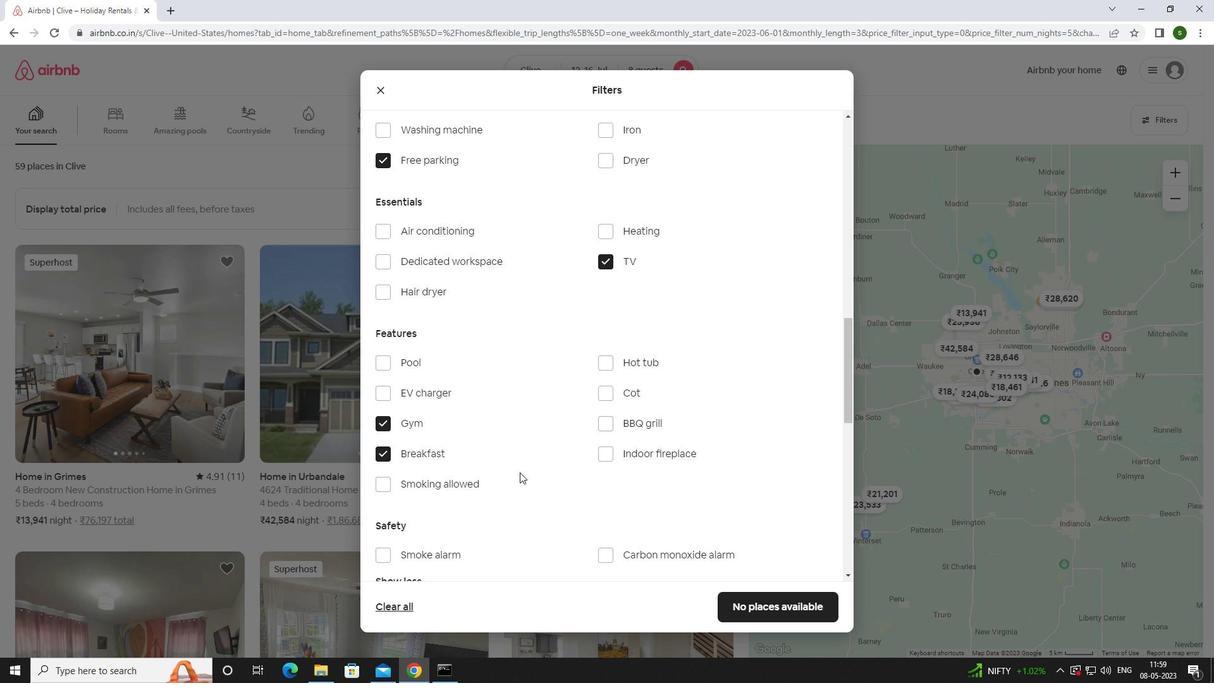 
Action: Mouse moved to (522, 470)
Screenshot: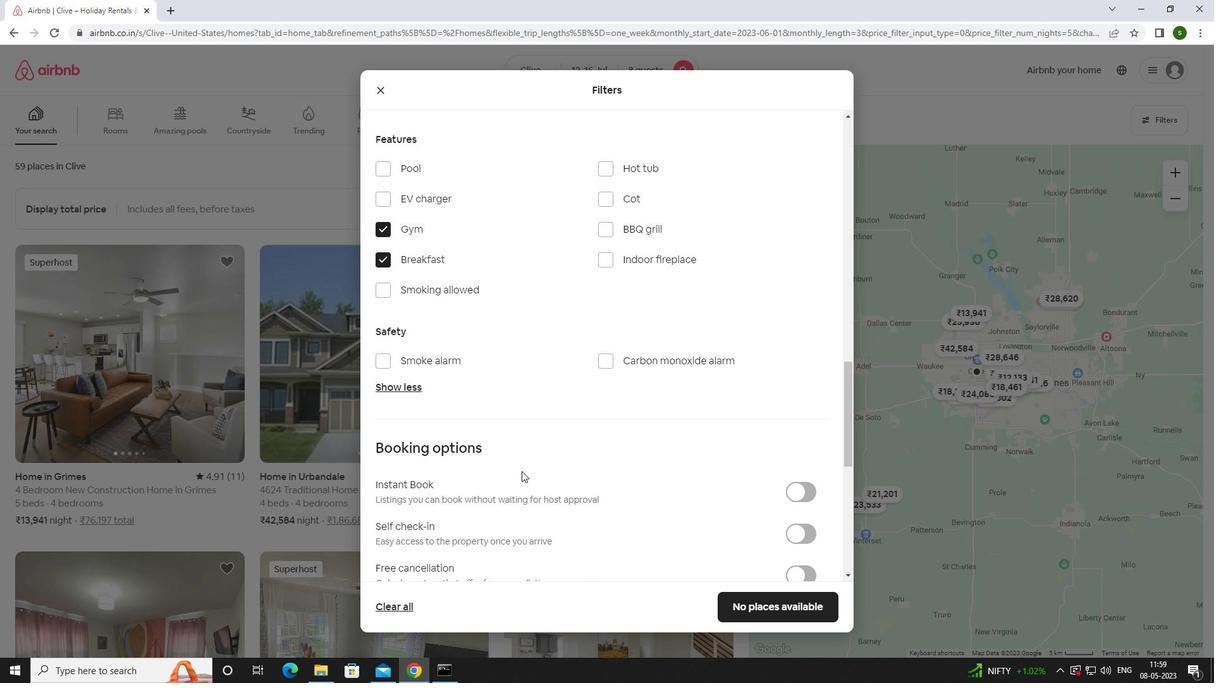 
Action: Mouse scrolled (522, 469) with delta (0, 0)
Screenshot: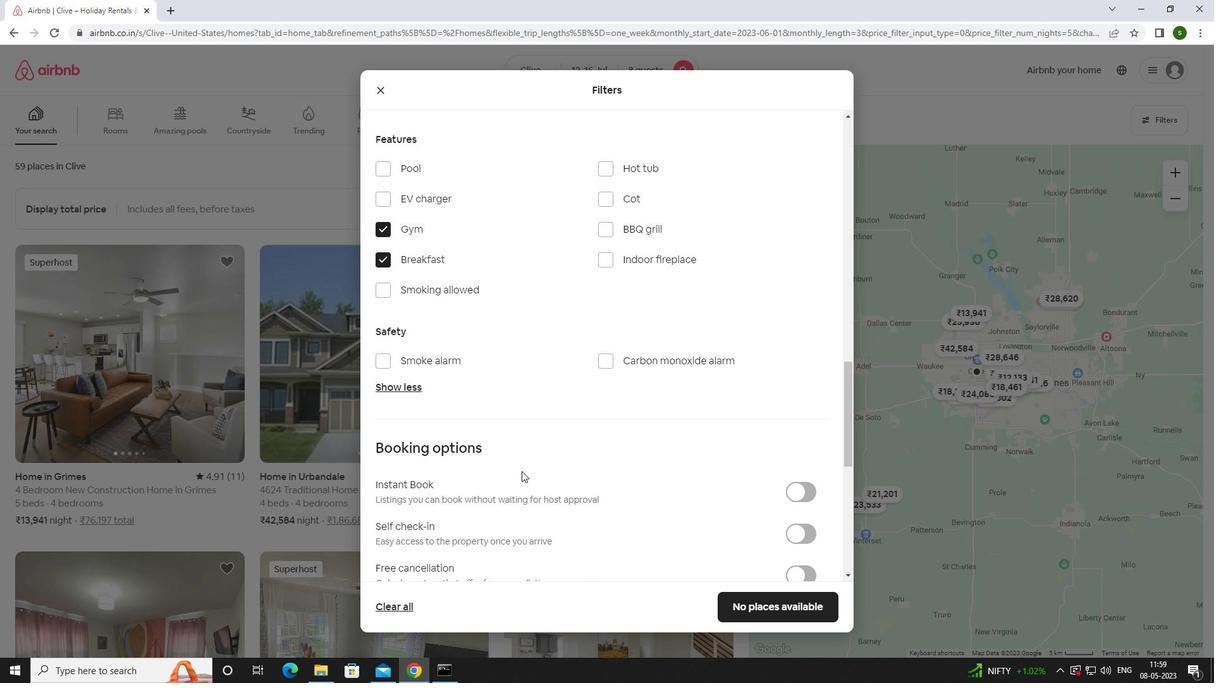 
Action: Mouse moved to (522, 470)
Screenshot: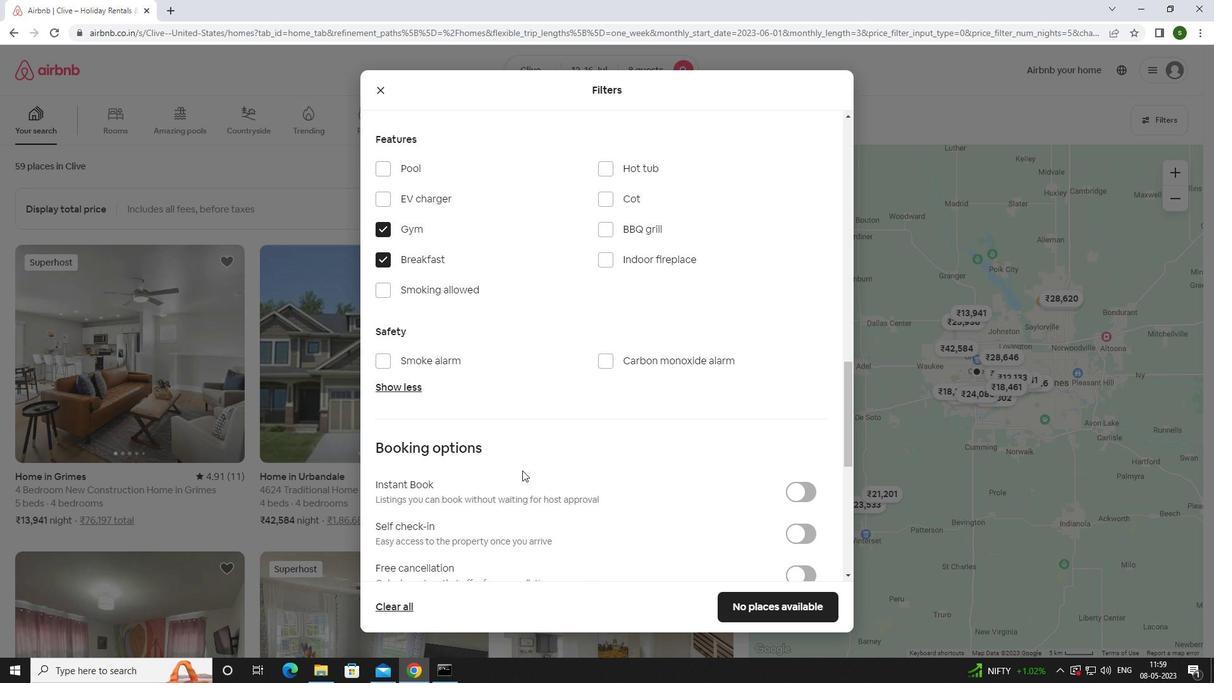 
Action: Mouse scrolled (522, 470) with delta (0, 0)
Screenshot: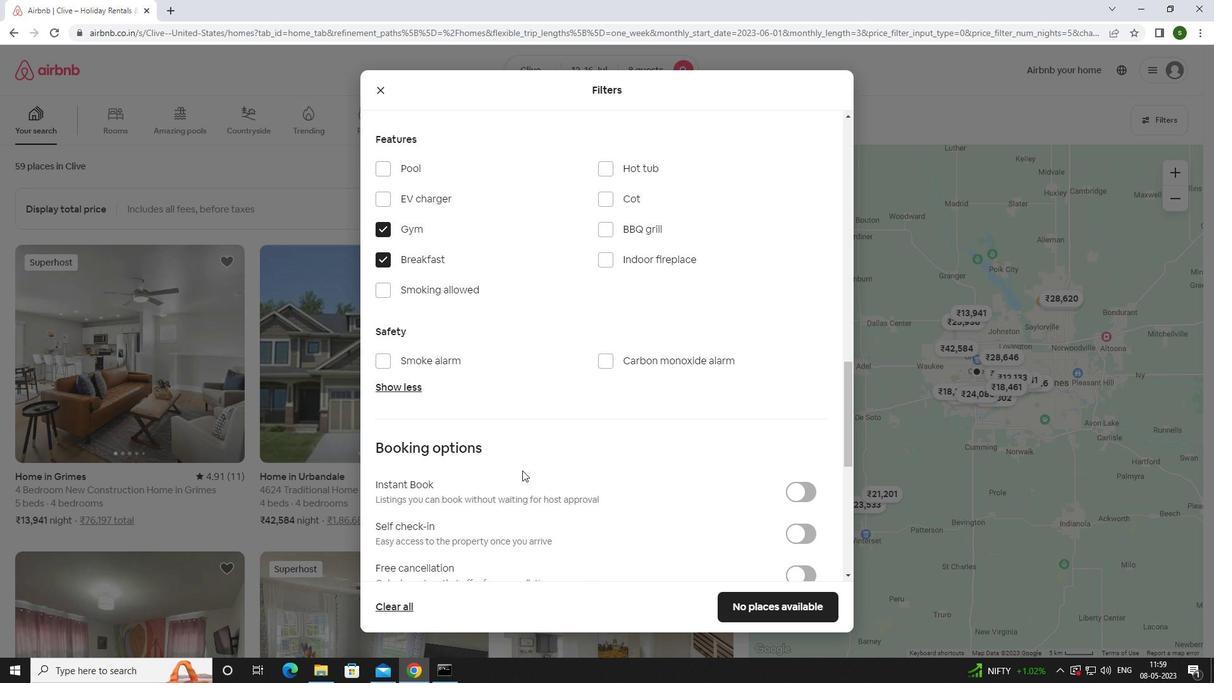 
Action: Mouse moved to (786, 406)
Screenshot: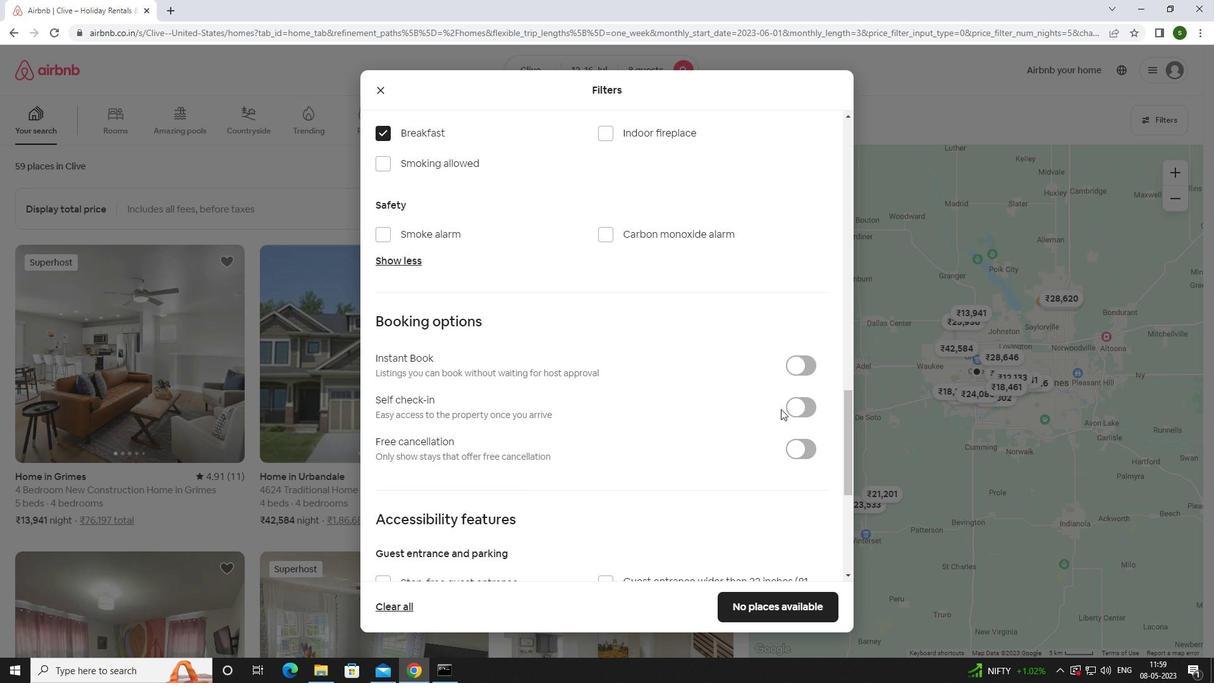 
Action: Mouse pressed left at (786, 406)
Screenshot: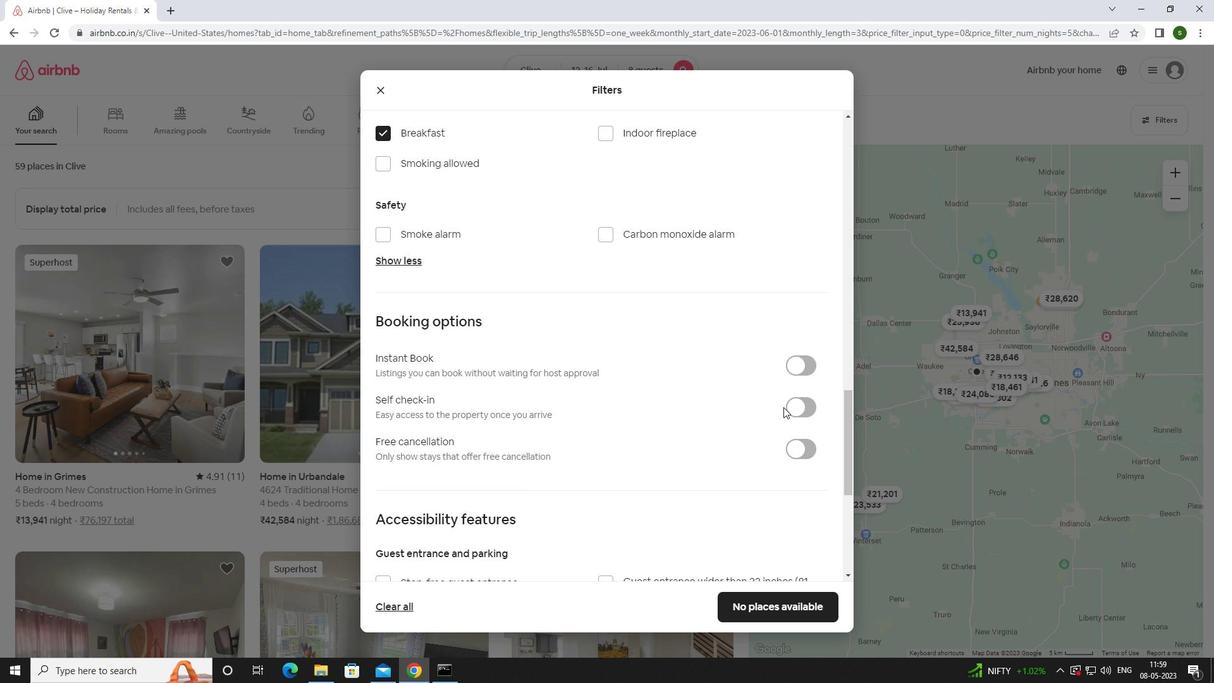 
Action: Mouse moved to (646, 439)
Screenshot: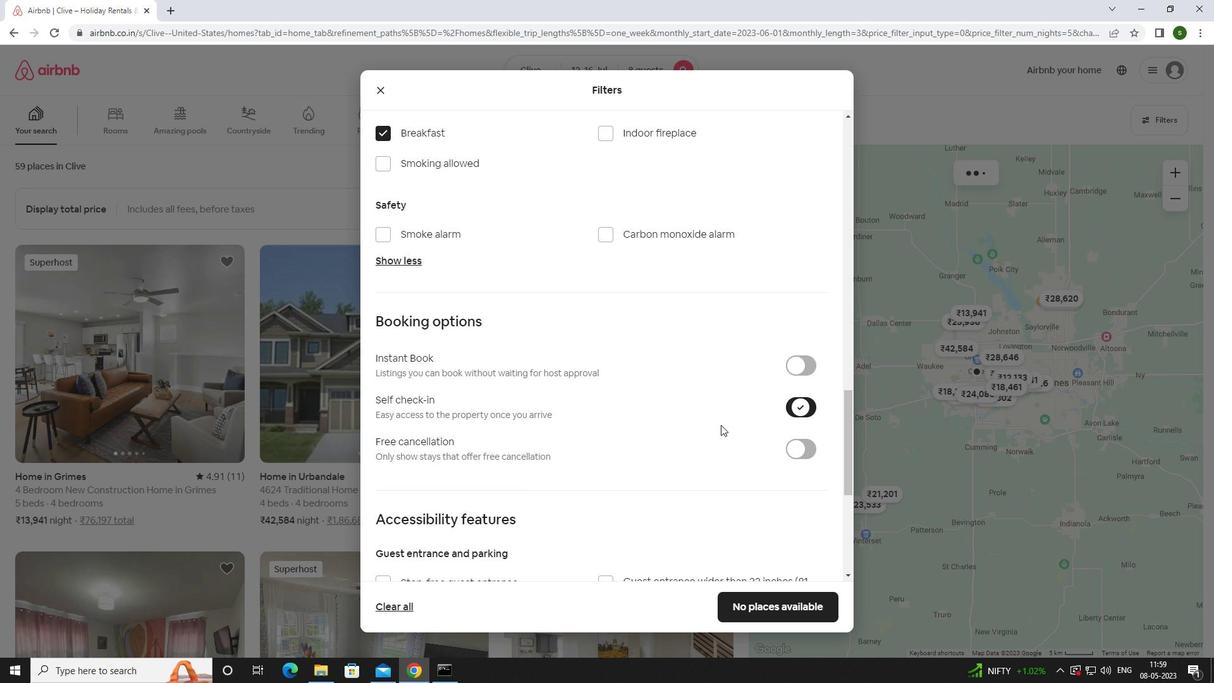 
Action: Mouse scrolled (646, 438) with delta (0, 0)
Screenshot: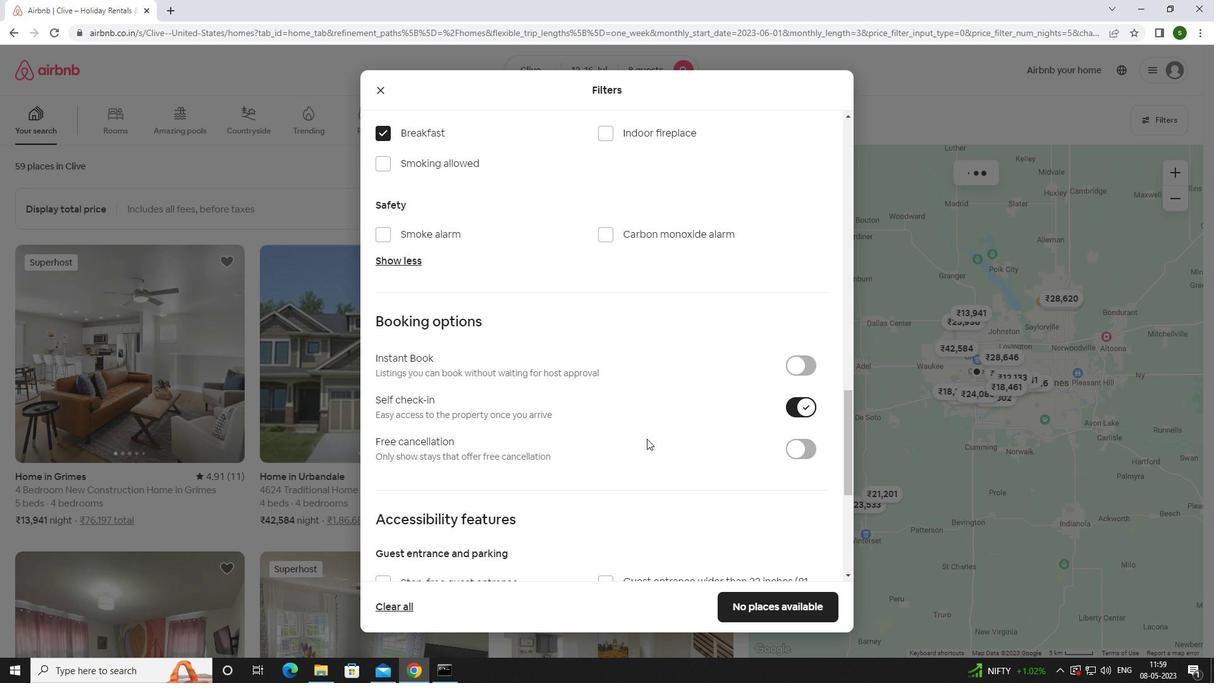 
Action: Mouse moved to (646, 439)
Screenshot: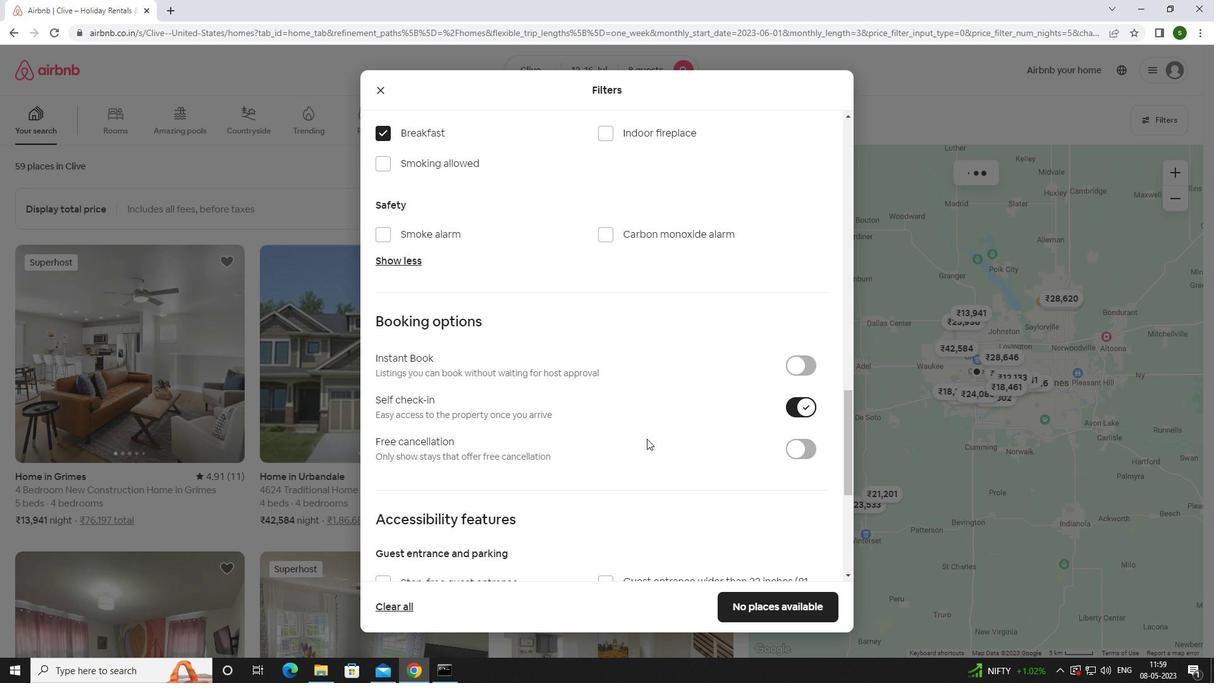 
Action: Mouse scrolled (646, 439) with delta (0, 0)
Screenshot: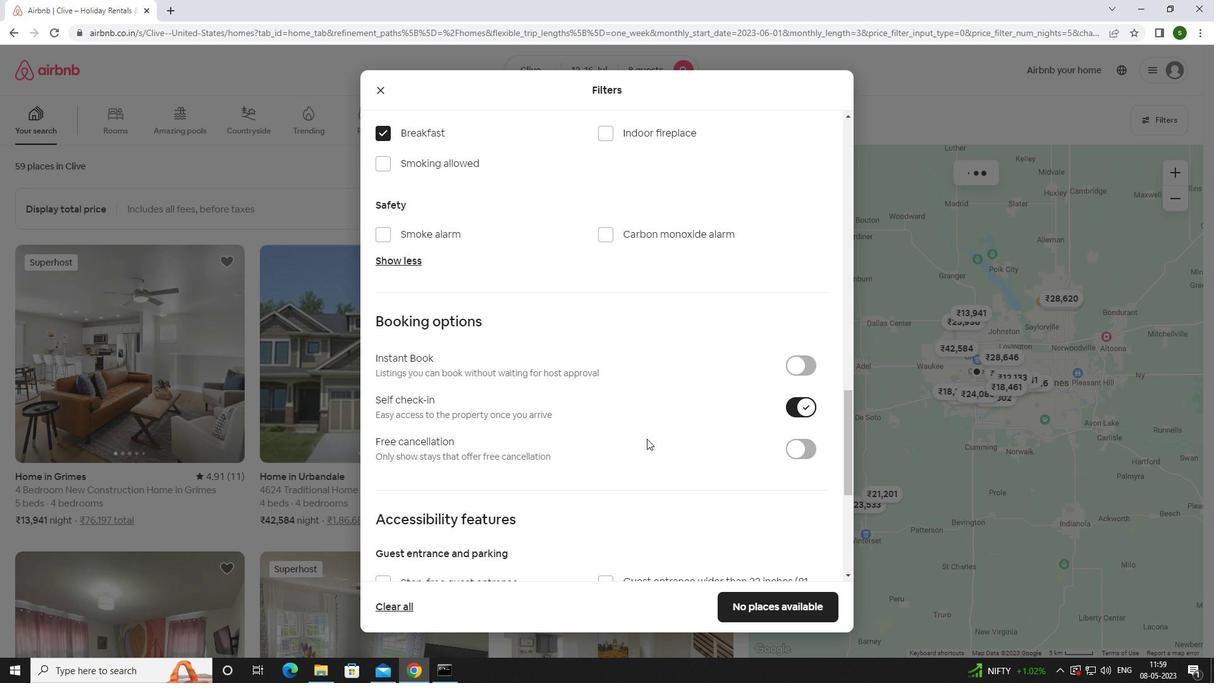 
Action: Mouse moved to (646, 440)
Screenshot: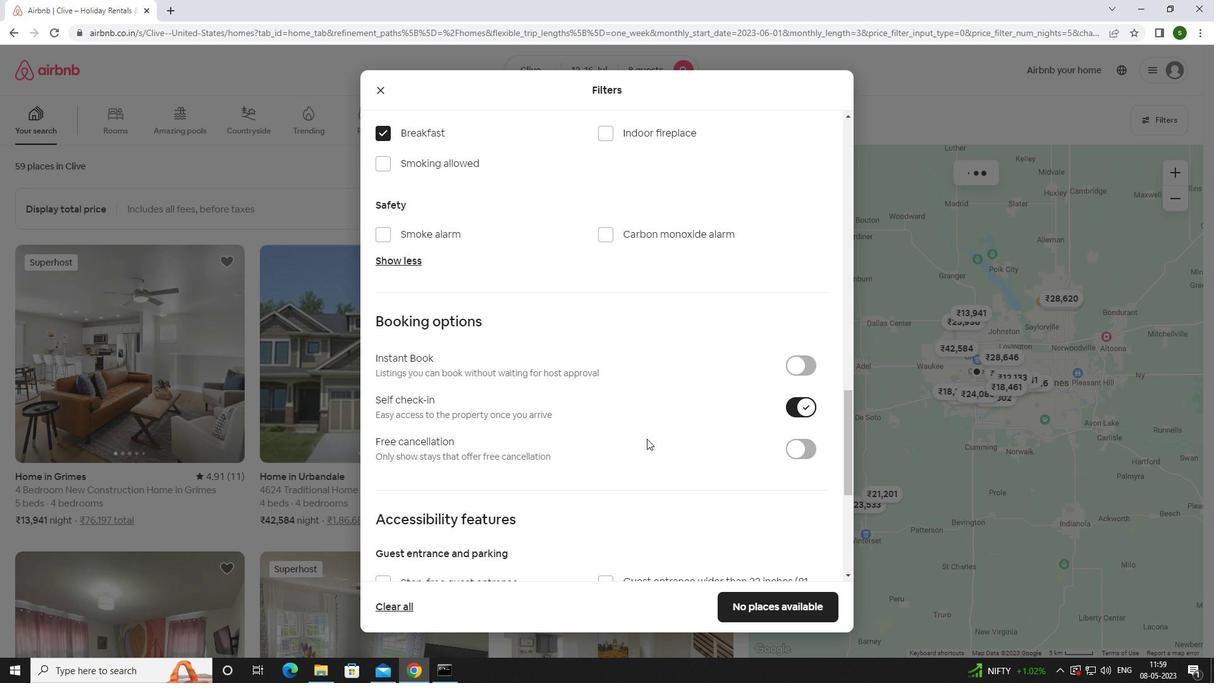 
Action: Mouse scrolled (646, 439) with delta (0, 0)
Screenshot: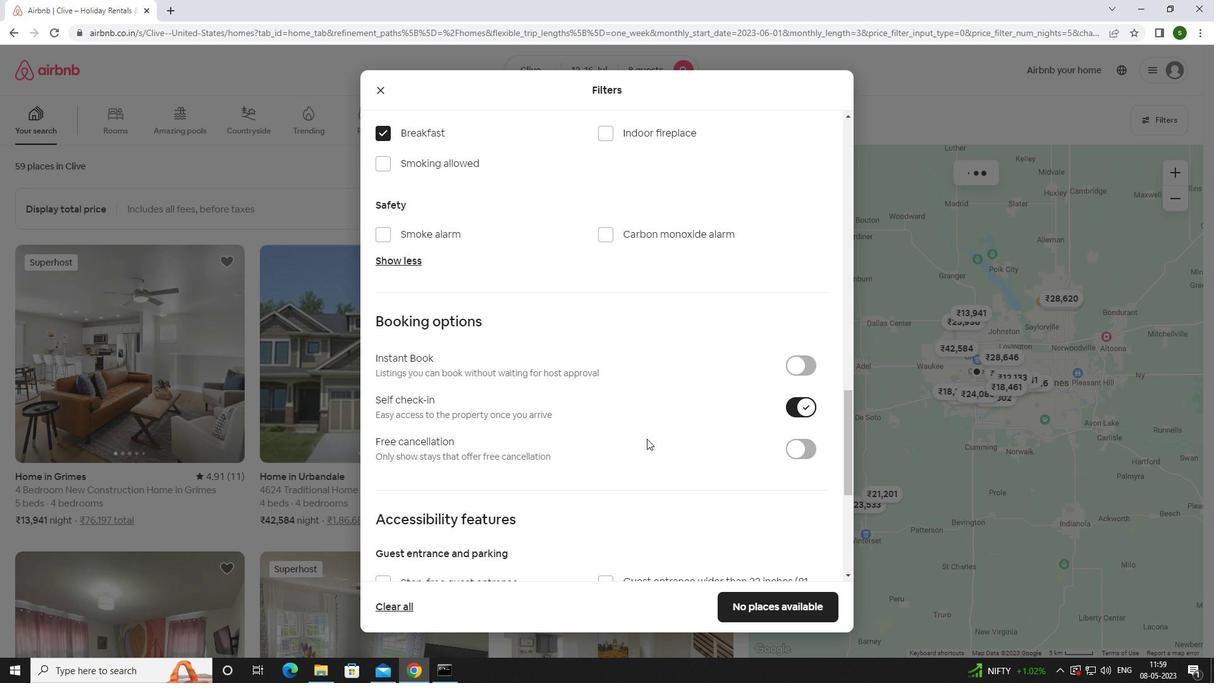 
Action: Mouse moved to (645, 441)
Screenshot: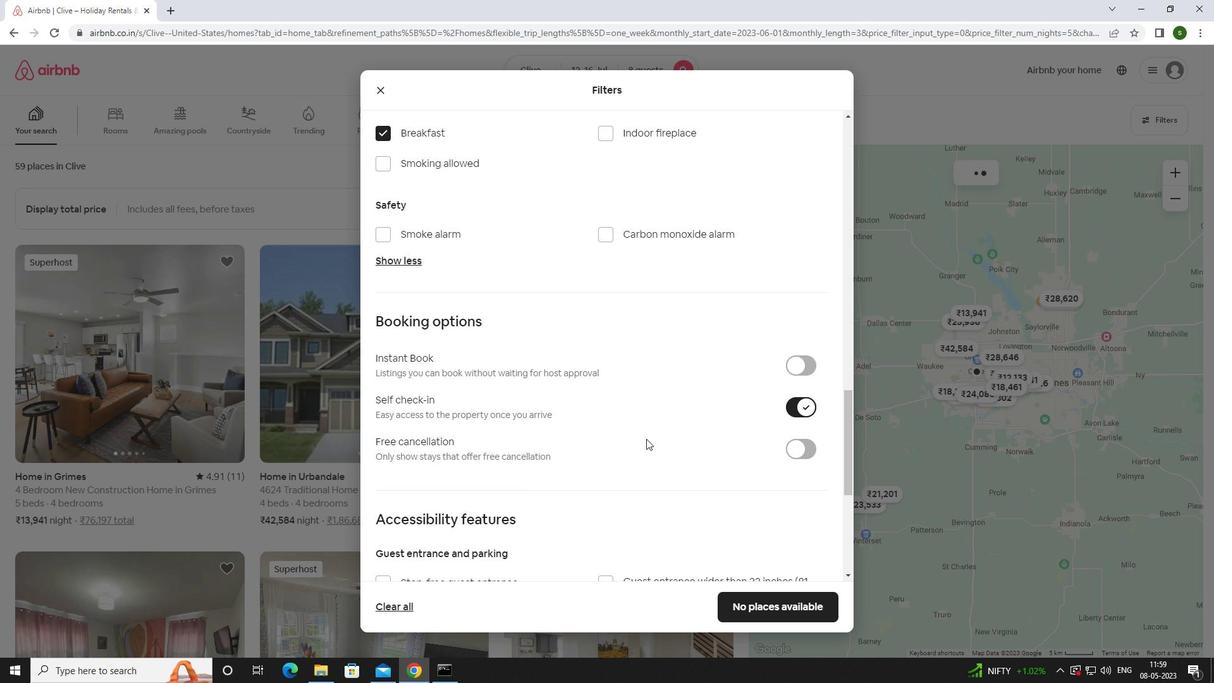 
Action: Mouse scrolled (645, 440) with delta (0, 0)
Screenshot: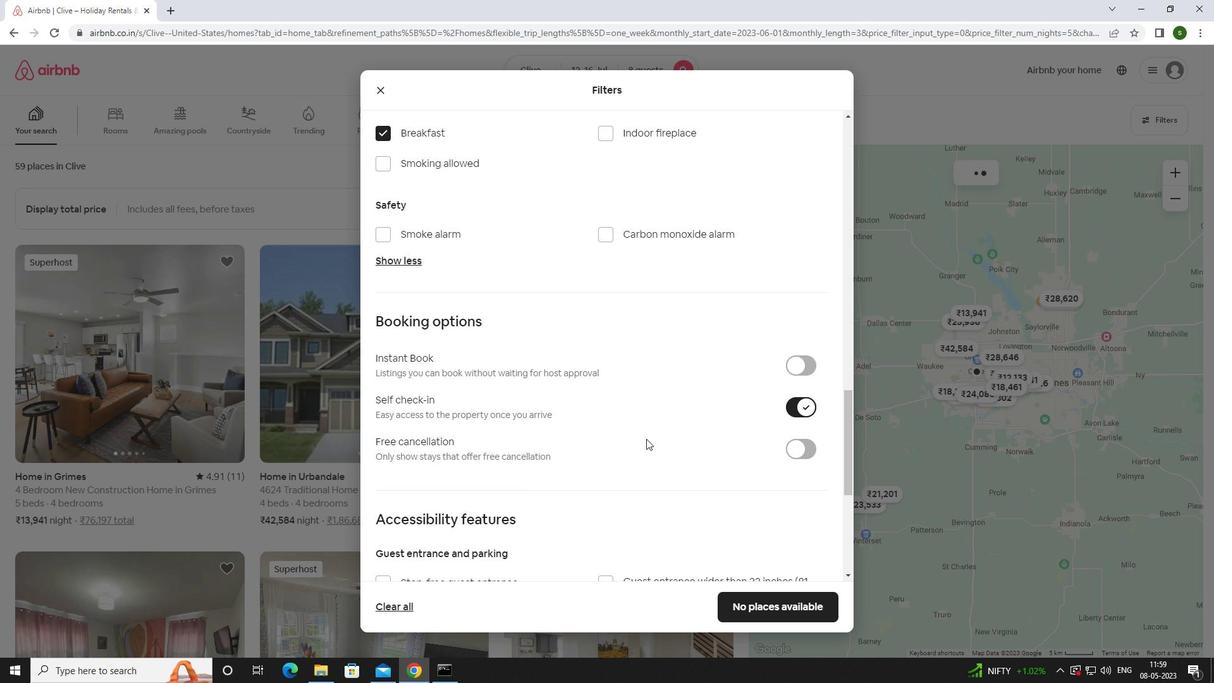 
Action: Mouse moved to (645, 442)
Screenshot: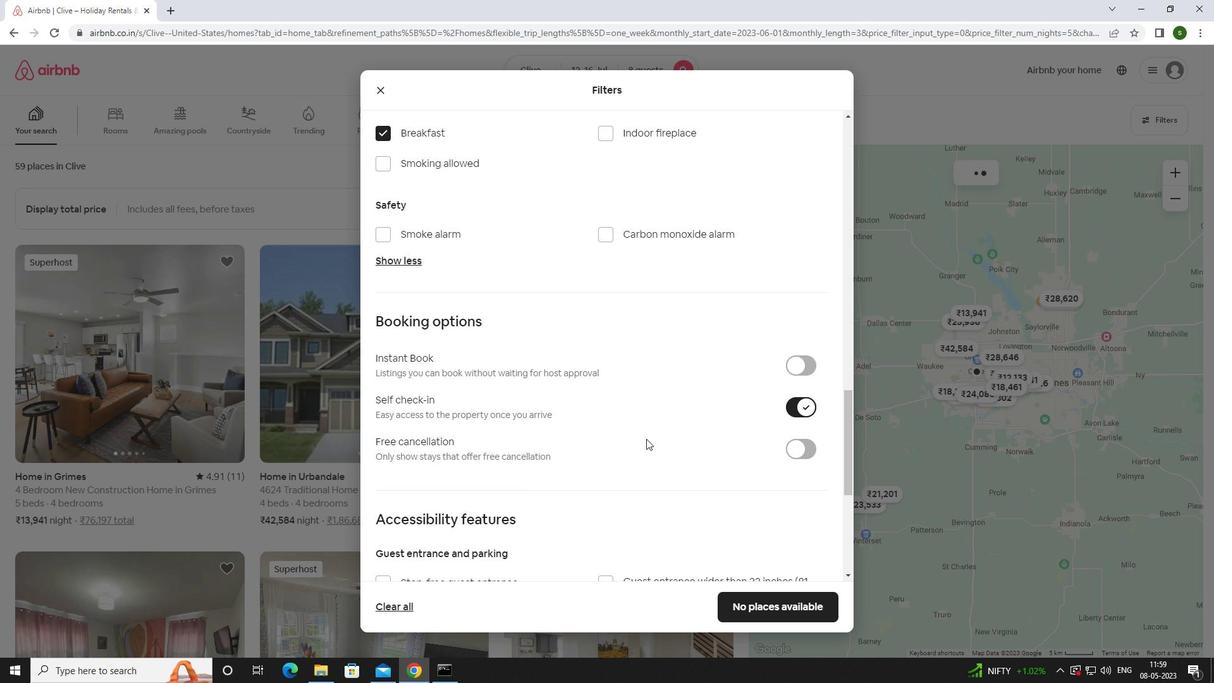 
Action: Mouse scrolled (645, 441) with delta (0, 0)
Screenshot: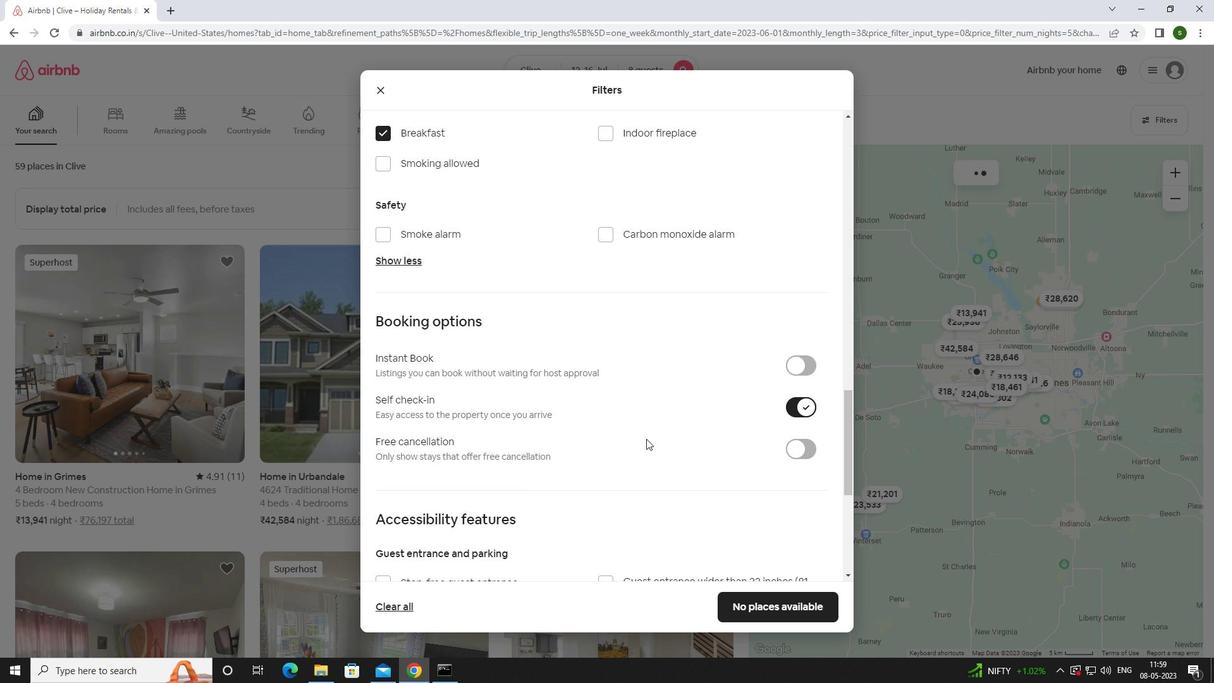 
Action: Mouse moved to (645, 442)
Screenshot: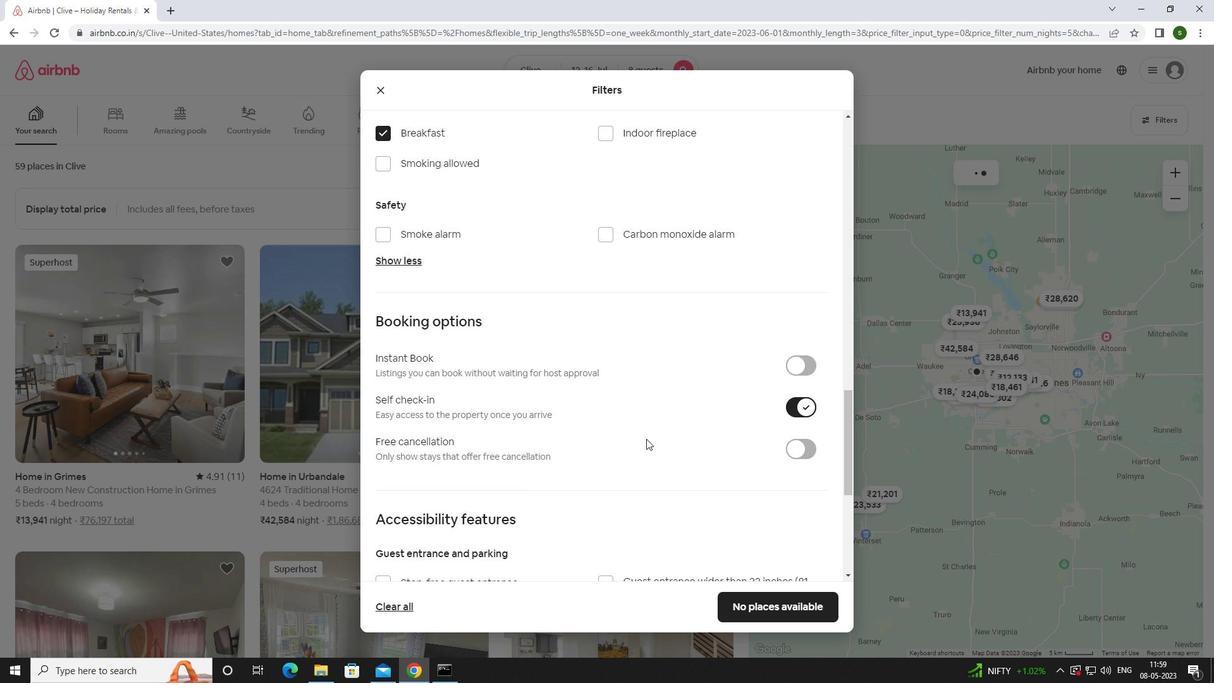 
Action: Mouse scrolled (645, 442) with delta (0, 0)
Screenshot: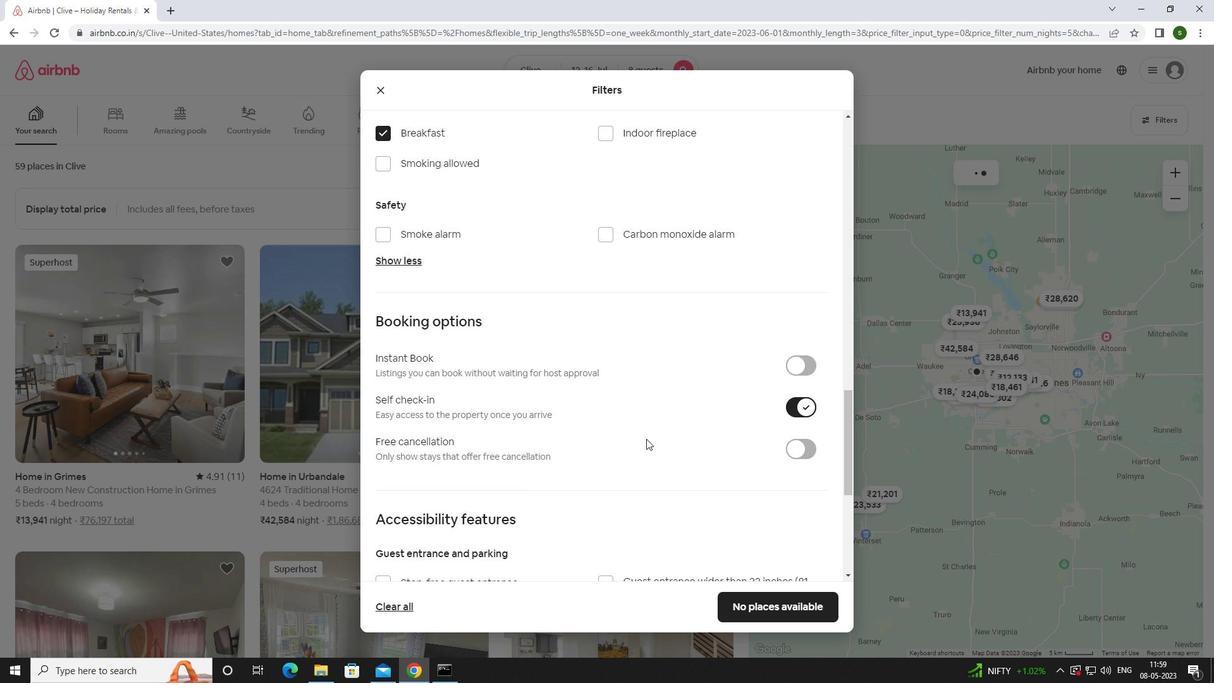
Action: Mouse scrolled (645, 442) with delta (0, 0)
Screenshot: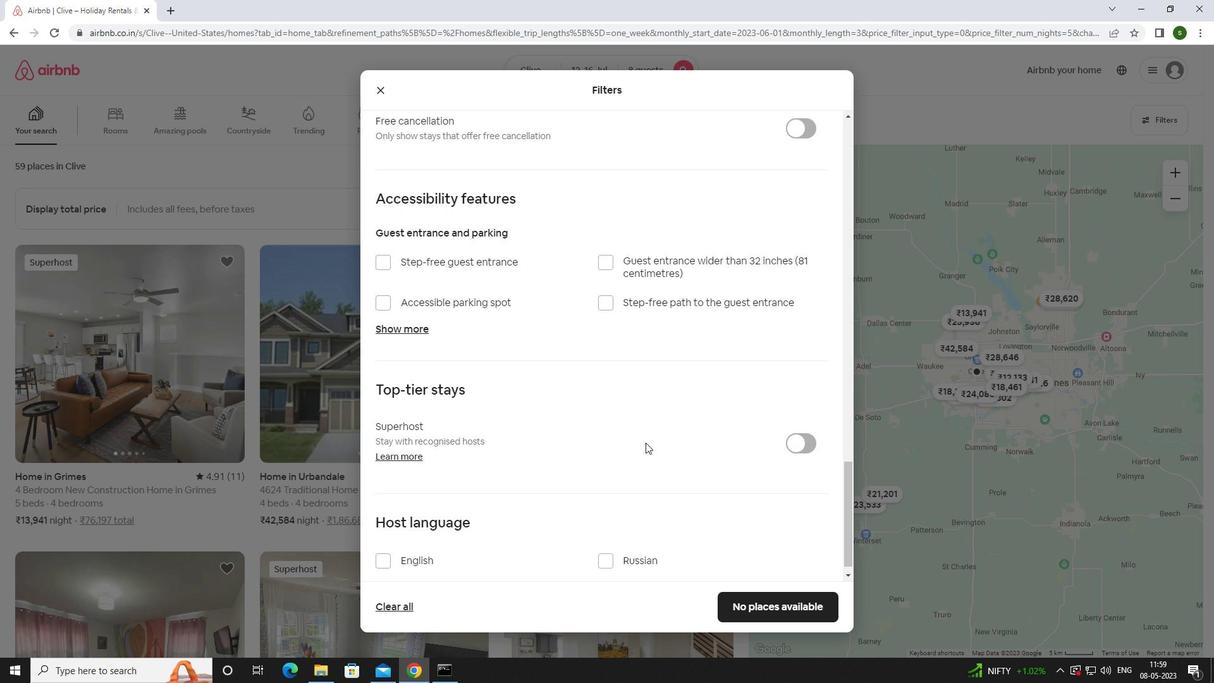 
Action: Mouse scrolled (645, 442) with delta (0, 0)
Screenshot: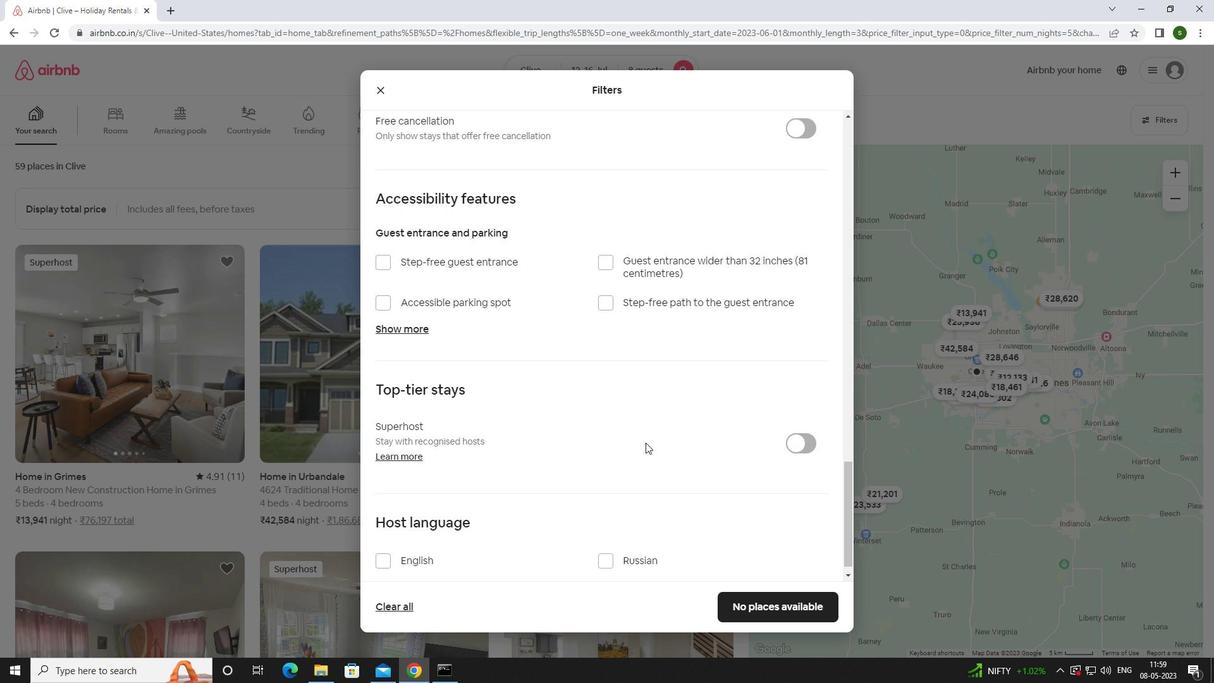 
Action: Mouse moved to (645, 443)
Screenshot: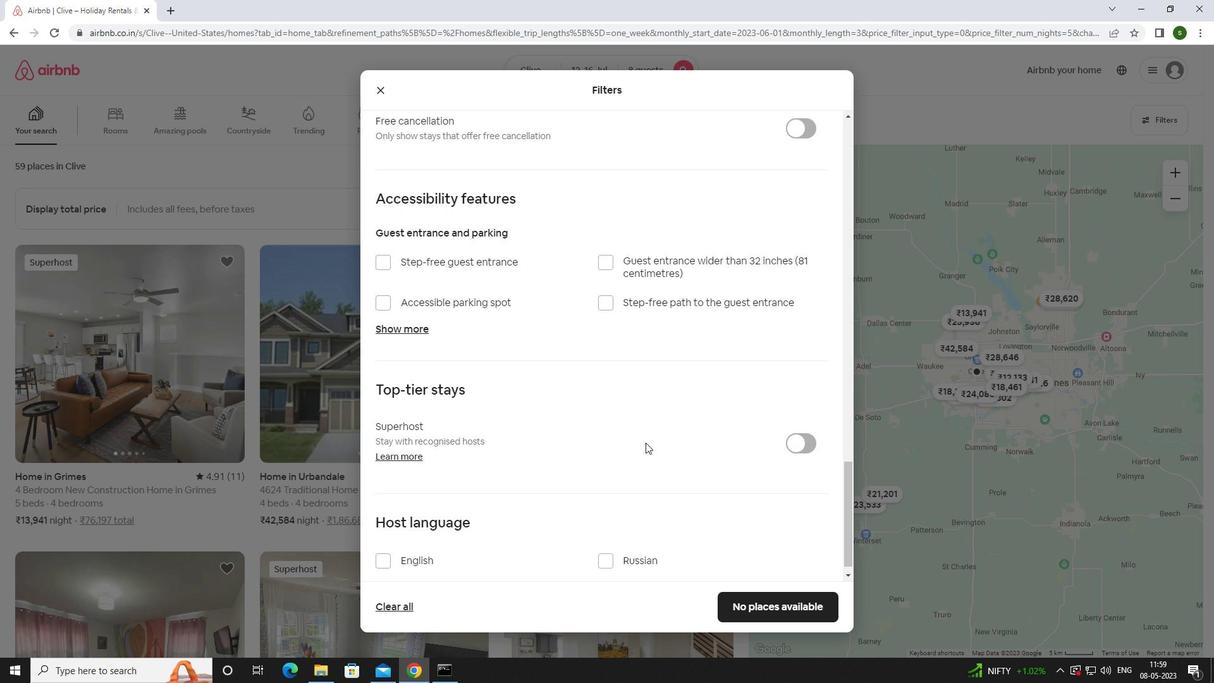 
Action: Mouse scrolled (645, 442) with delta (0, 0)
Screenshot: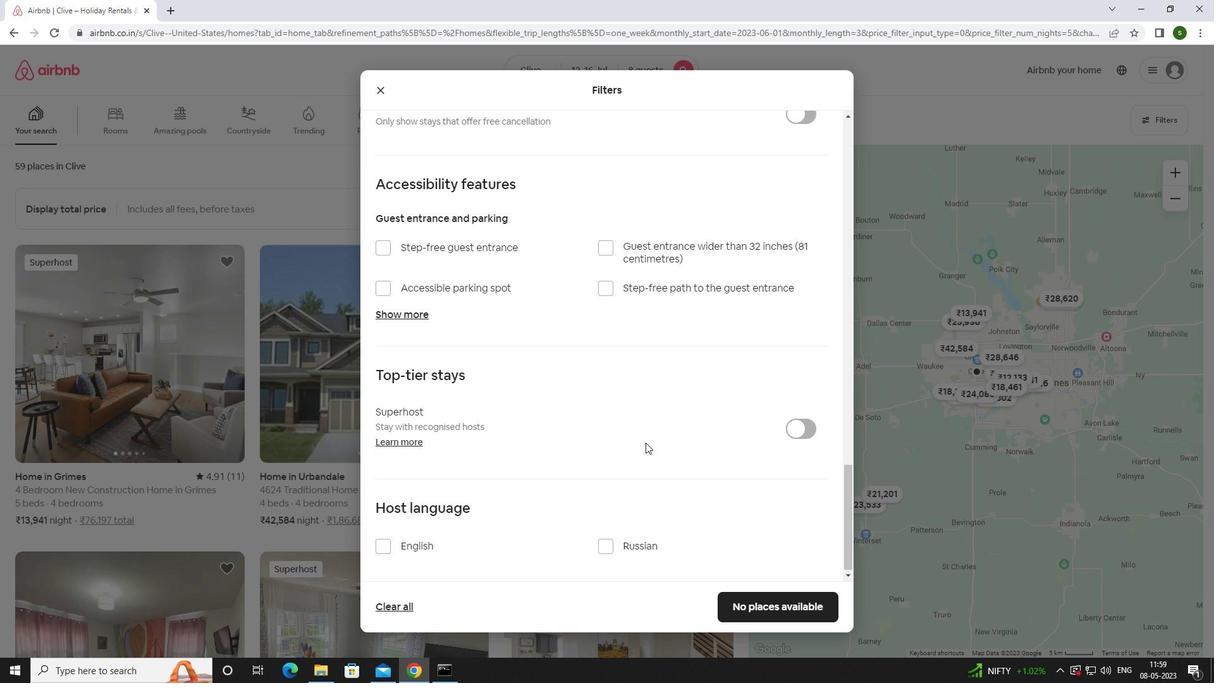 
Action: Mouse moved to (644, 444)
Screenshot: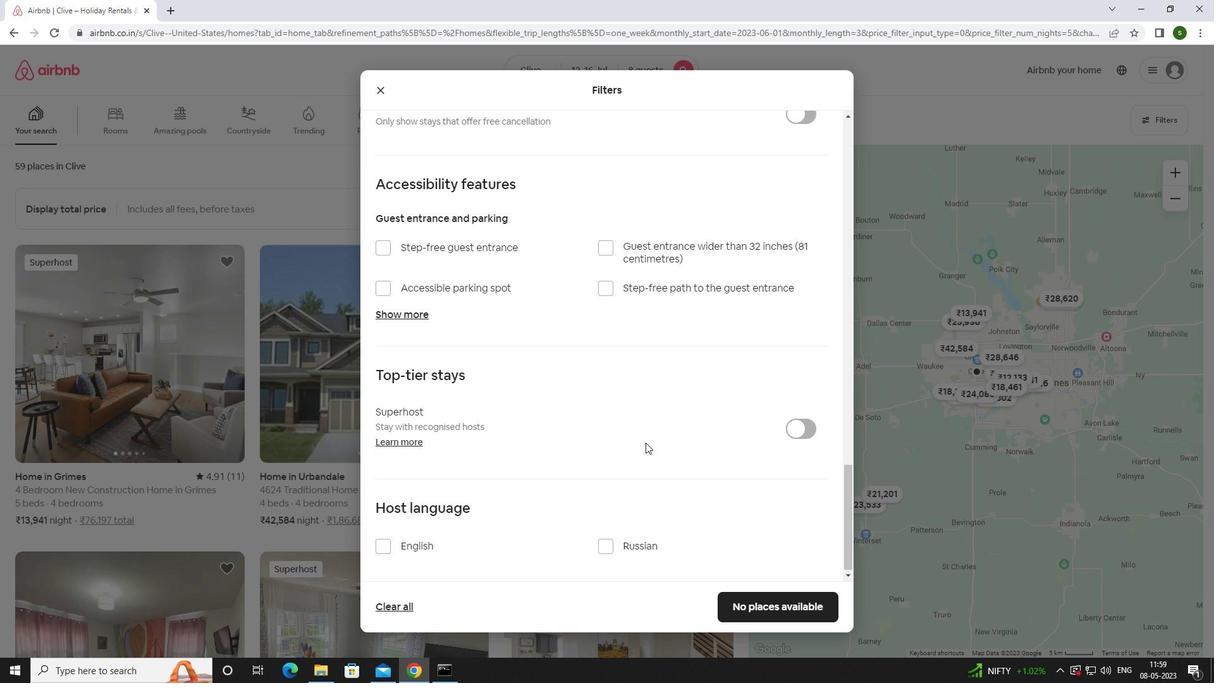 
Action: Mouse scrolled (644, 444) with delta (0, 0)
Screenshot: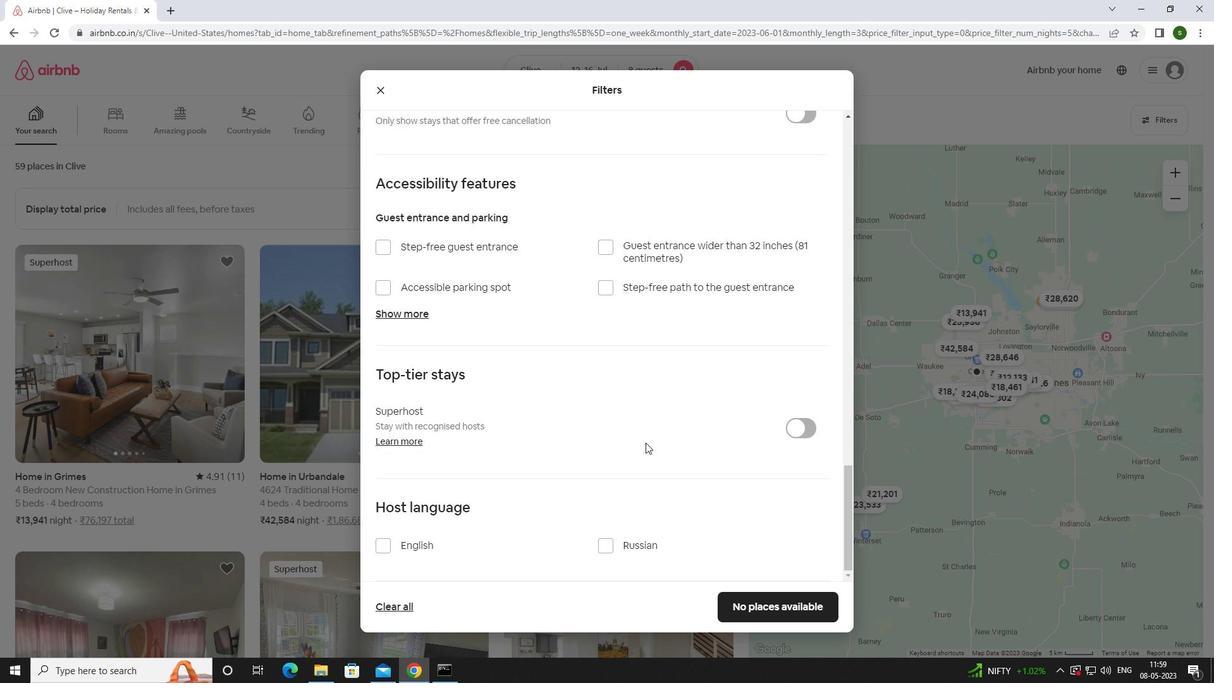
Action: Mouse moved to (394, 544)
Screenshot: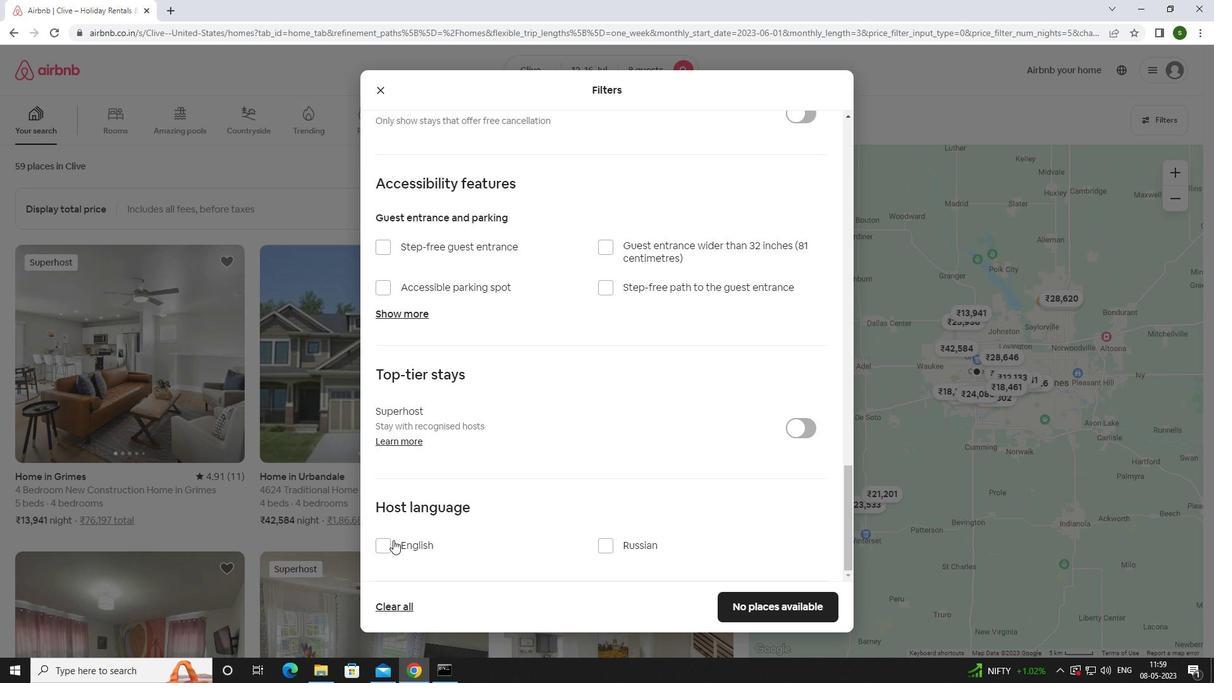 
Action: Mouse pressed left at (394, 544)
Screenshot: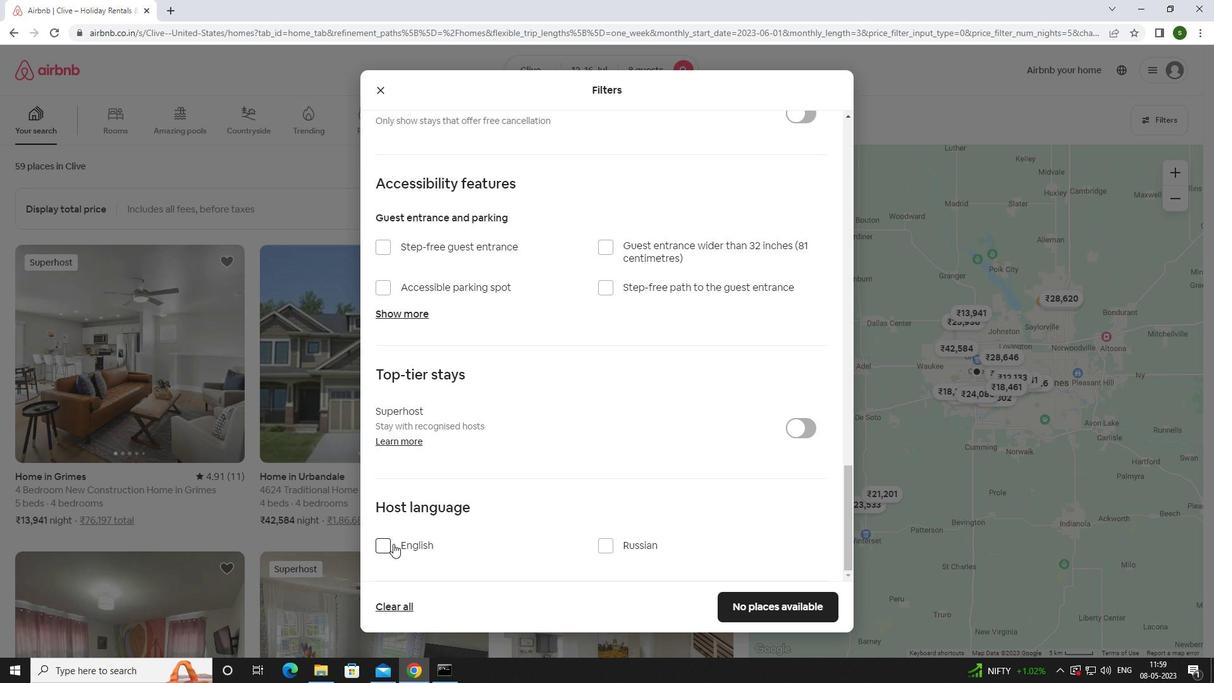 
Action: Mouse moved to (766, 595)
Screenshot: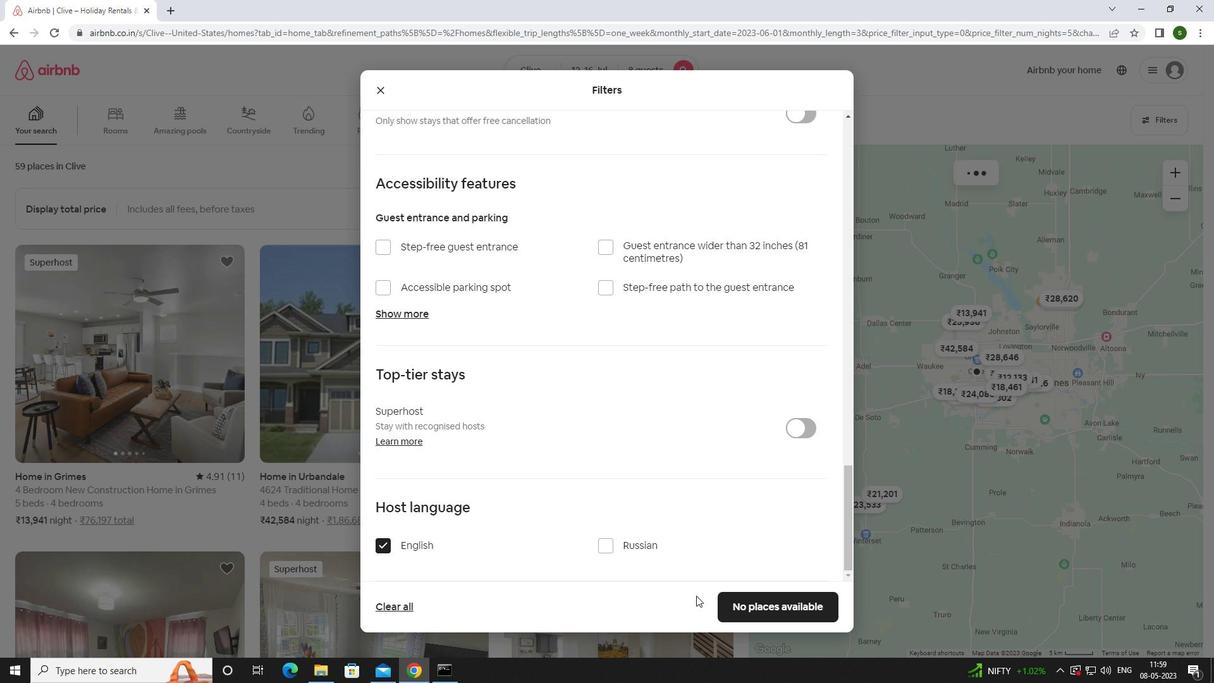 
Action: Mouse pressed left at (766, 595)
Screenshot: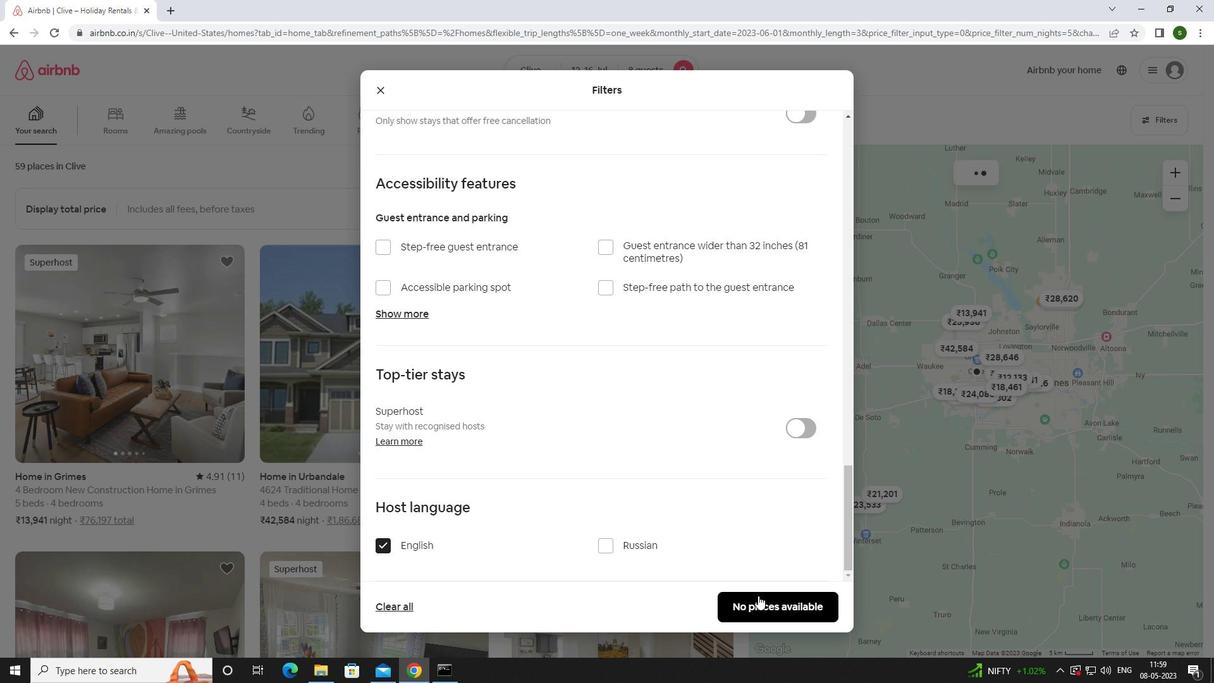 
Action: Mouse moved to (401, 399)
Screenshot: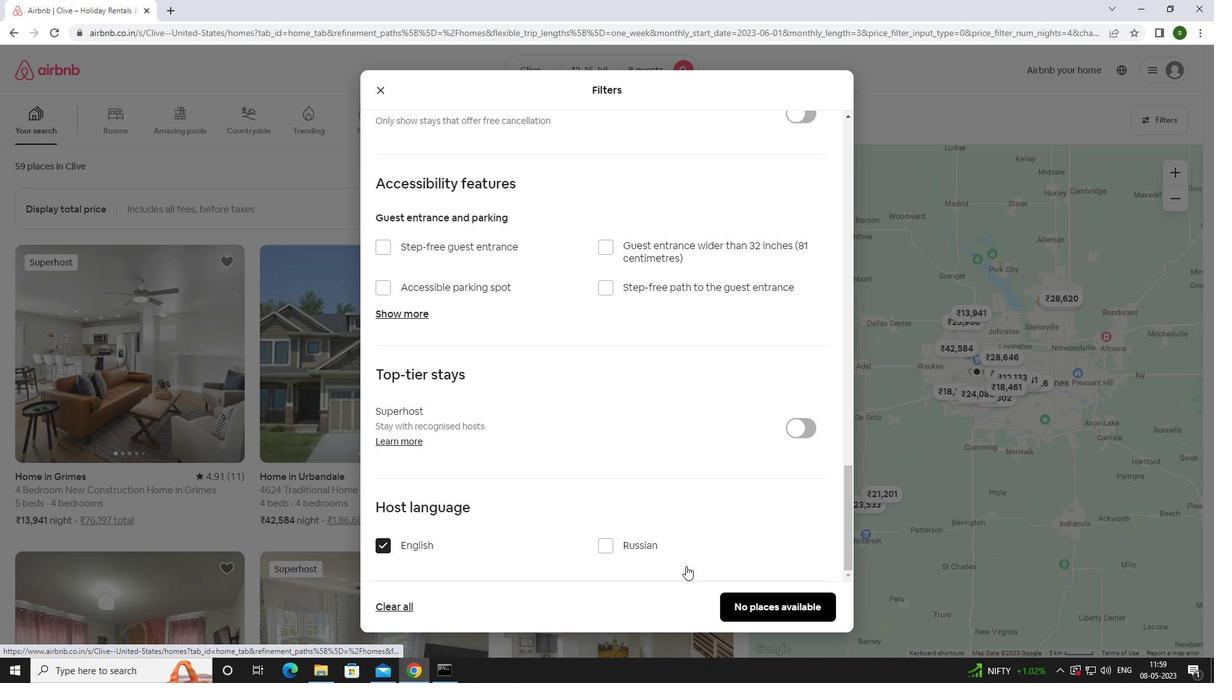 
